 Task: Make a customizable light switch cover with a unique shape.
Action: Mouse moved to (165, 125)
Screenshot: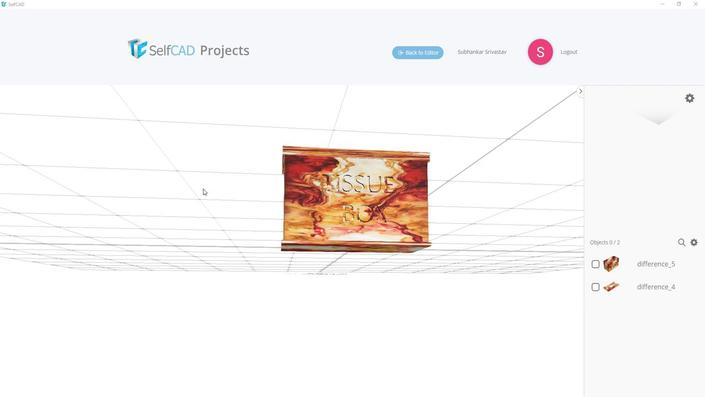 
Action: Mouse pressed left at (165, 125)
Screenshot: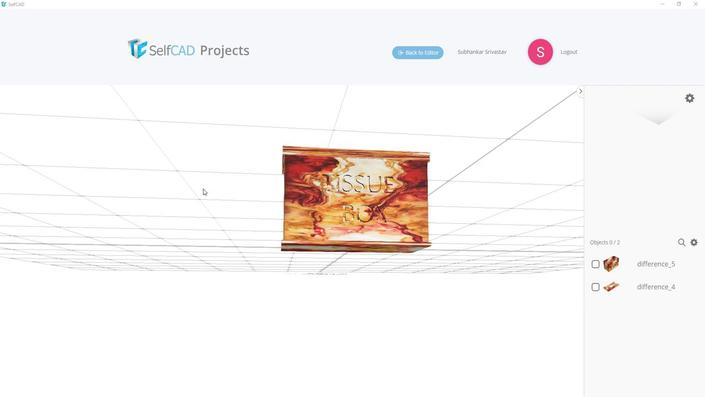 
Action: Mouse moved to (361, 158)
Screenshot: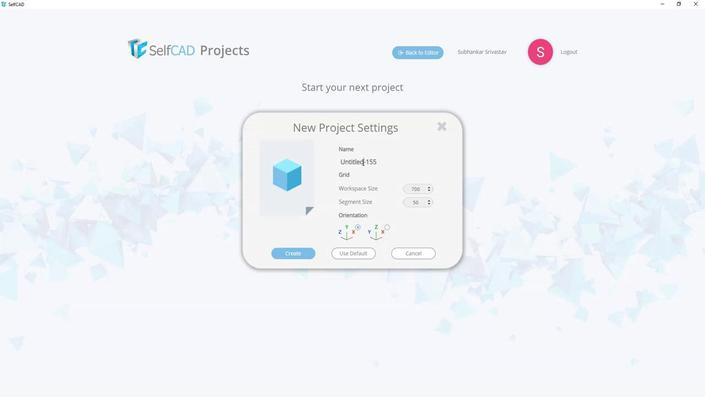 
Action: Mouse pressed left at (361, 158)
Screenshot: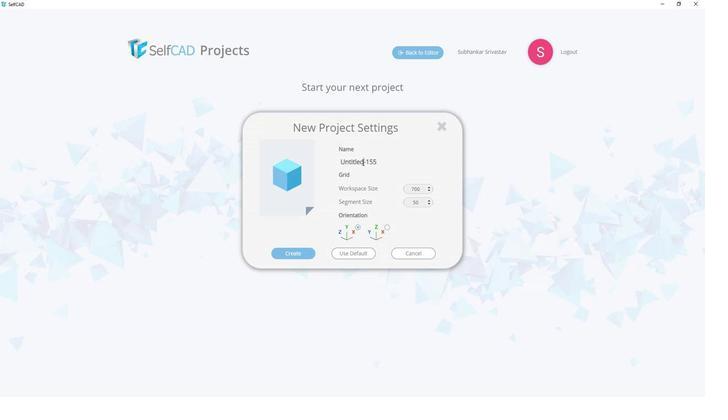 
Action: Mouse moved to (361, 158)
Screenshot: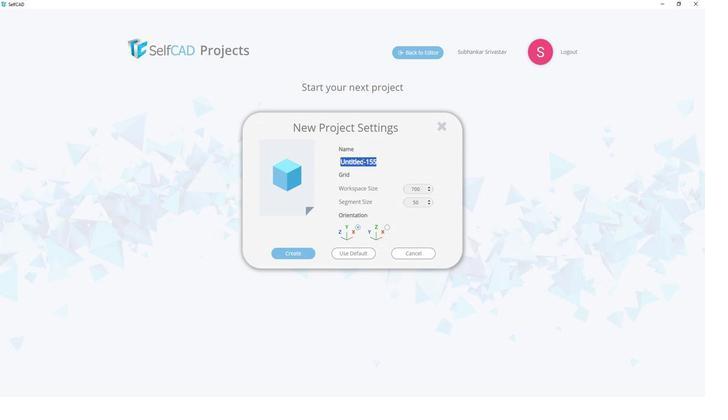 
Action: Key pressed <Key.shift>Light<Key.space><Key.shift>Switch<Key.space><Key.shift><Key.shift><Key.shift><Key.shift><Key.shift>Cover
Screenshot: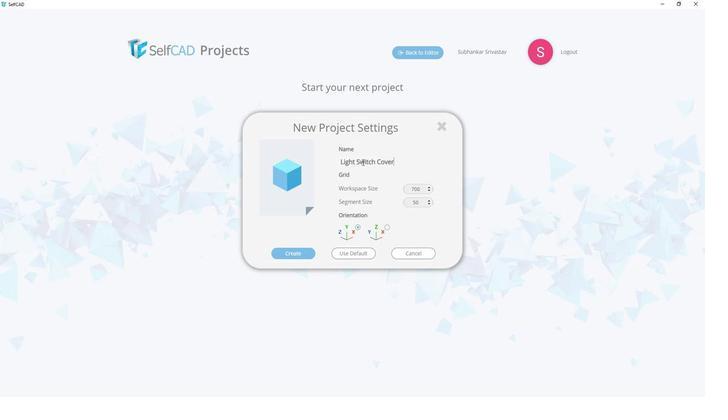 
Action: Mouse moved to (279, 253)
Screenshot: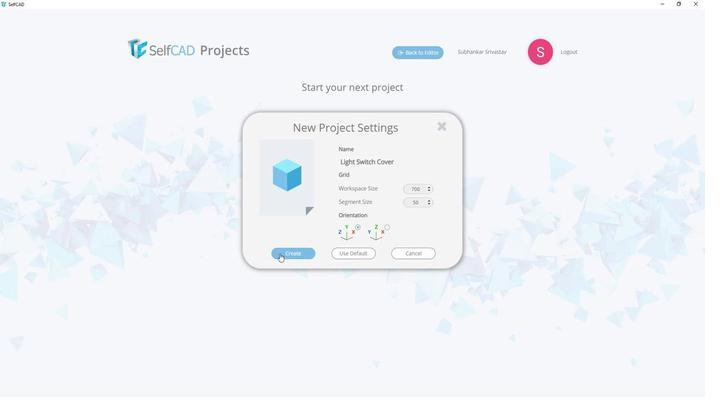 
Action: Mouse pressed left at (279, 253)
Screenshot: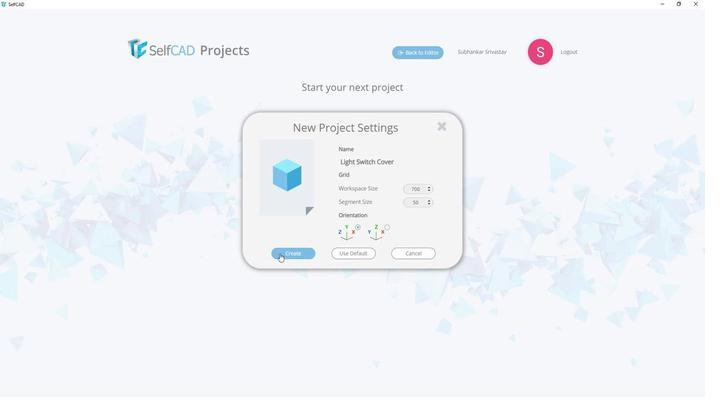 
Action: Mouse moved to (397, 153)
Screenshot: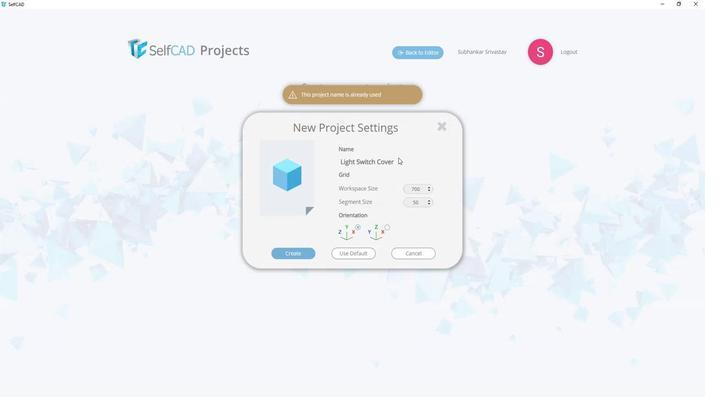 
Action: Mouse pressed left at (397, 153)
Screenshot: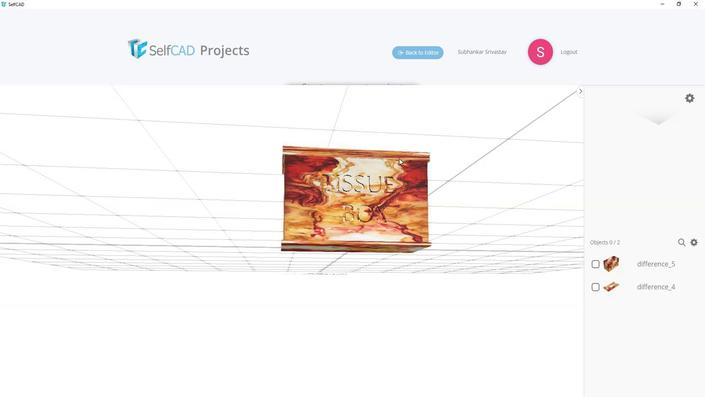 
Action: Mouse moved to (398, 154)
Screenshot: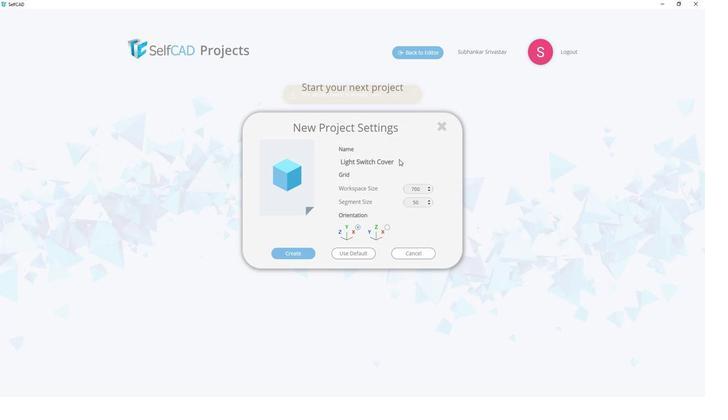 
Action: Mouse pressed left at (398, 154)
Screenshot: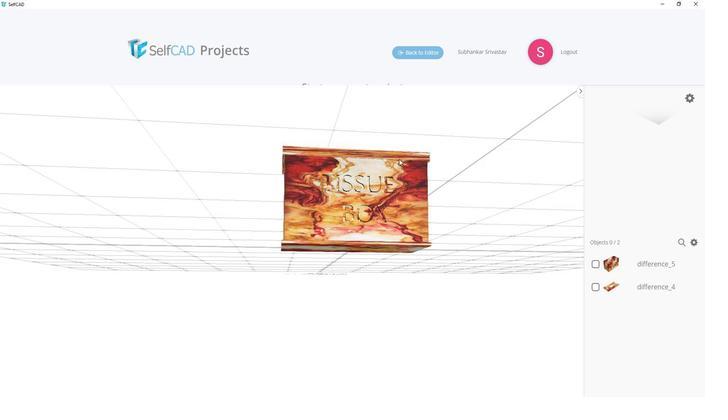 
Action: Mouse moved to (398, 159)
Screenshot: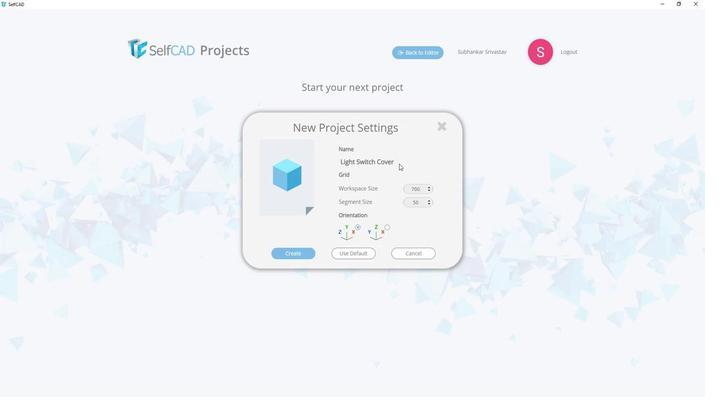 
Action: Mouse pressed left at (398, 159)
Screenshot: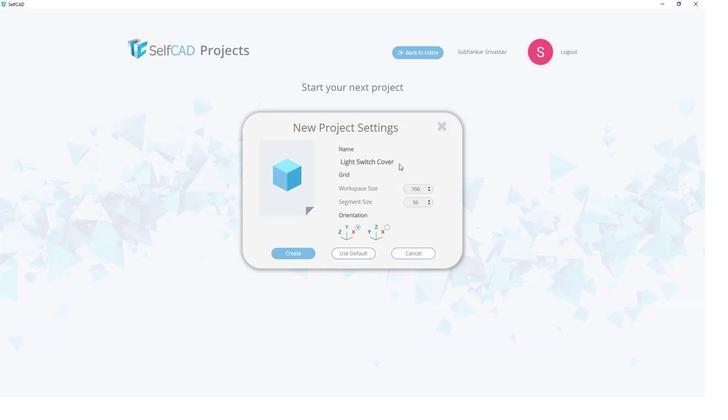 
Action: Mouse moved to (393, 157)
Screenshot: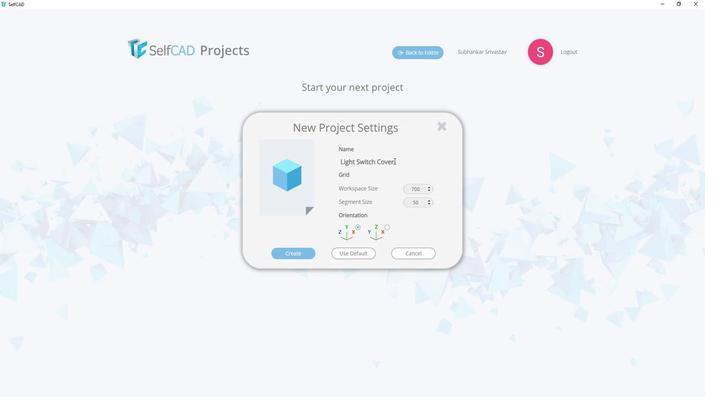 
Action: Mouse pressed left at (393, 157)
Screenshot: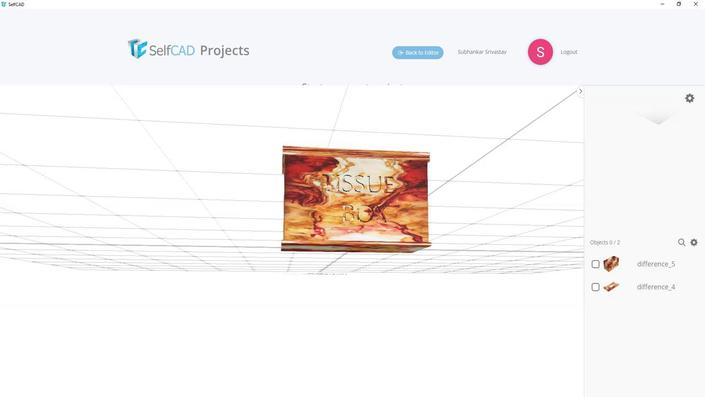 
Action: Mouse moved to (393, 157)
Screenshot: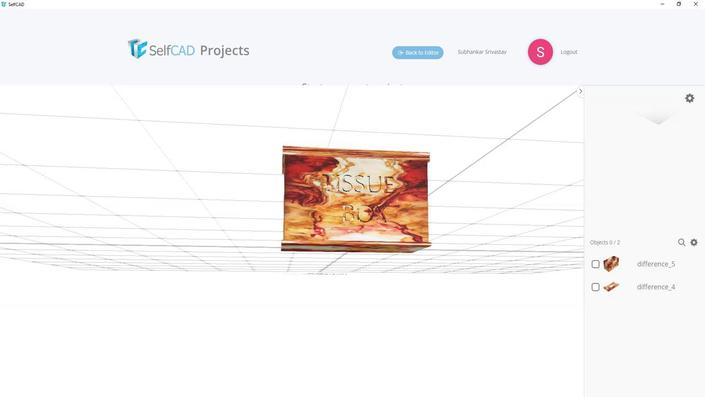 
Action: Mouse pressed left at (393, 157)
Screenshot: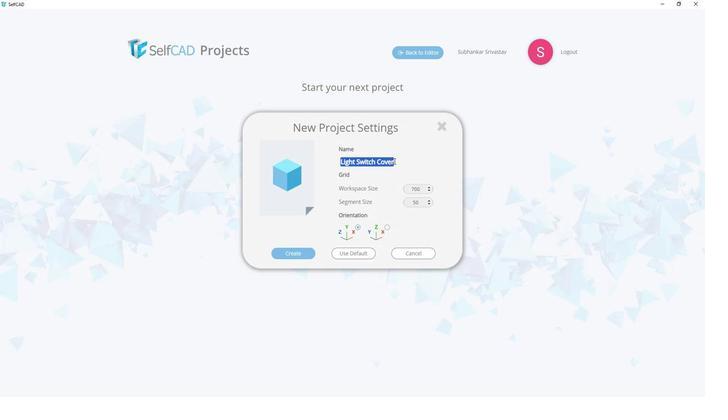 
Action: Key pressed <Key.space>2
Screenshot: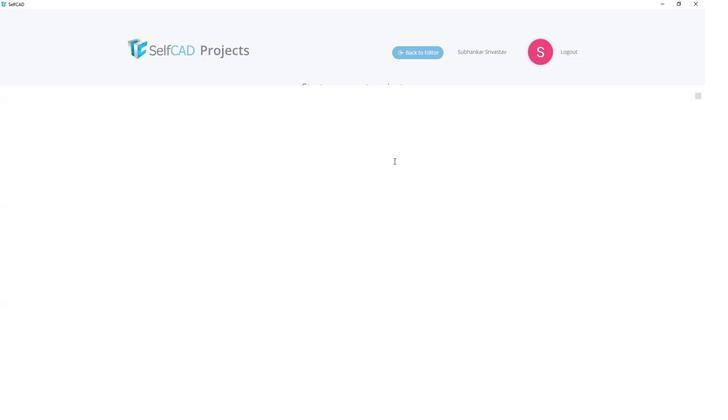 
Action: Mouse moved to (301, 249)
Screenshot: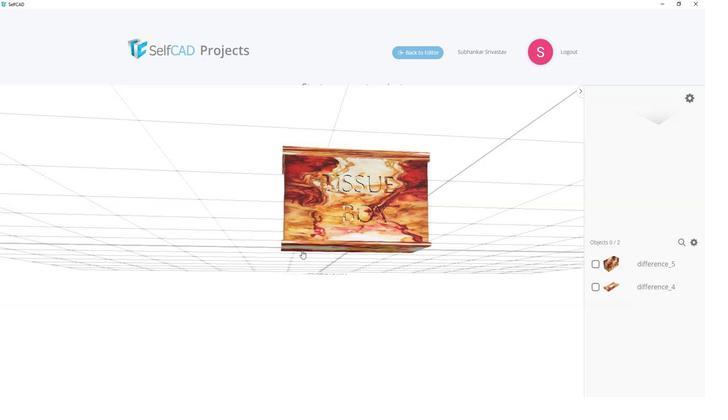 
Action: Mouse pressed left at (301, 249)
Screenshot: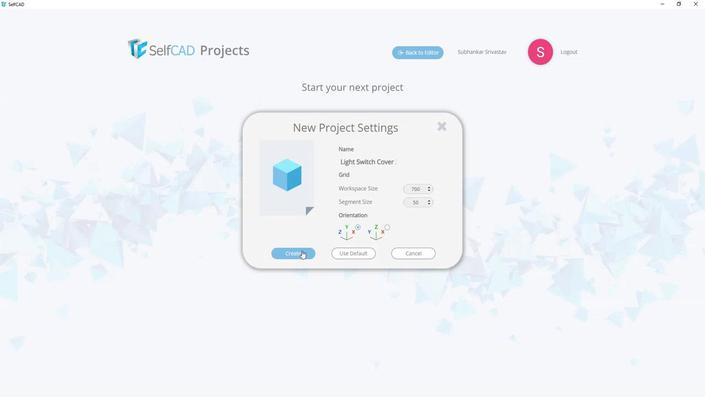 
Action: Mouse moved to (28, 93)
Screenshot: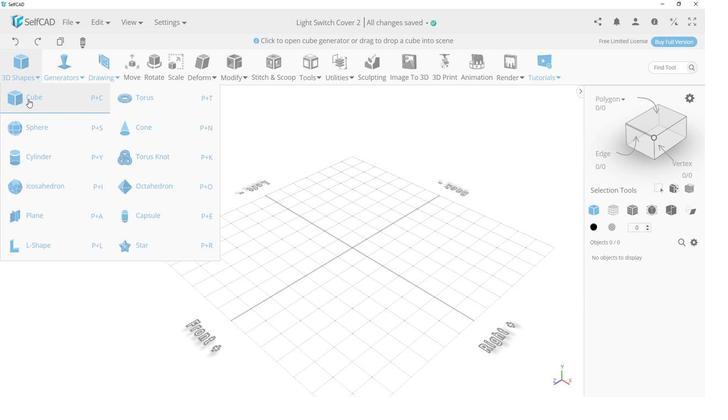 
Action: Mouse pressed left at (28, 93)
Screenshot: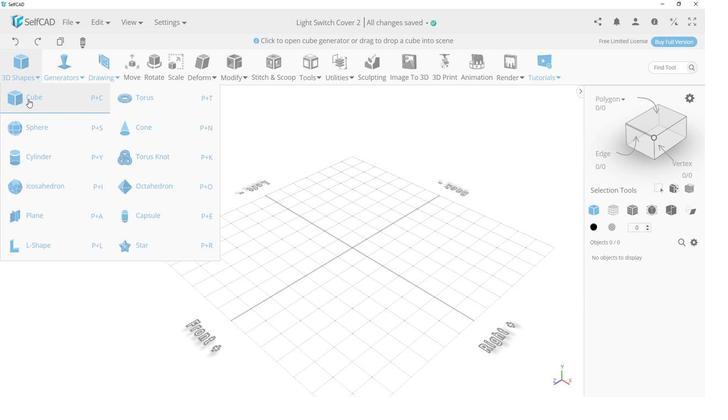 
Action: Mouse moved to (30, 136)
Screenshot: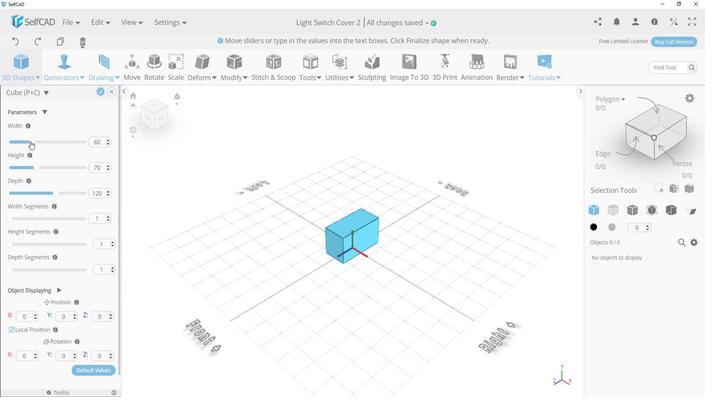 
Action: Mouse pressed left at (30, 136)
Screenshot: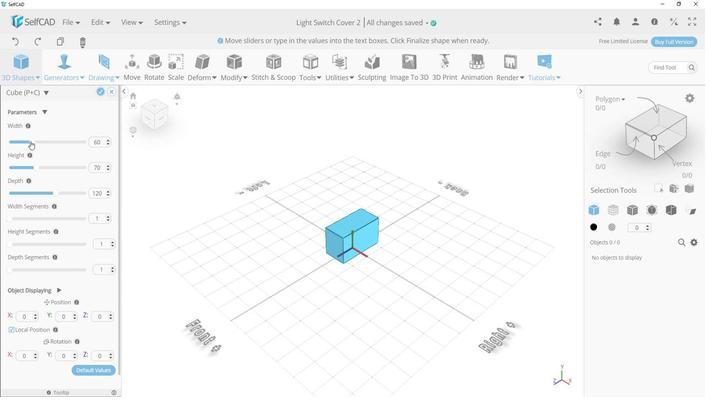 
Action: Mouse moved to (33, 163)
Screenshot: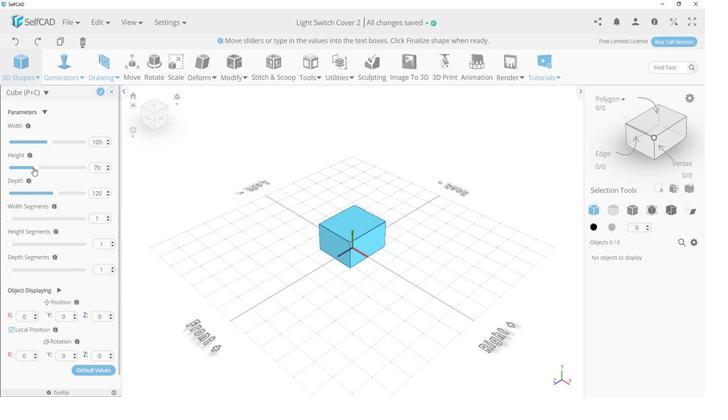 
Action: Mouse pressed left at (33, 163)
Screenshot: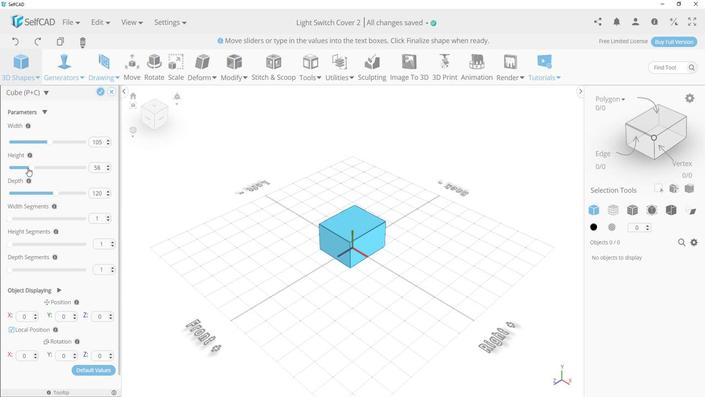 
Action: Mouse moved to (289, 208)
Screenshot: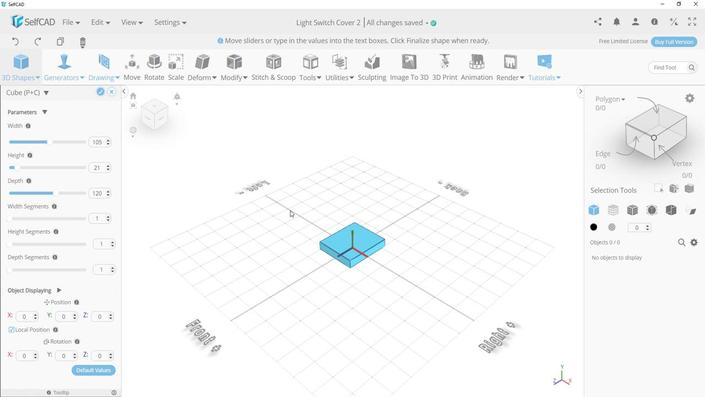 
Action: Mouse scrolled (289, 209) with delta (0, 0)
Screenshot: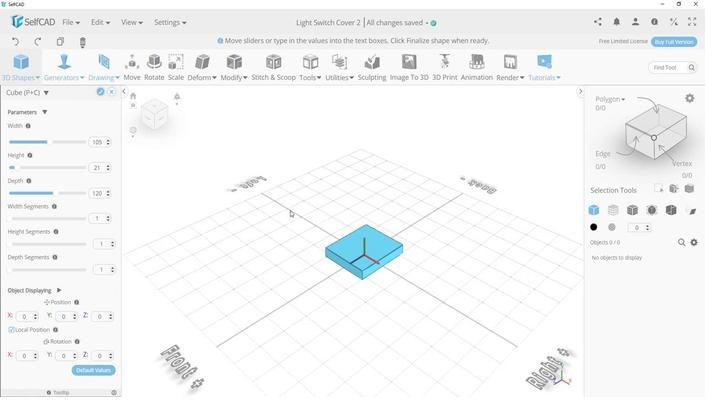 
Action: Mouse scrolled (289, 209) with delta (0, 0)
Screenshot: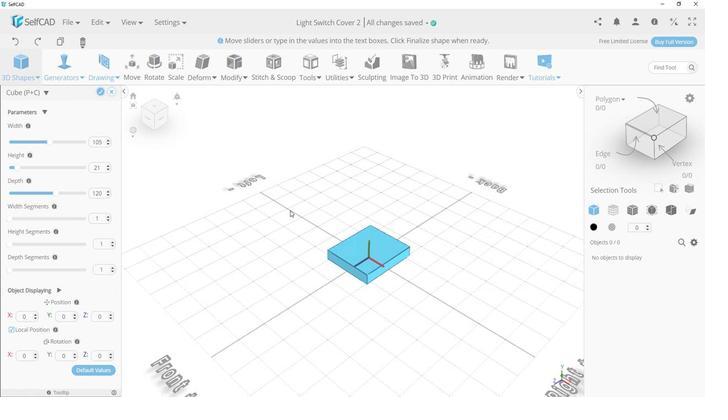 
Action: Mouse scrolled (289, 209) with delta (0, 0)
Screenshot: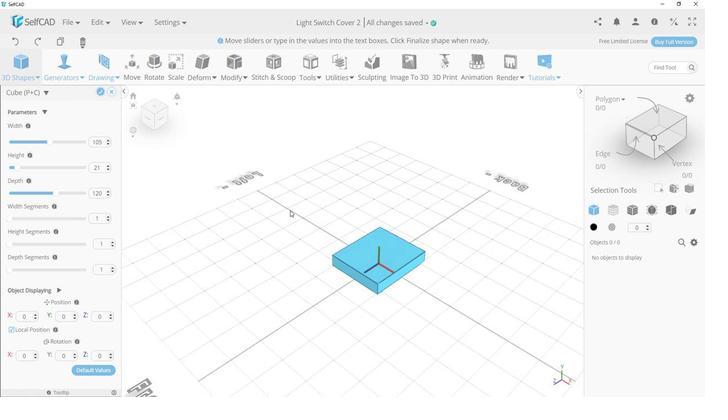 
Action: Mouse scrolled (289, 209) with delta (0, 0)
Screenshot: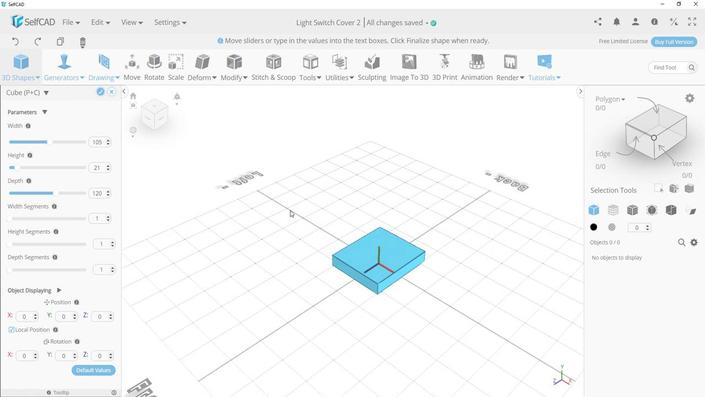 
Action: Mouse scrolled (289, 209) with delta (0, 0)
Screenshot: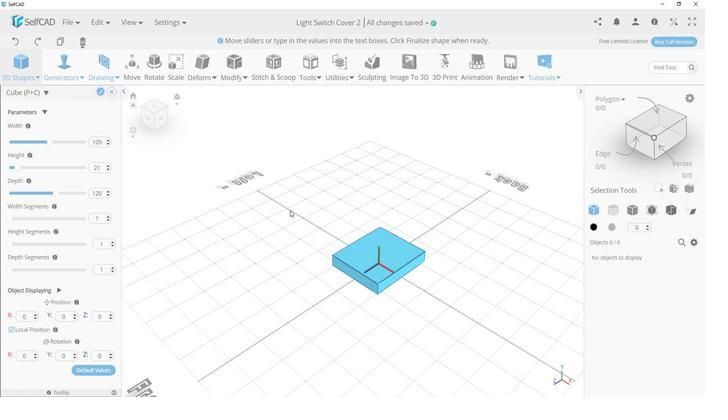 
Action: Mouse scrolled (289, 209) with delta (0, 0)
Screenshot: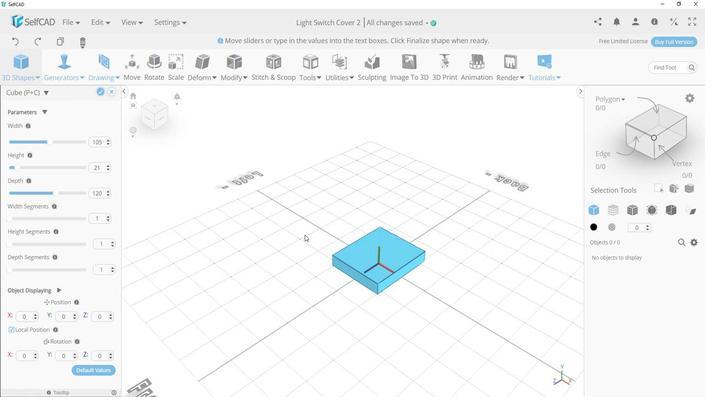 
Action: Mouse moved to (317, 258)
Screenshot: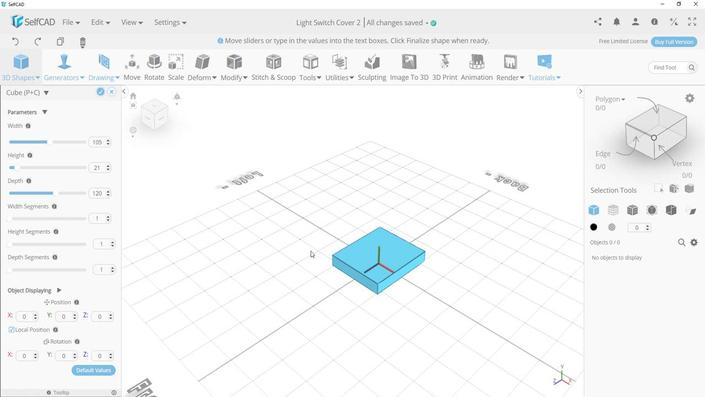 
Action: Mouse pressed left at (317, 258)
Screenshot: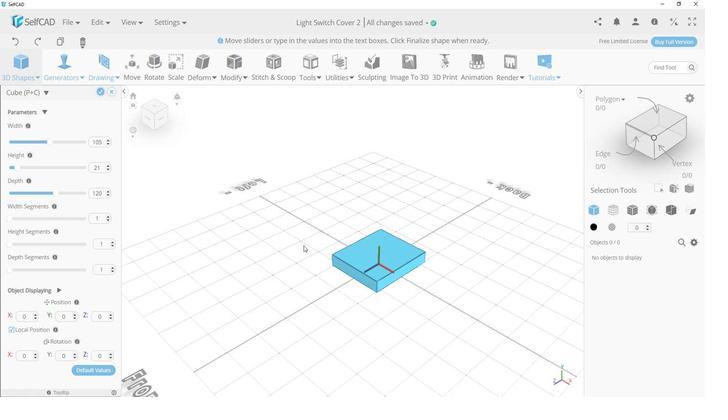
Action: Mouse moved to (318, 256)
Screenshot: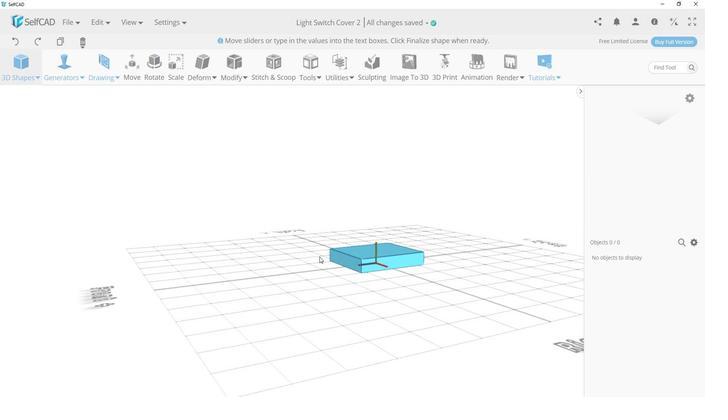 
Action: Mouse scrolled (318, 256) with delta (0, 0)
Screenshot: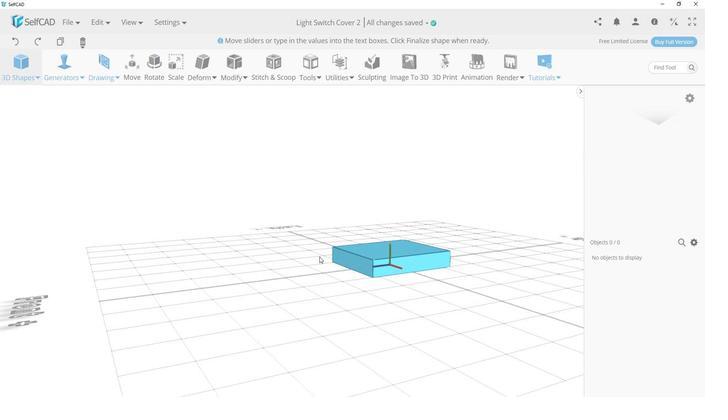 
Action: Mouse scrolled (318, 256) with delta (0, 0)
Screenshot: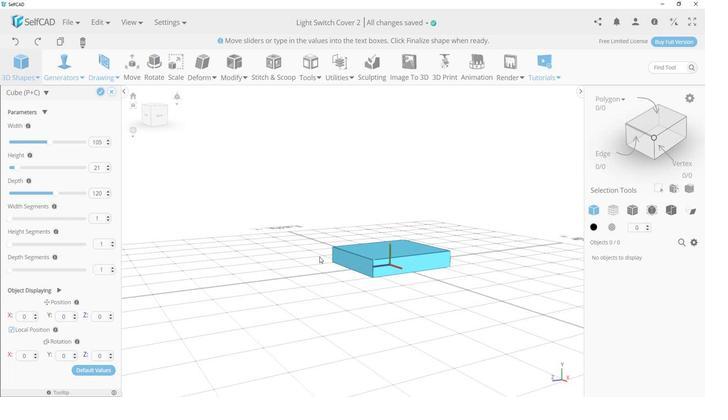 
Action: Mouse scrolled (318, 256) with delta (0, 0)
Screenshot: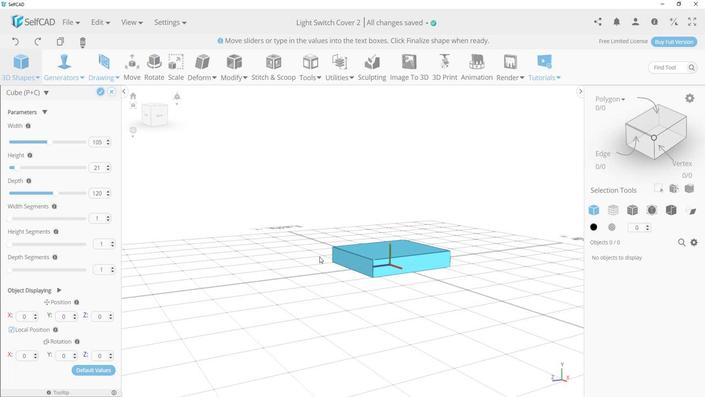 
Action: Mouse scrolled (318, 256) with delta (0, 0)
Screenshot: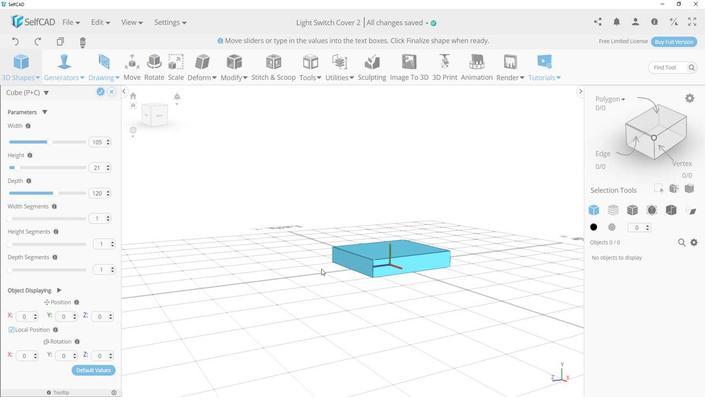 
Action: Mouse moved to (319, 270)
Screenshot: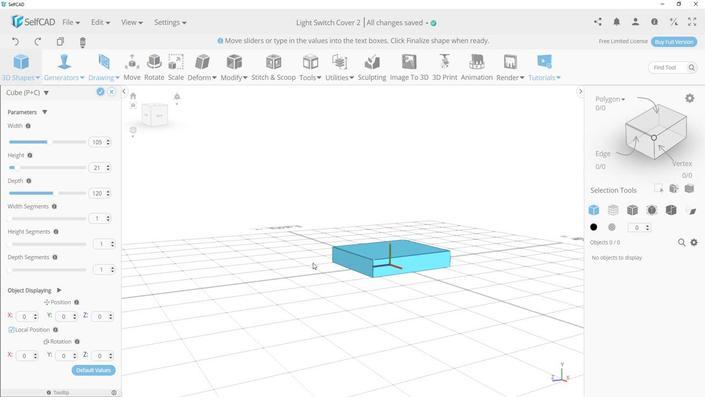 
Action: Mouse pressed left at (319, 270)
Screenshot: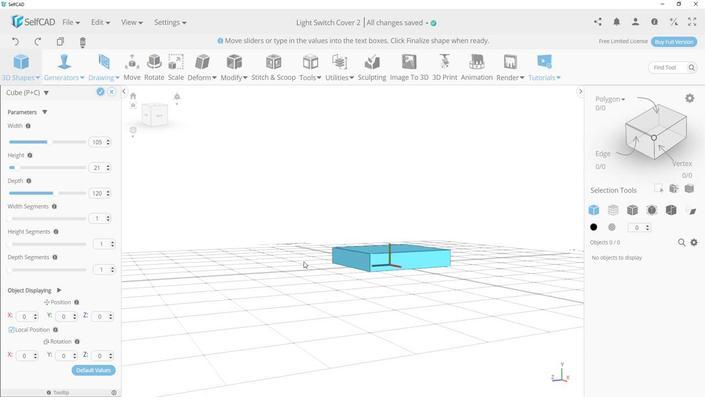 
Action: Mouse moved to (274, 256)
Screenshot: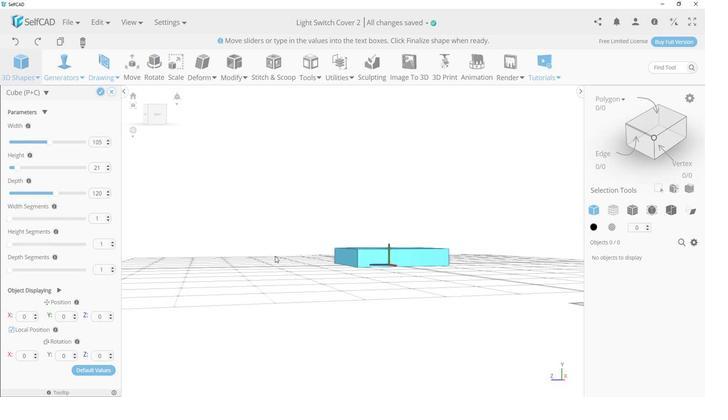 
Action: Mouse pressed left at (274, 256)
Screenshot: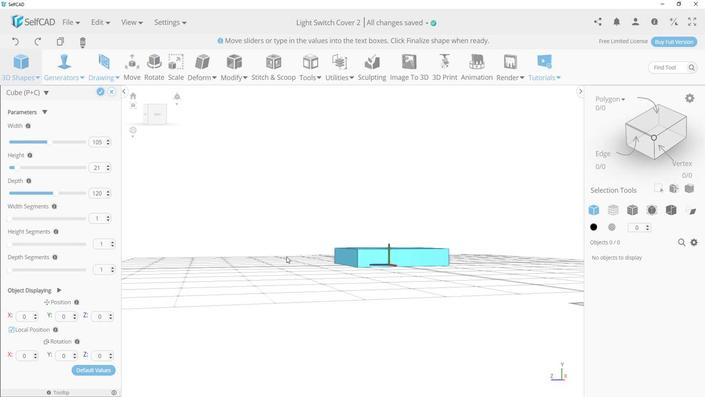 
Action: Mouse moved to (288, 273)
Screenshot: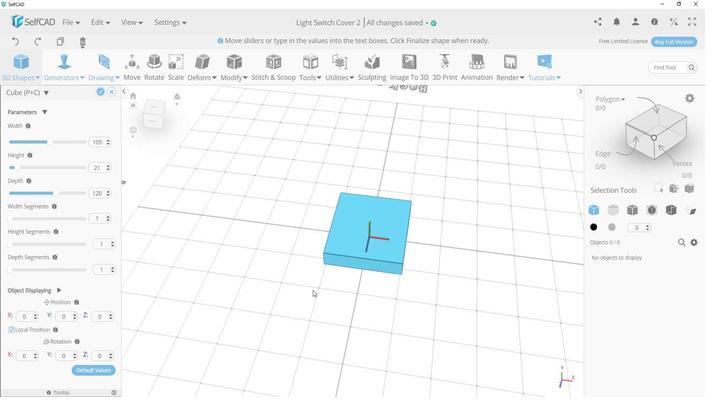 
Action: Mouse pressed left at (288, 273)
Screenshot: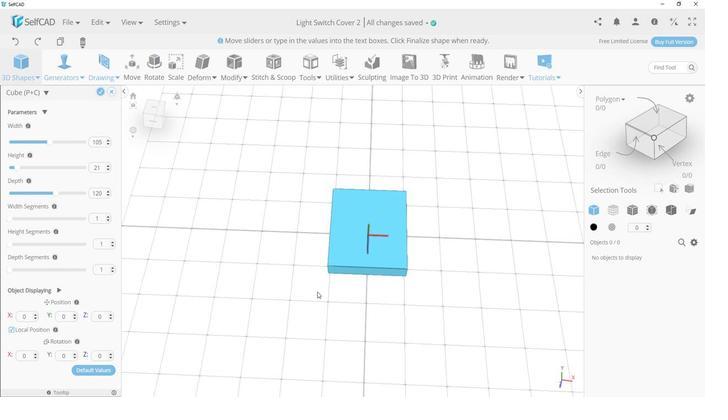 
Action: Mouse moved to (107, 139)
Screenshot: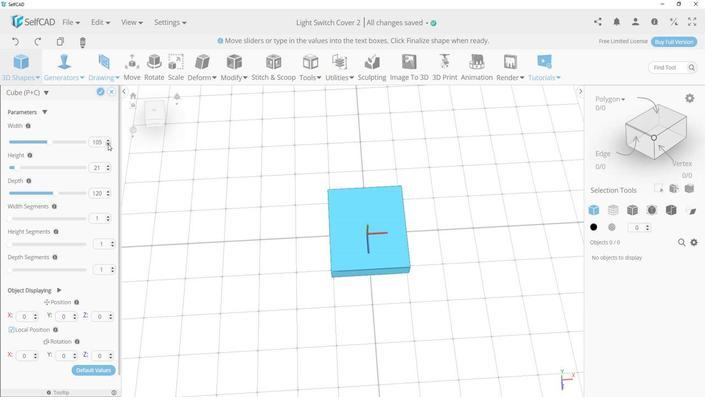 
Action: Mouse pressed left at (107, 139)
Screenshot: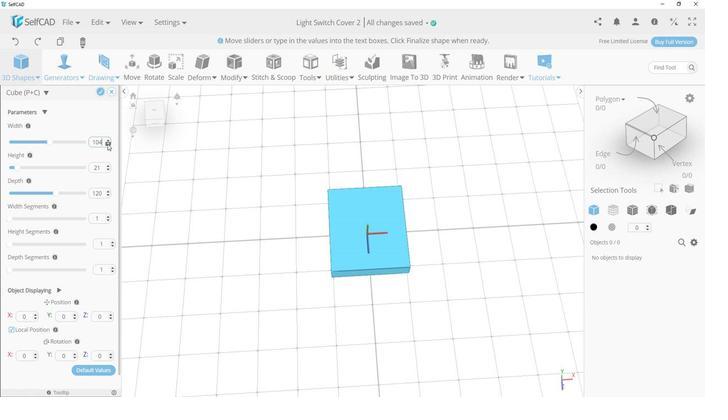 
Action: Mouse moved to (106, 139)
Screenshot: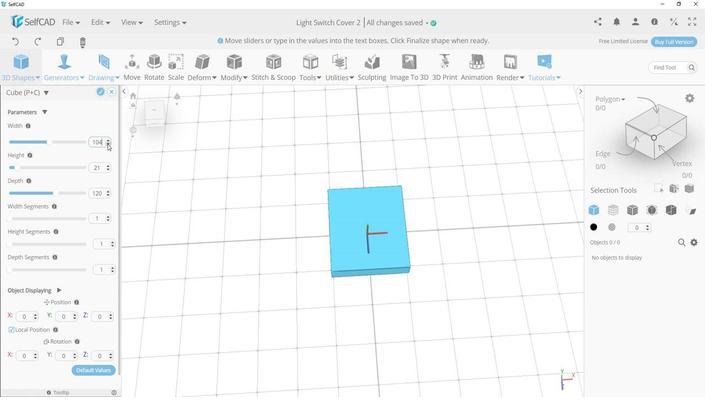 
Action: Mouse pressed left at (106, 139)
Screenshot: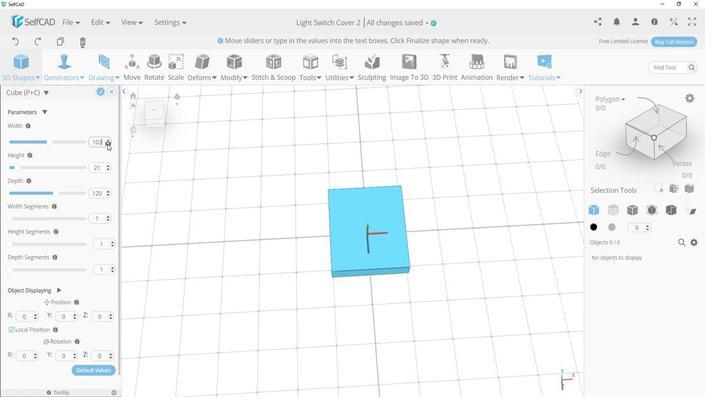 
Action: Mouse pressed left at (106, 139)
Screenshot: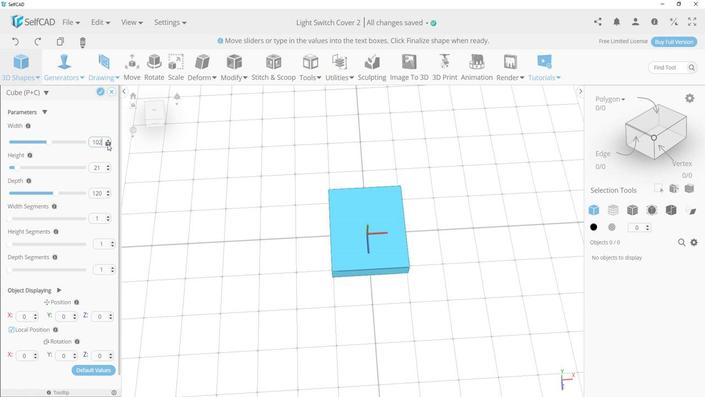 
Action: Mouse pressed left at (106, 139)
Screenshot: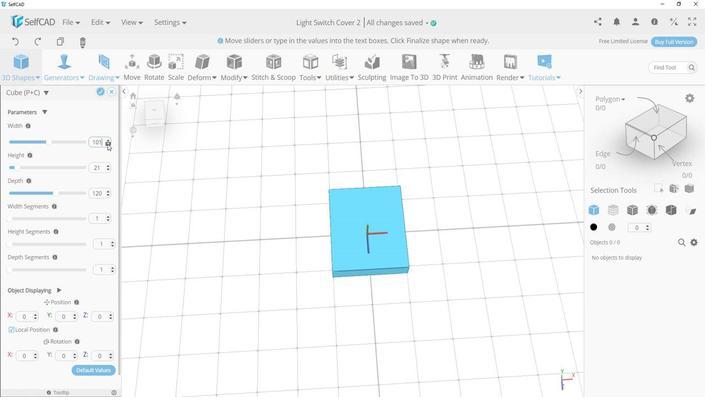 
Action: Mouse pressed left at (106, 139)
Screenshot: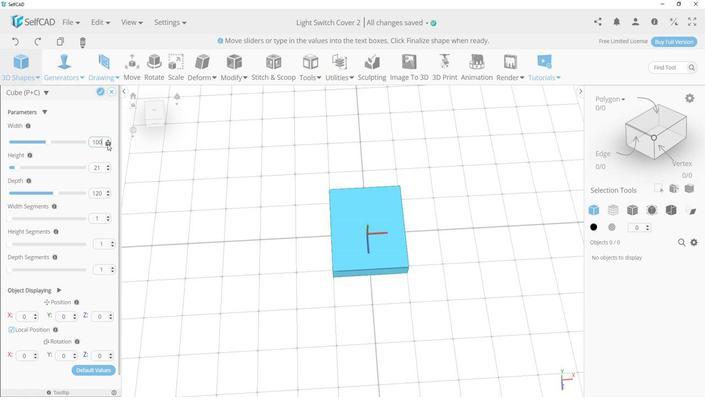 
Action: Mouse moved to (106, 166)
Screenshot: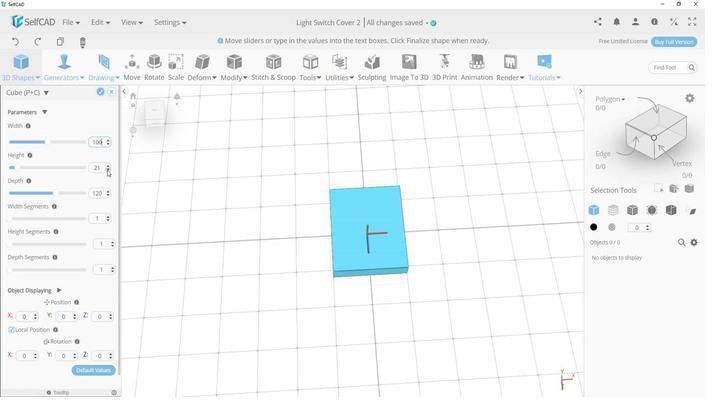 
Action: Mouse pressed left at (106, 166)
Screenshot: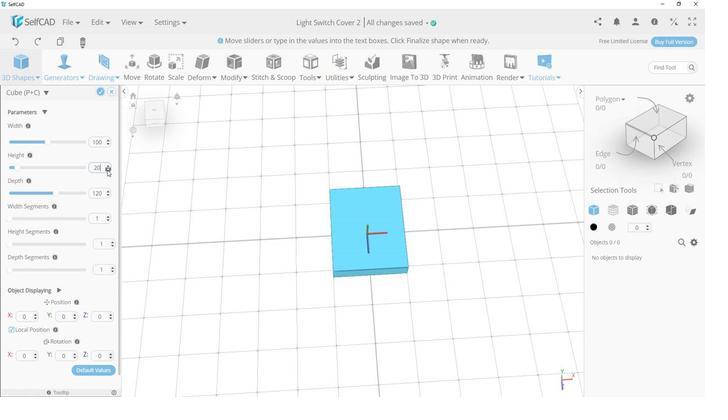 
Action: Mouse moved to (109, 192)
Screenshot: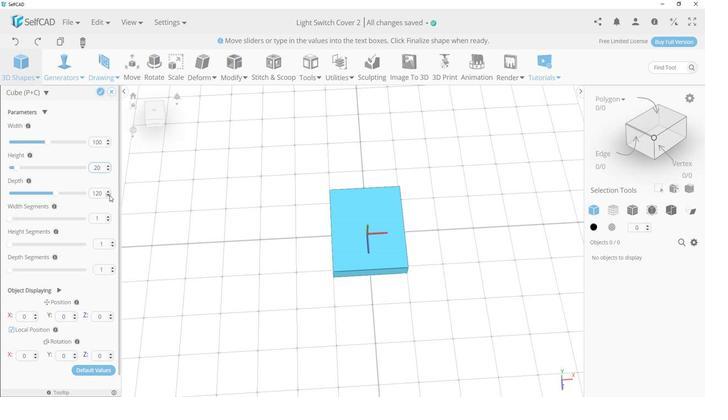 
Action: Mouse pressed left at (109, 192)
Screenshot: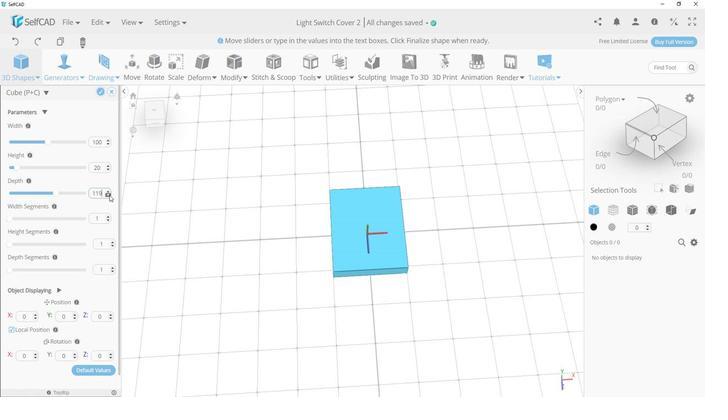 
Action: Mouse pressed left at (109, 192)
Screenshot: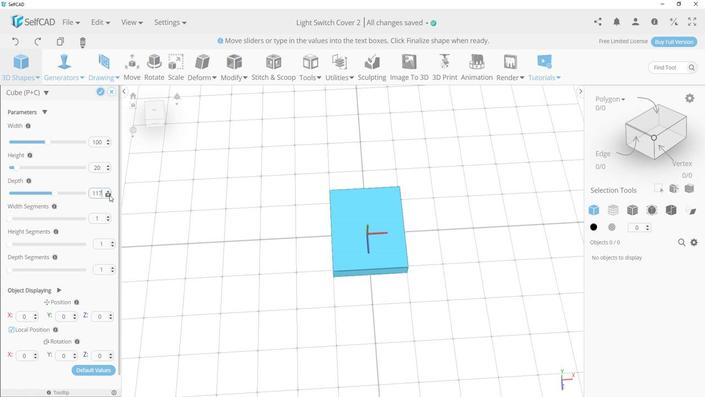 
Action: Mouse pressed left at (109, 192)
Screenshot: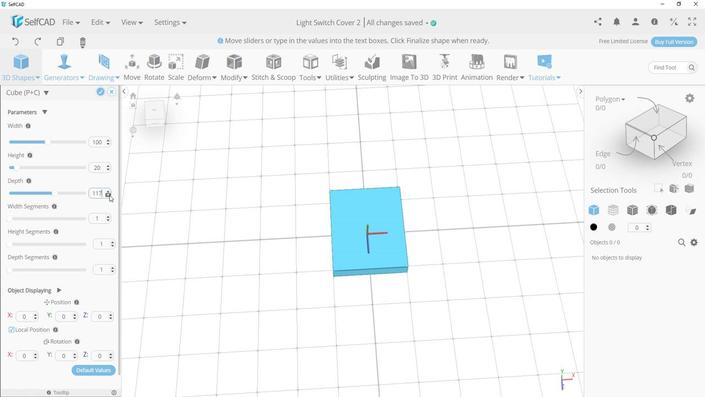 
Action: Mouse pressed left at (109, 192)
Screenshot: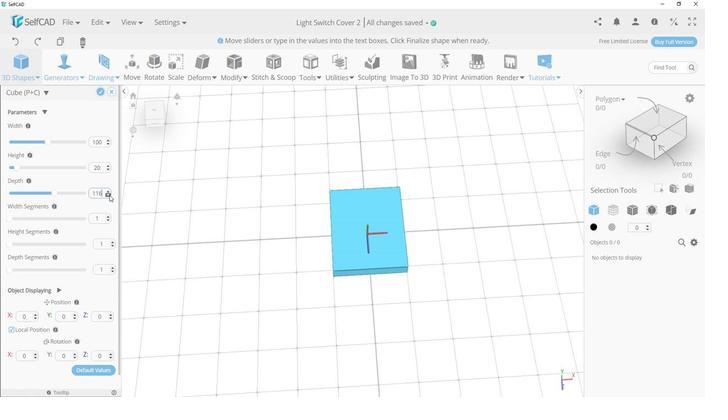 
Action: Mouse pressed left at (109, 192)
Screenshot: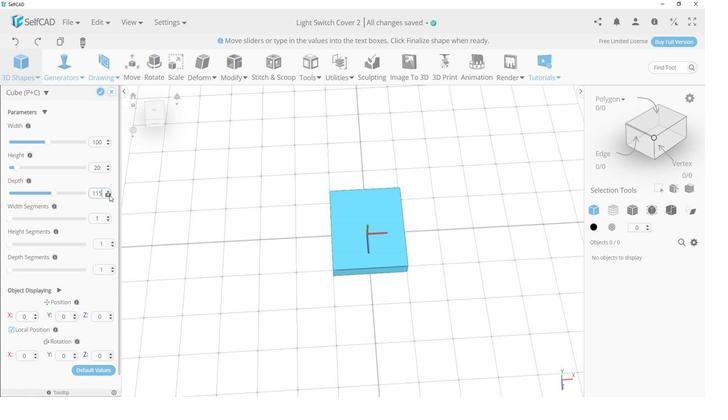 
Action: Mouse pressed left at (109, 192)
Screenshot: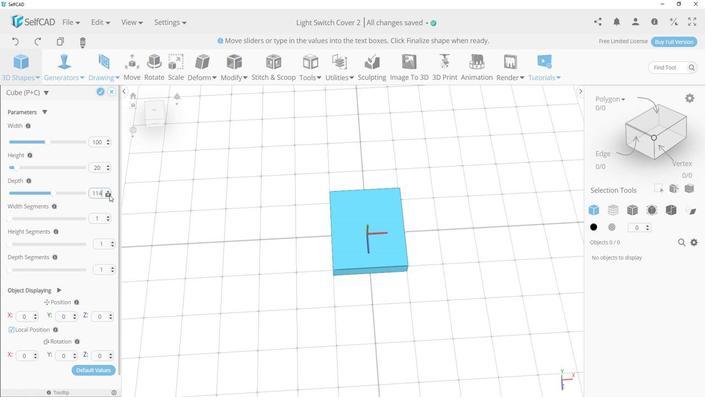 
Action: Mouse pressed left at (109, 192)
Screenshot: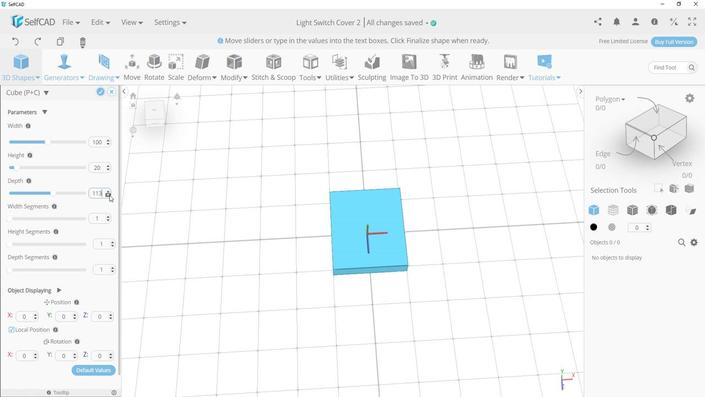 
Action: Mouse pressed left at (109, 192)
Screenshot: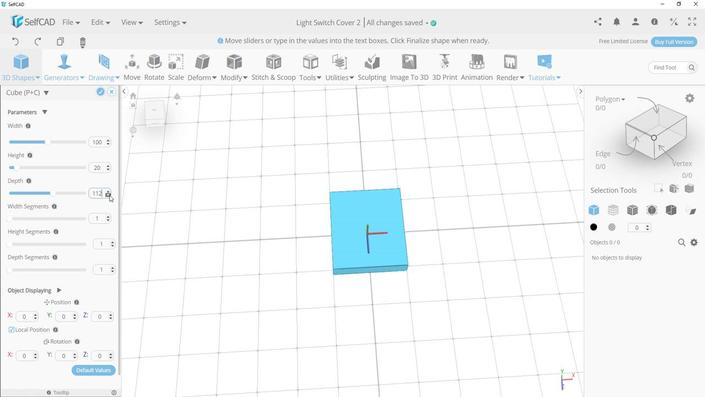 
Action: Mouse pressed left at (109, 192)
Screenshot: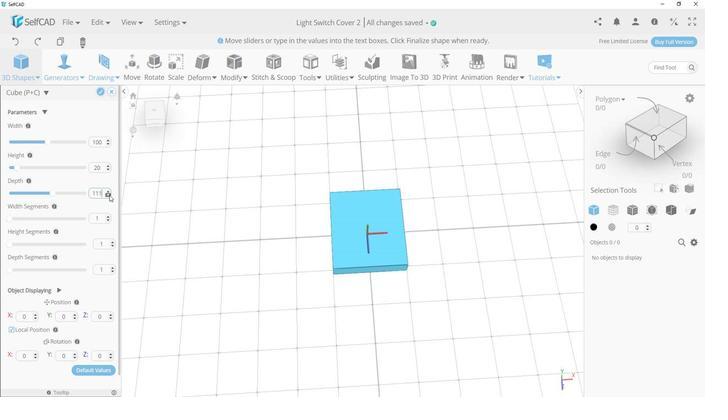 
Action: Mouse pressed left at (109, 192)
Screenshot: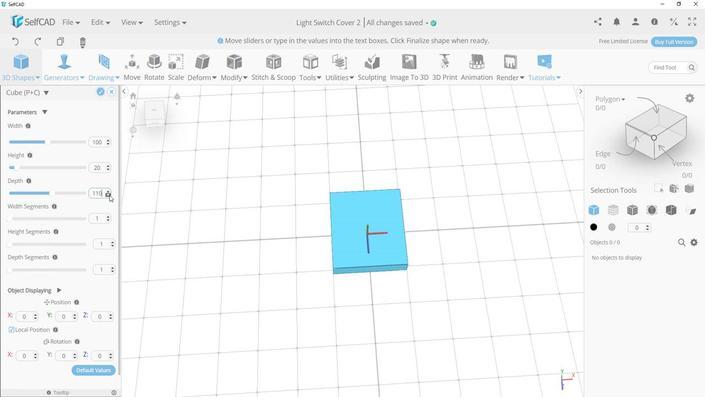 
Action: Mouse pressed left at (109, 192)
Screenshot: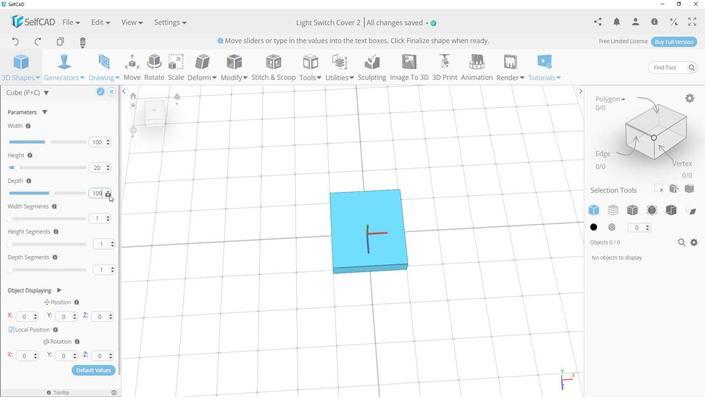 
Action: Mouse pressed left at (109, 192)
Screenshot: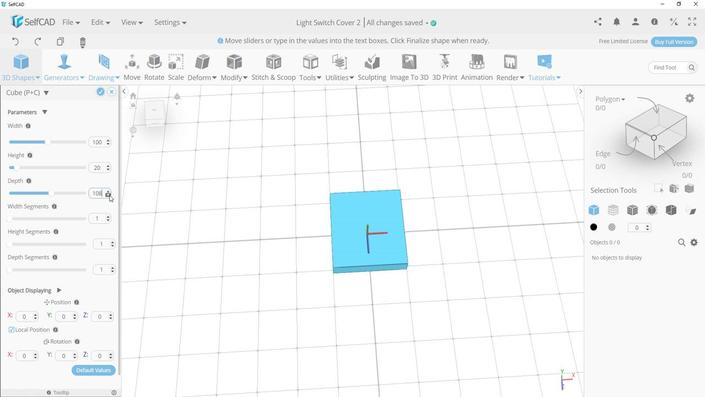 
Action: Mouse pressed left at (109, 192)
Screenshot: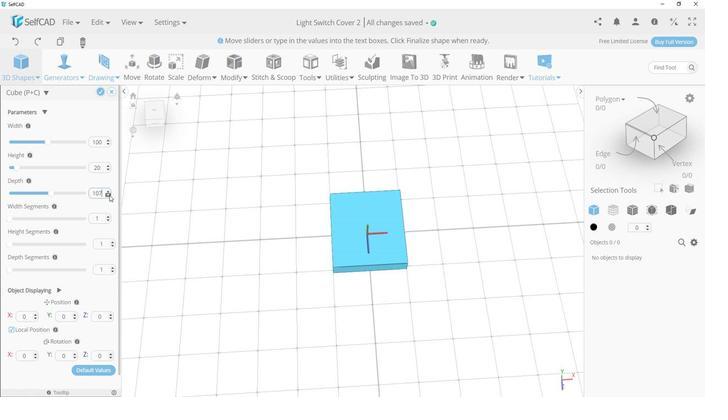 
Action: Mouse pressed left at (109, 192)
Screenshot: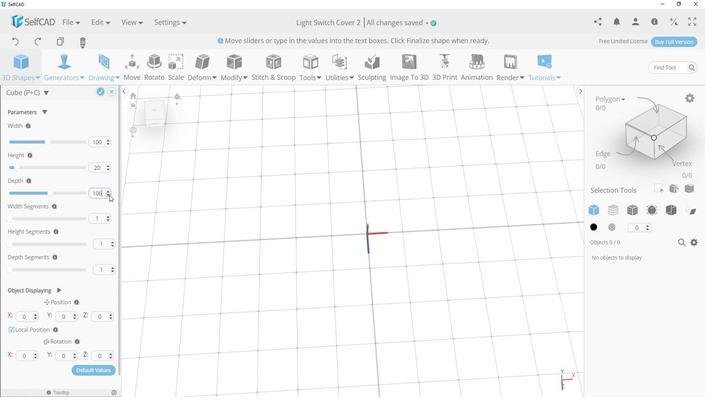 
Action: Mouse pressed left at (109, 192)
Screenshot: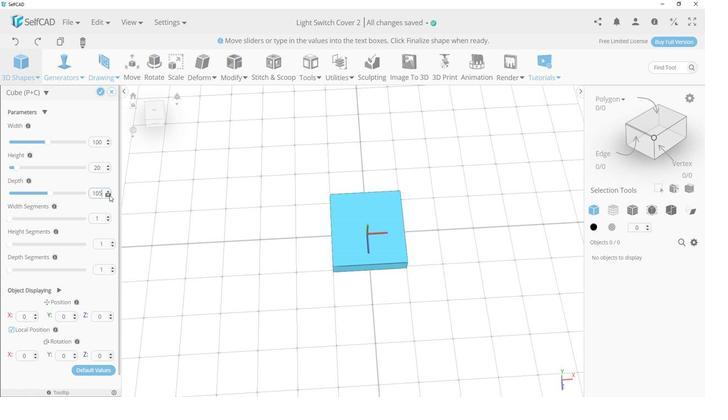 
Action: Mouse pressed left at (109, 192)
Screenshot: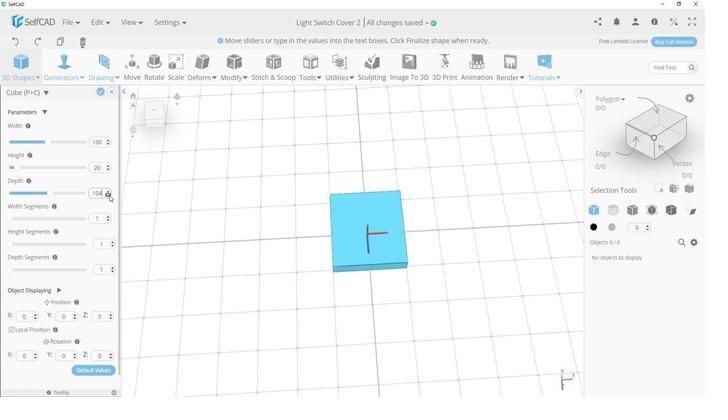 
Action: Mouse pressed left at (109, 192)
Screenshot: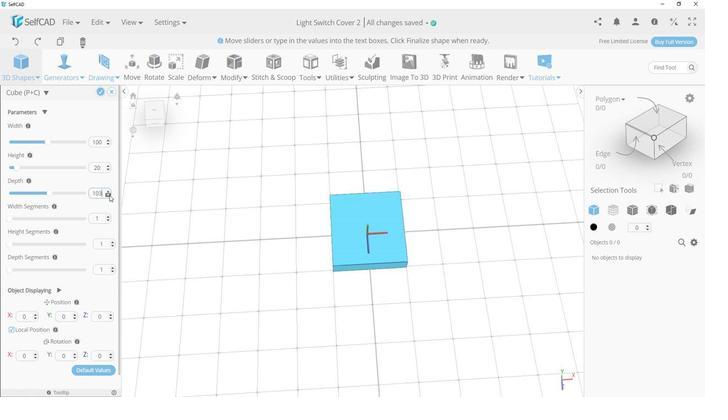 
Action: Mouse pressed left at (109, 192)
Screenshot: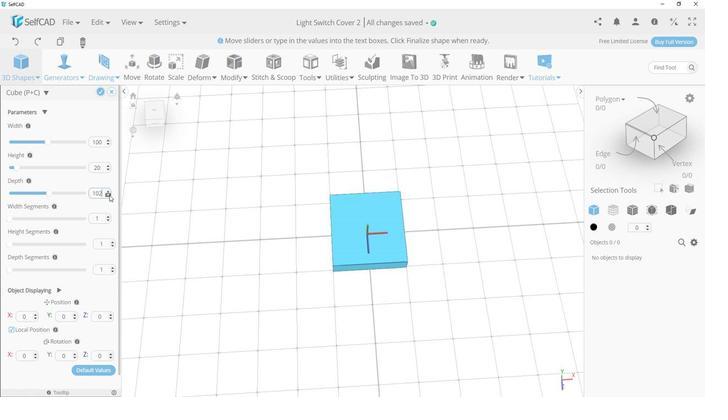 
Action: Mouse pressed left at (109, 192)
Screenshot: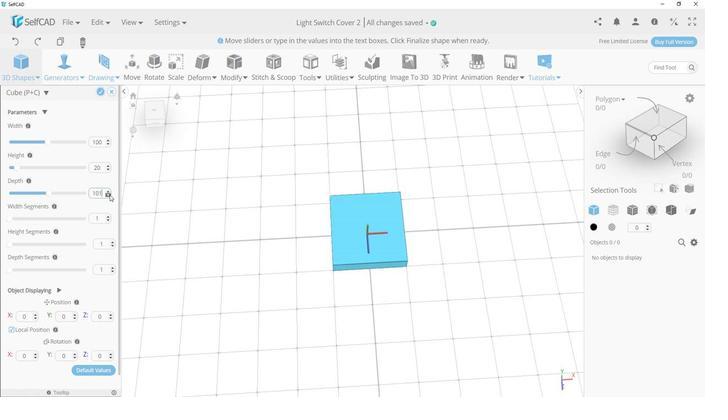 
Action: Mouse moved to (109, 191)
Screenshot: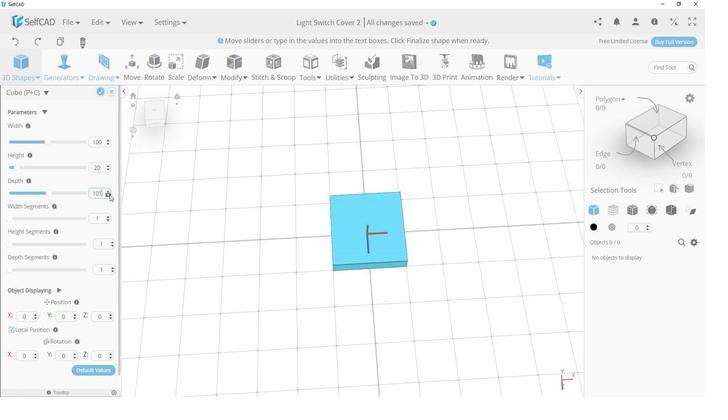 
Action: Mouse pressed left at (109, 191)
Screenshot: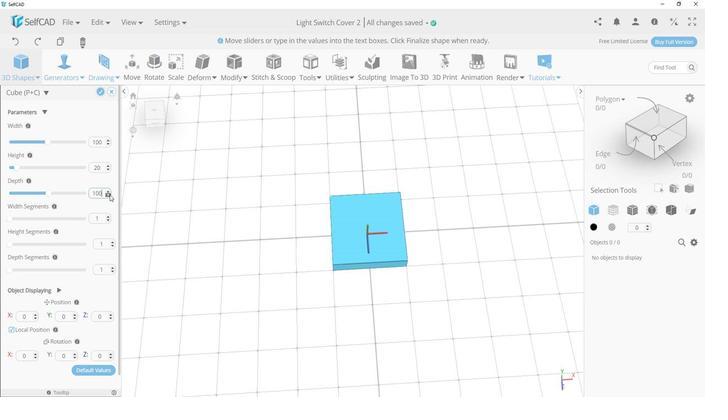 
Action: Key pressed ctrl+C
Screenshot: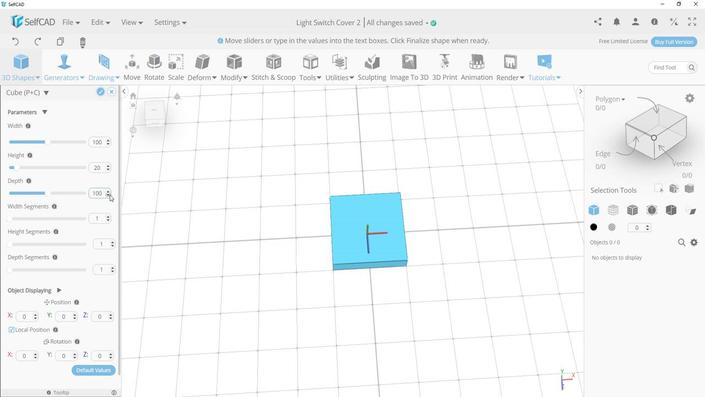 
Action: Mouse moved to (98, 88)
Screenshot: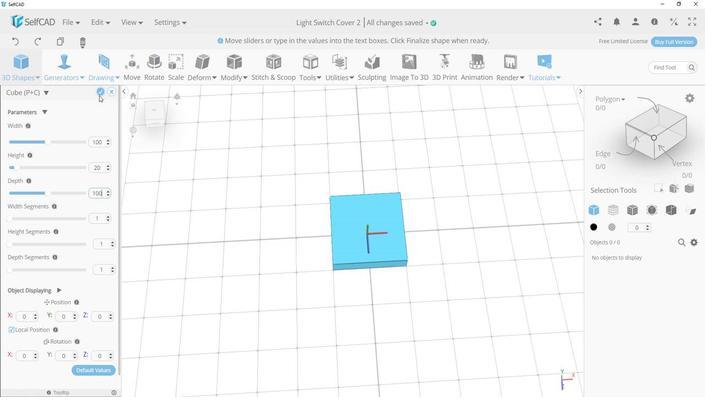 
Action: Mouse pressed left at (98, 88)
Screenshot: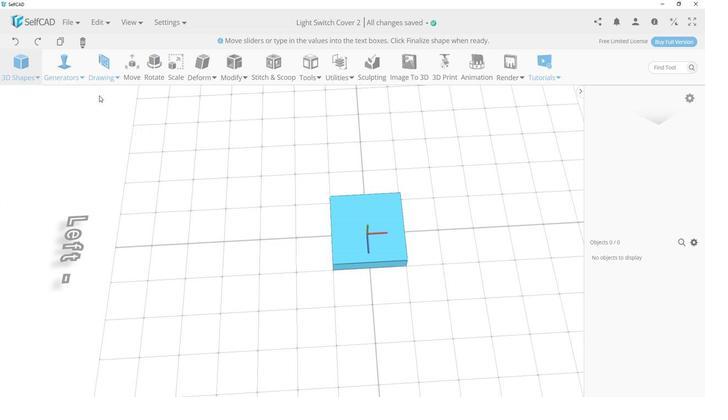 
Action: Mouse moved to (100, 83)
Screenshot: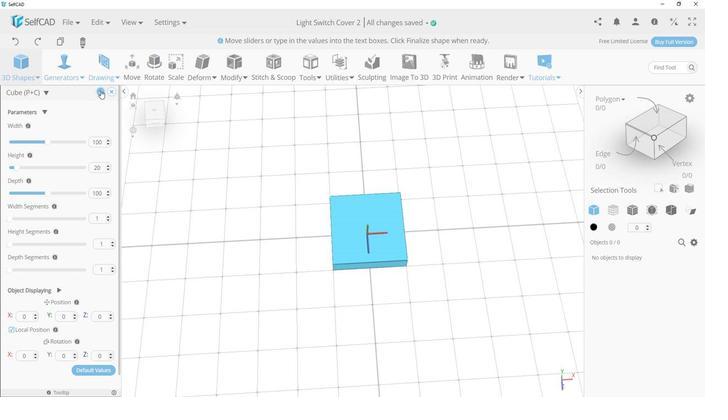 
Action: Mouse pressed left at (100, 83)
Screenshot: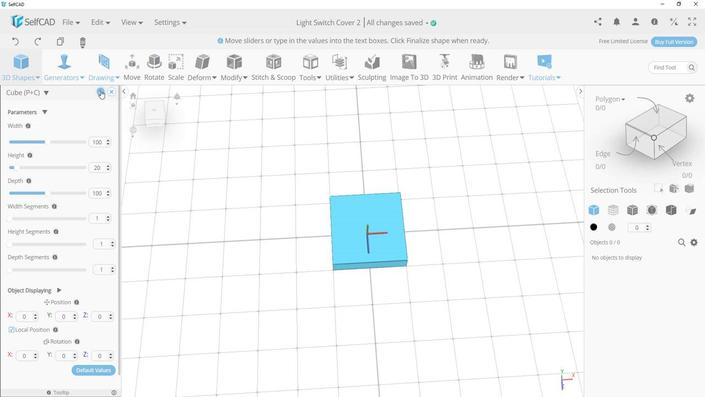 
Action: Mouse moved to (248, 227)
Screenshot: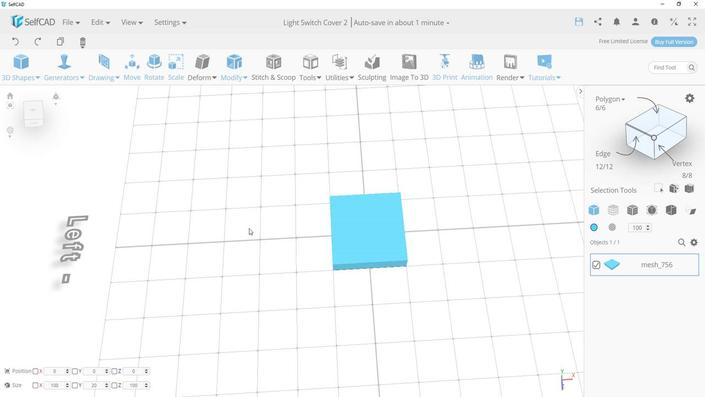 
Action: Key pressed ctrl+C
Screenshot: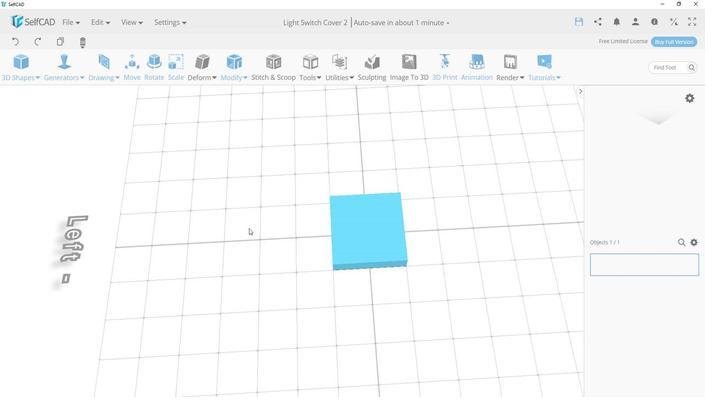 
Action: Mouse moved to (151, 65)
Screenshot: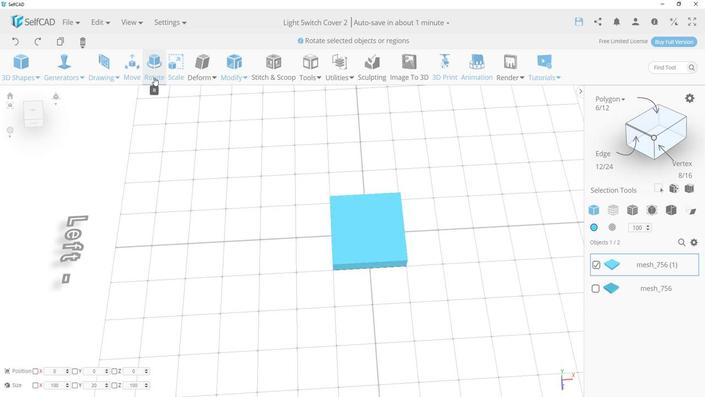 
Action: Mouse pressed left at (151, 65)
Screenshot: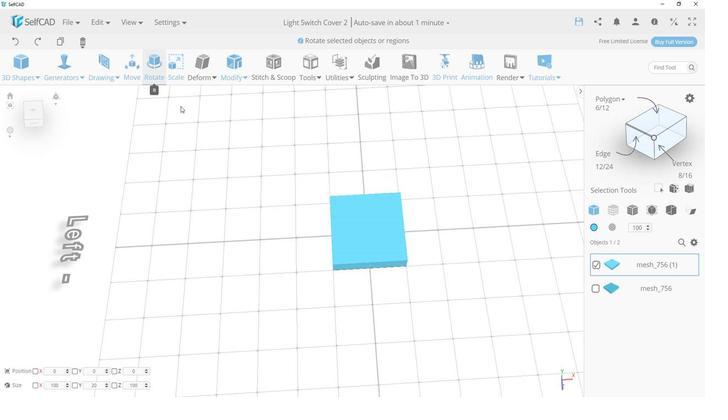 
Action: Mouse moved to (369, 188)
Screenshot: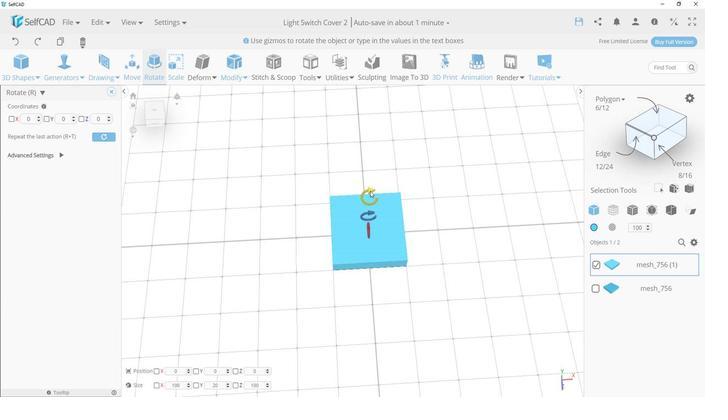 
Action: Mouse pressed left at (369, 188)
Screenshot: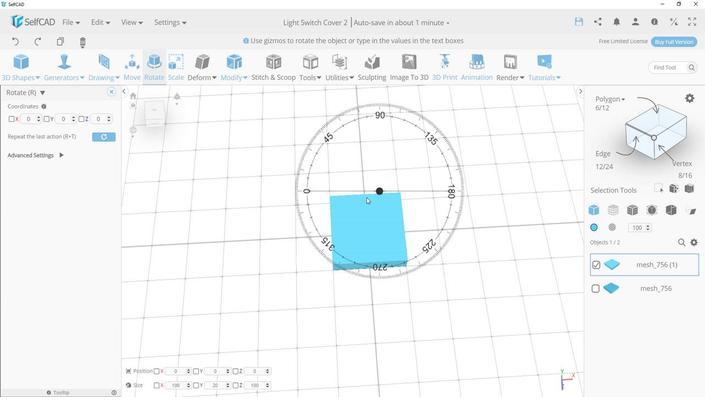 
Action: Mouse moved to (259, 276)
Screenshot: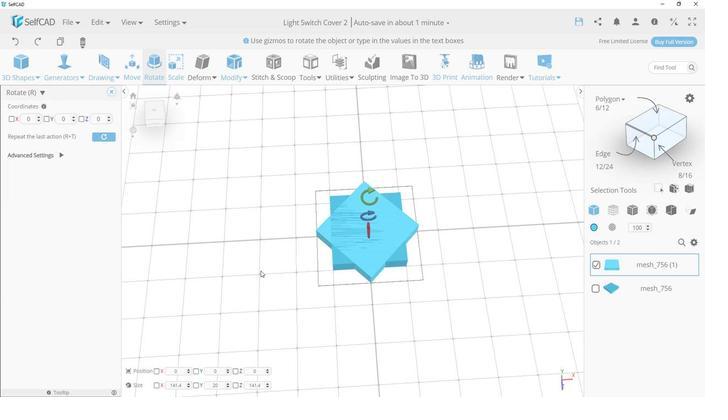
Action: Mouse pressed left at (259, 276)
Screenshot: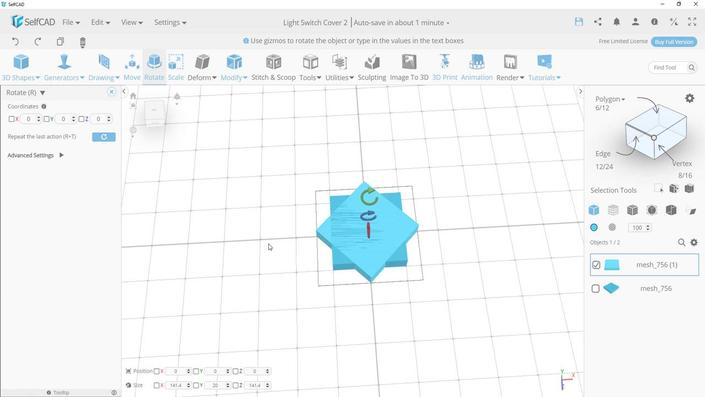 
Action: Mouse moved to (594, 290)
Screenshot: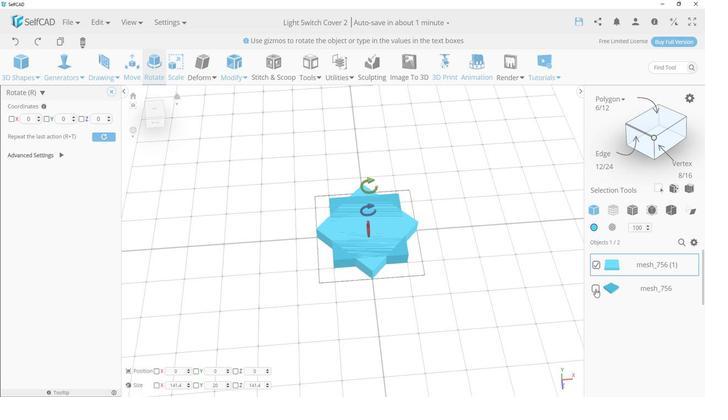 
Action: Mouse pressed left at (594, 290)
Screenshot: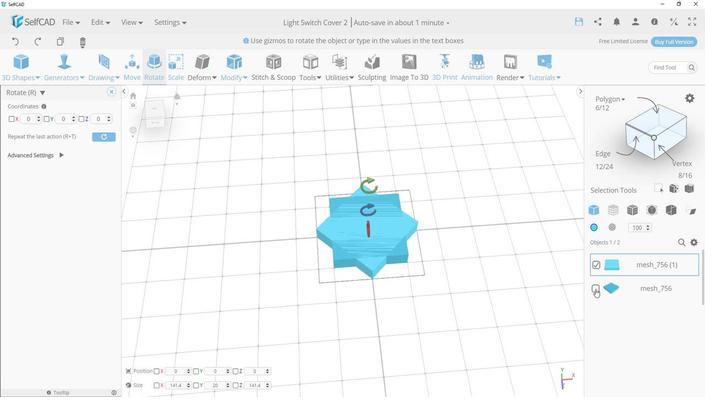 
Action: Mouse moved to (279, 66)
Screenshot: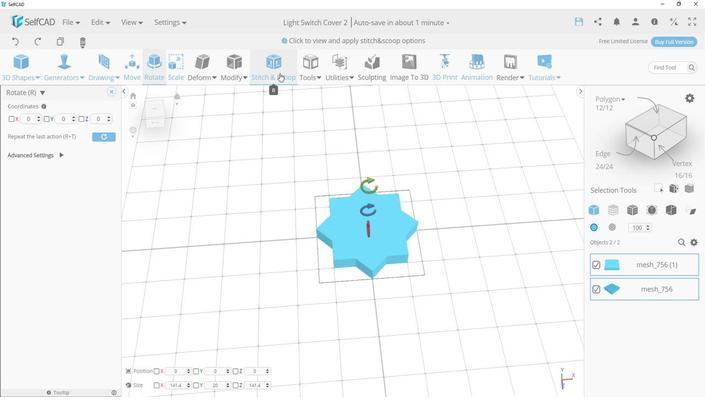 
Action: Mouse pressed left at (279, 66)
Screenshot: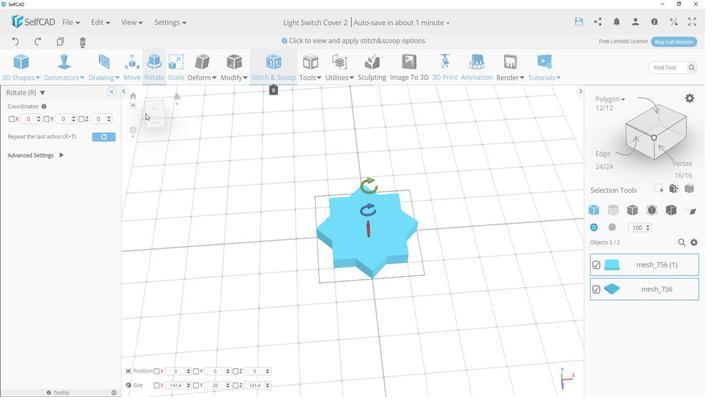 
Action: Mouse moved to (14, 116)
Screenshot: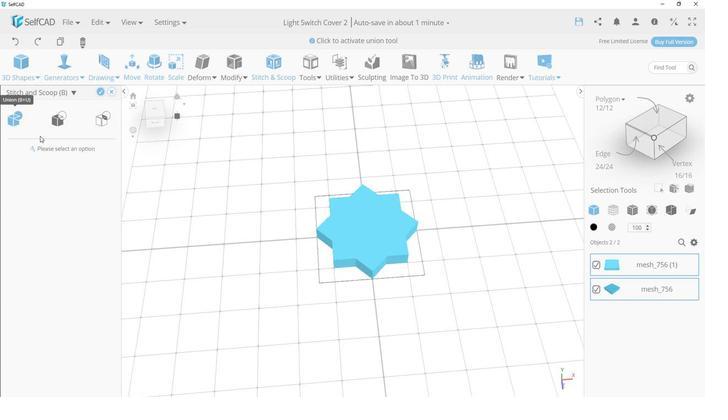 
Action: Mouse pressed left at (14, 116)
Screenshot: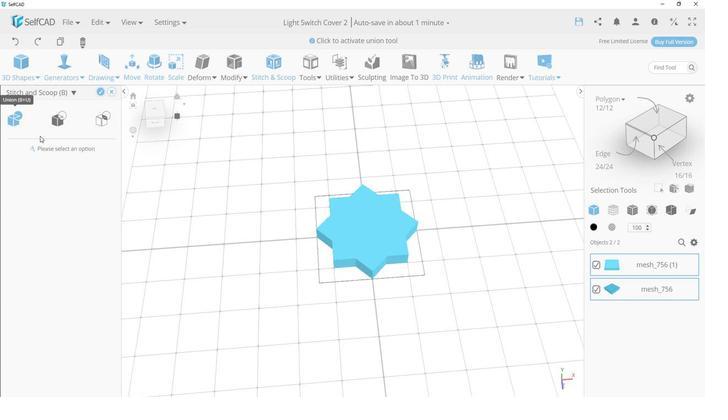 
Action: Mouse moved to (98, 84)
Screenshot: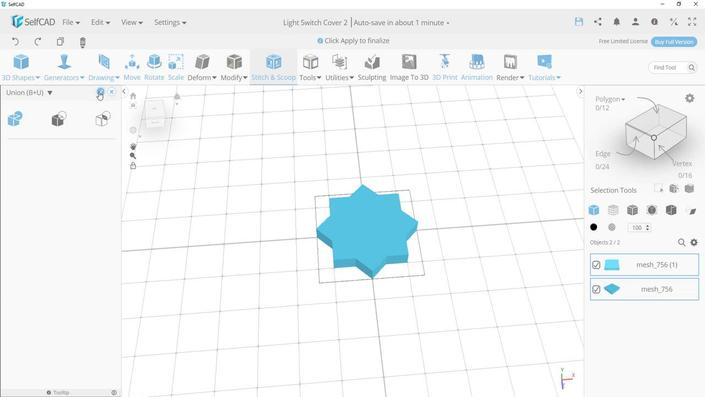 
Action: Mouse pressed left at (98, 84)
Screenshot: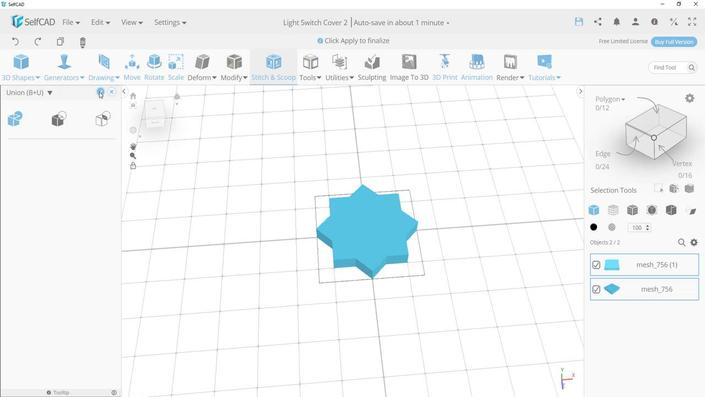
Action: Mouse moved to (255, 172)
Screenshot: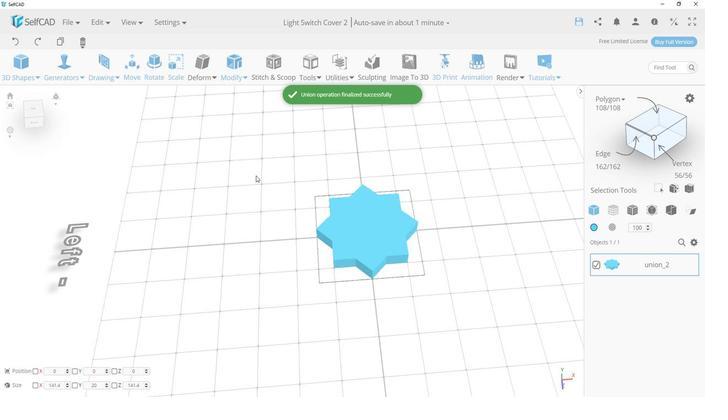 
Action: Key pressed ctrl+C
Screenshot: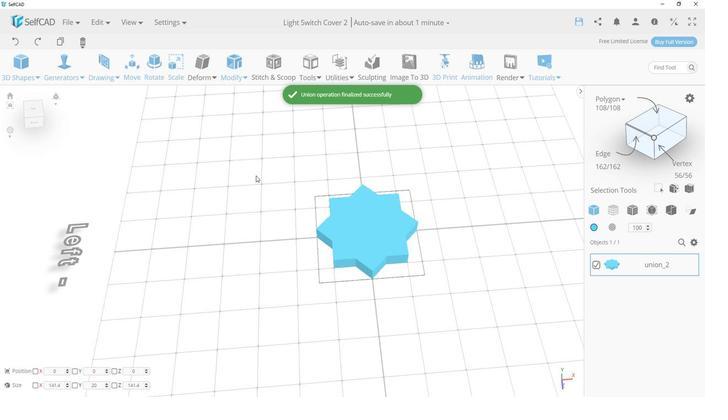 
Action: Mouse moved to (157, 60)
Screenshot: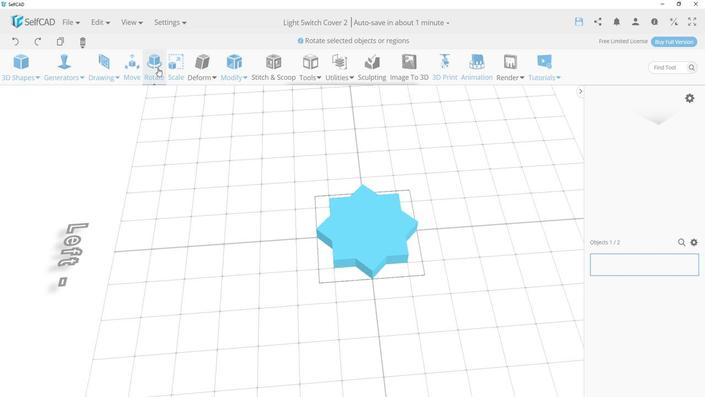 
Action: Mouse pressed left at (157, 60)
Screenshot: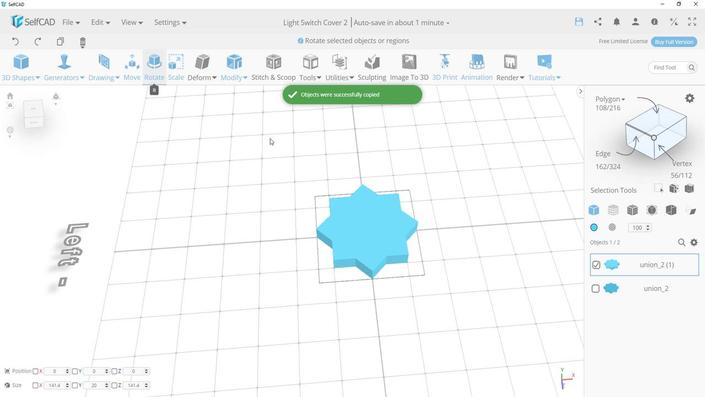 
Action: Mouse moved to (368, 174)
Screenshot: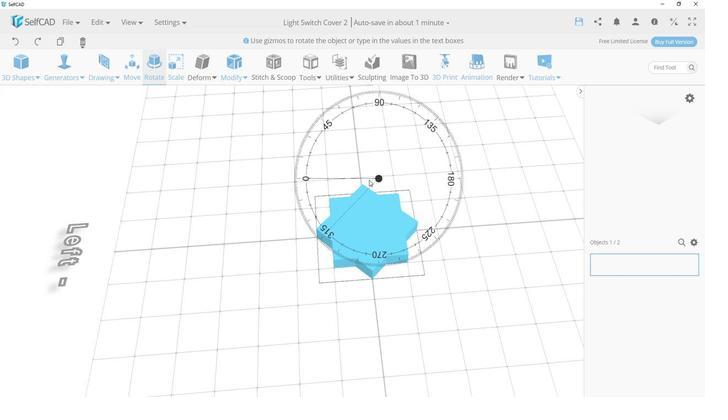 
Action: Mouse pressed left at (368, 174)
Screenshot: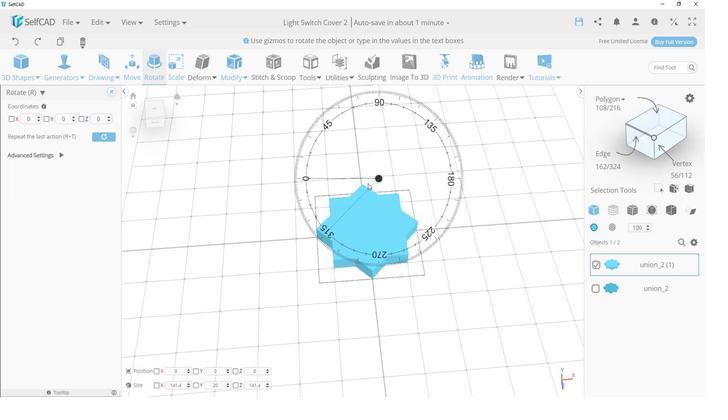 
Action: Mouse moved to (594, 289)
Screenshot: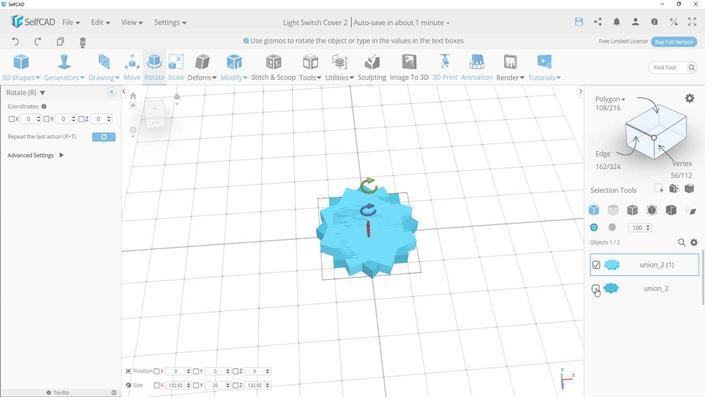 
Action: Mouse pressed left at (594, 289)
Screenshot: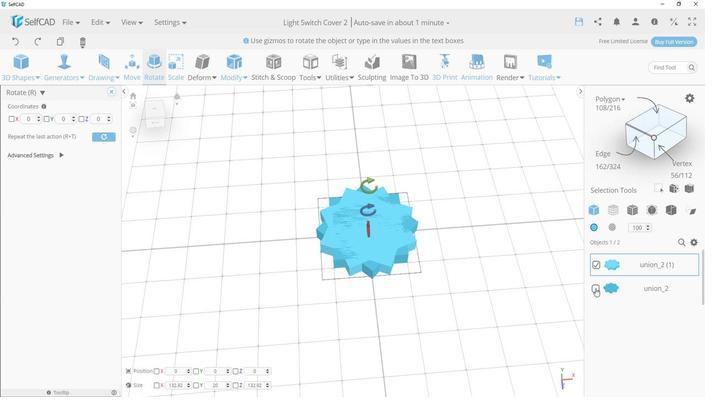 
Action: Mouse moved to (290, 68)
Screenshot: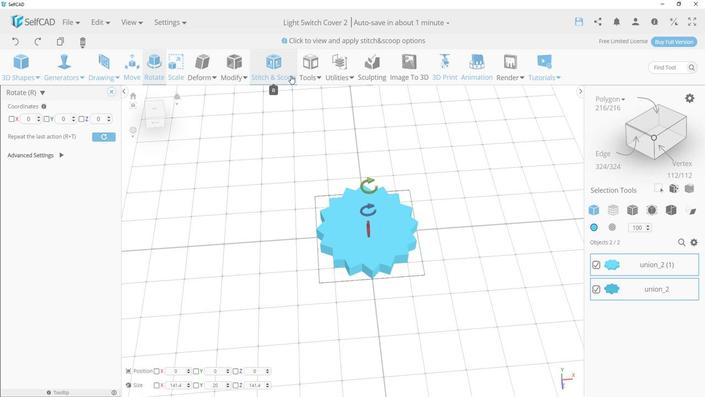 
Action: Mouse pressed left at (290, 68)
Screenshot: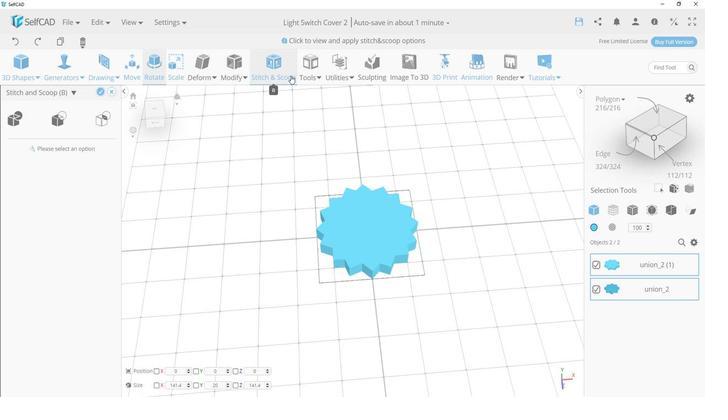 
Action: Mouse moved to (12, 116)
Screenshot: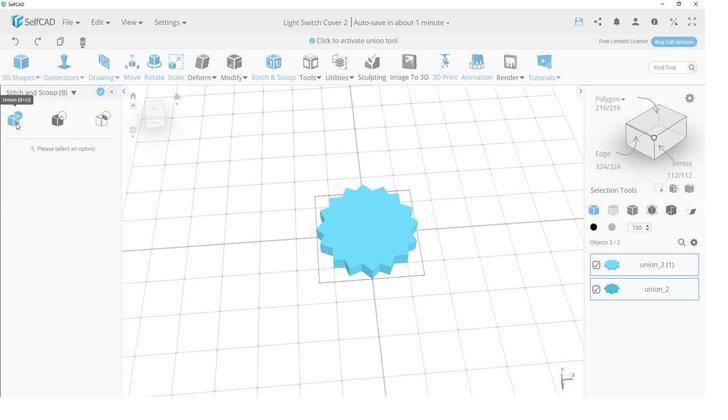 
Action: Mouse pressed left at (12, 116)
Screenshot: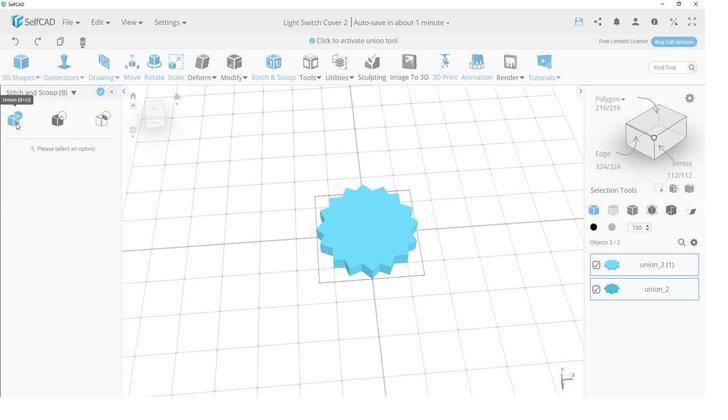 
Action: Mouse moved to (98, 82)
Screenshot: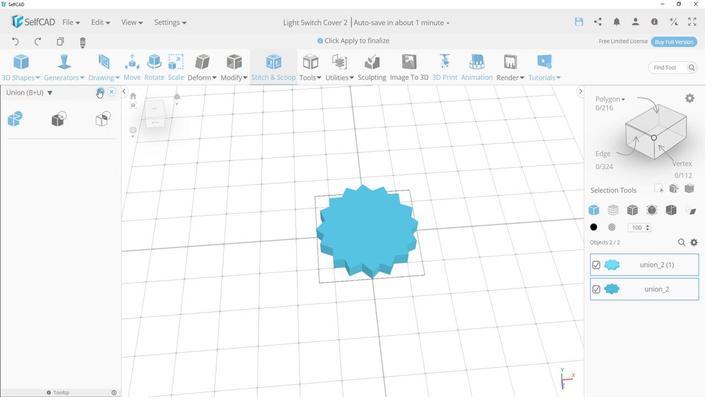
Action: Mouse pressed left at (98, 82)
Screenshot: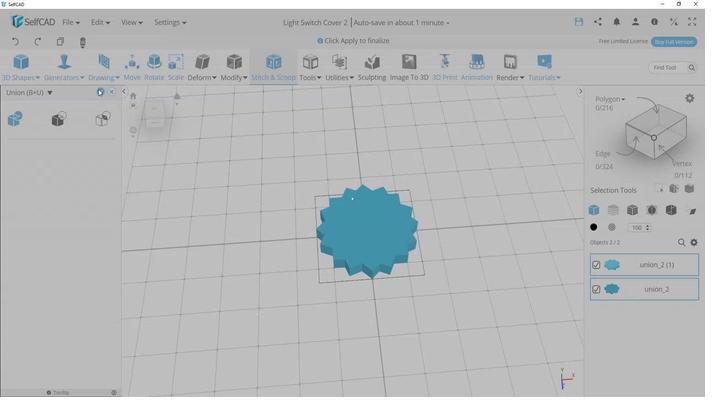 
Action: Mouse moved to (298, 276)
Screenshot: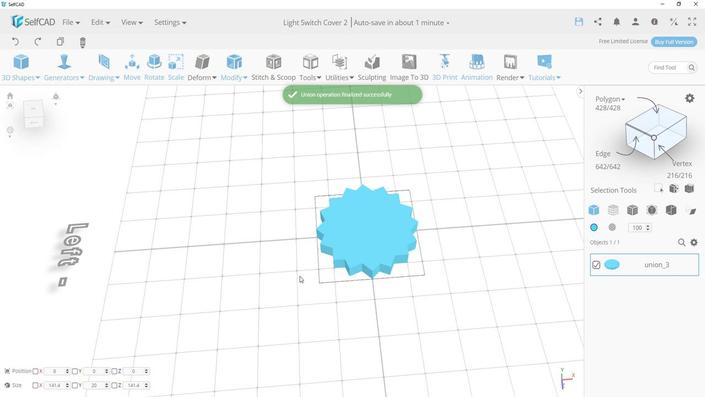
Action: Mouse pressed left at (298, 276)
Screenshot: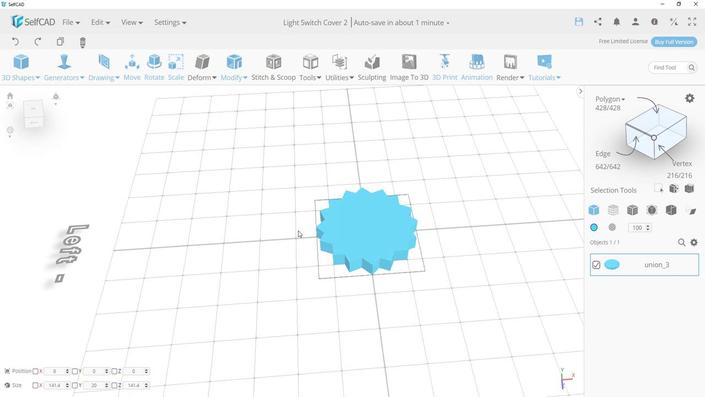 
Action: Mouse moved to (651, 120)
Screenshot: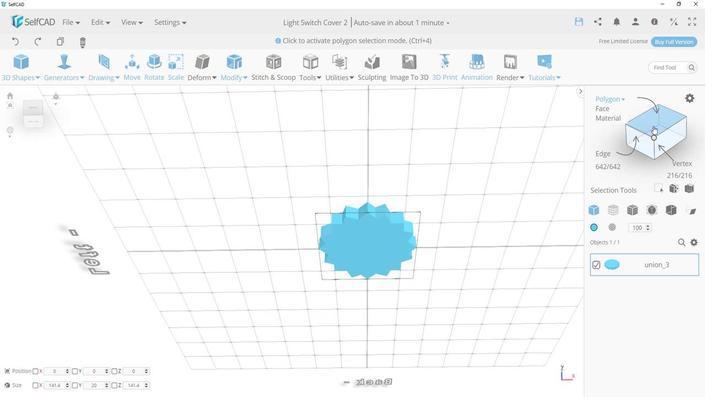 
Action: Mouse pressed left at (651, 120)
Screenshot: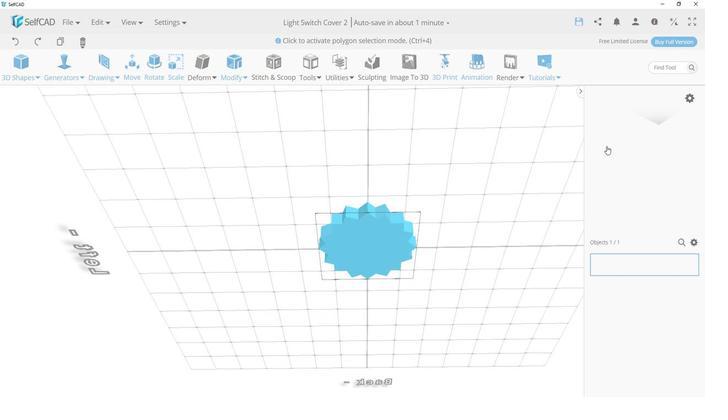 
Action: Mouse moved to (376, 245)
Screenshot: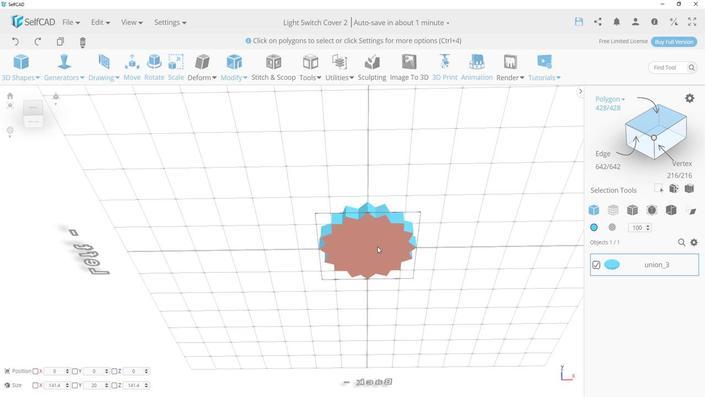 
Action: Mouse pressed left at (376, 245)
Screenshot: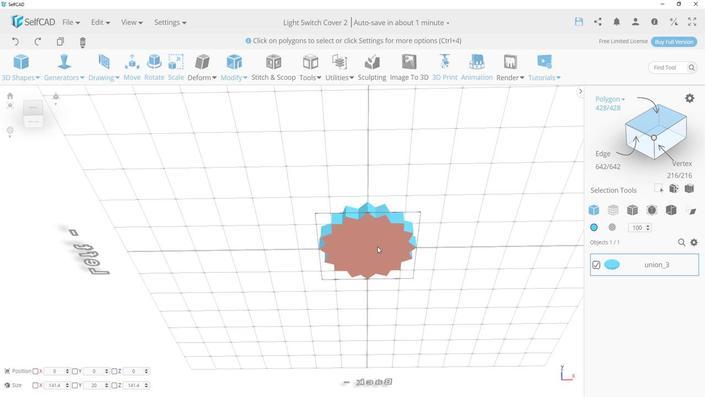 
Action: Mouse moved to (477, 175)
Screenshot: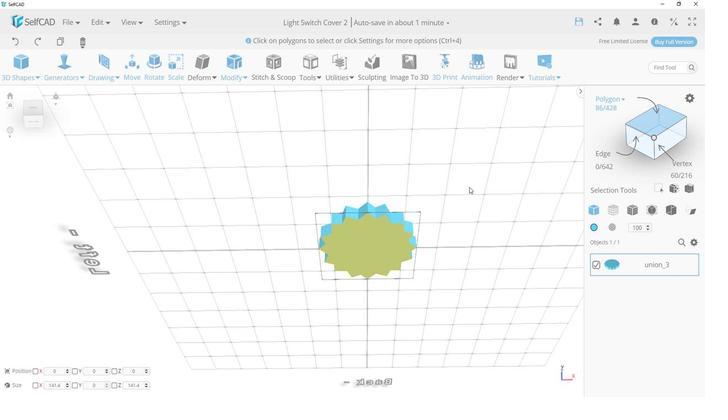 
Action: Mouse pressed left at (477, 175)
Screenshot: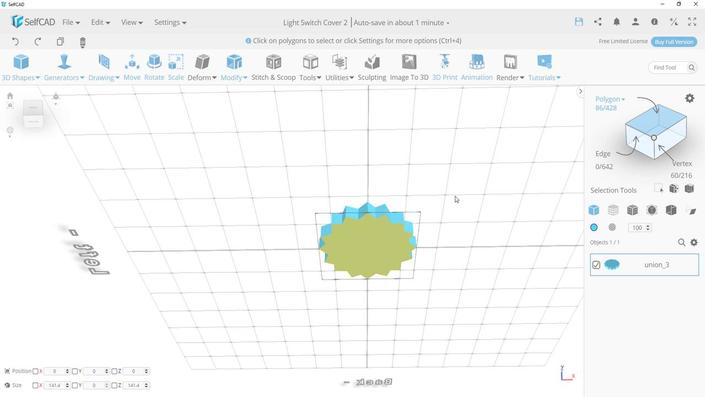 
Action: Mouse moved to (448, 195)
Screenshot: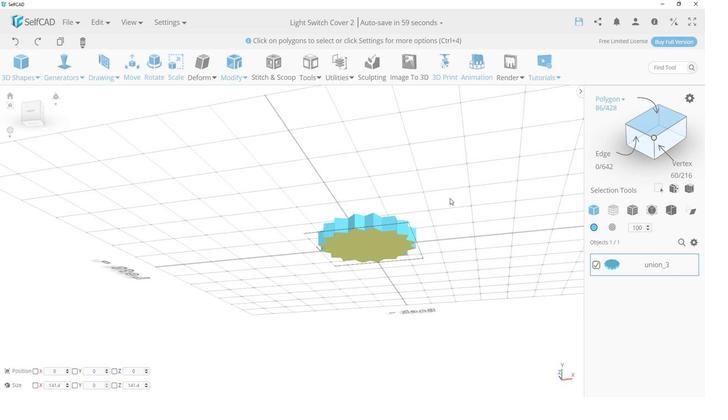 
Action: Key pressed <Key.delete>
Screenshot: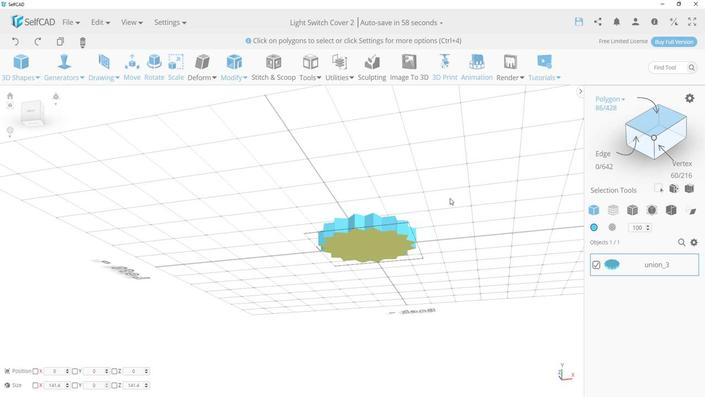 
Action: Mouse moved to (448, 194)
Screenshot: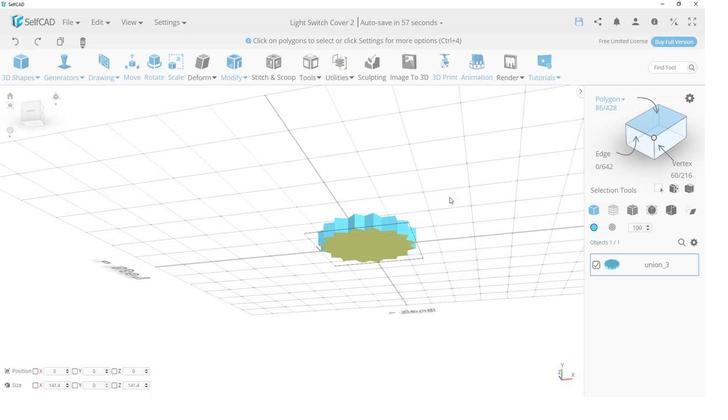 
Action: Key pressed <Key.enter>
Screenshot: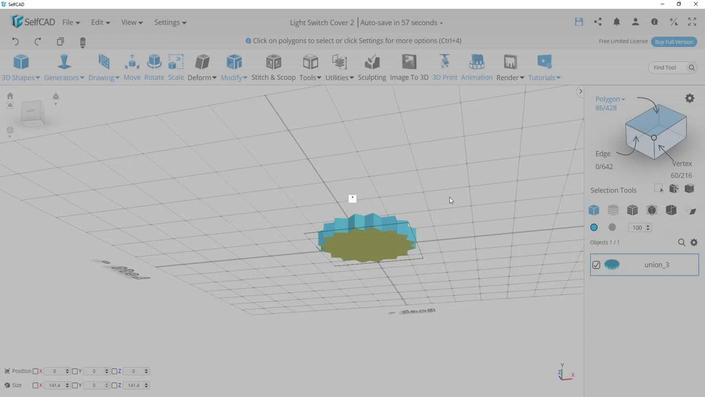 
Action: Mouse moved to (478, 174)
Screenshot: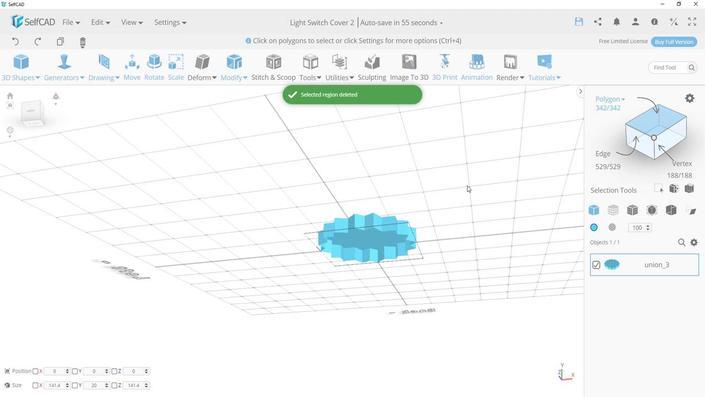 
Action: Mouse pressed left at (478, 174)
Screenshot: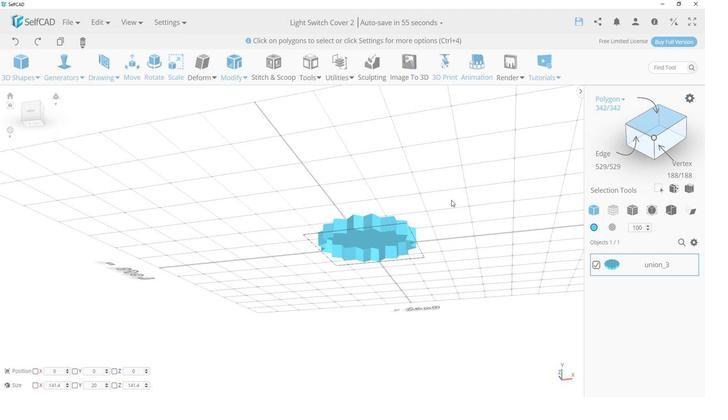 
Action: Mouse moved to (468, 206)
Screenshot: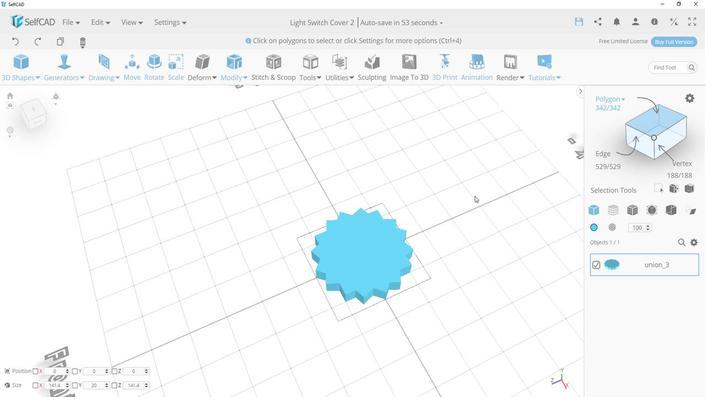 
Action: Mouse pressed left at (468, 206)
Screenshot: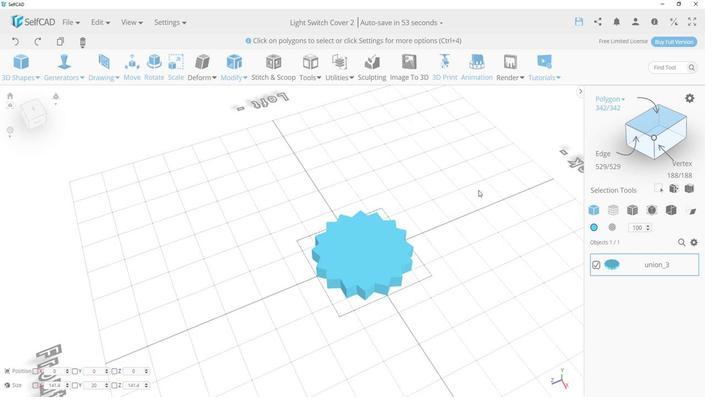 
Action: Mouse moved to (453, 245)
Screenshot: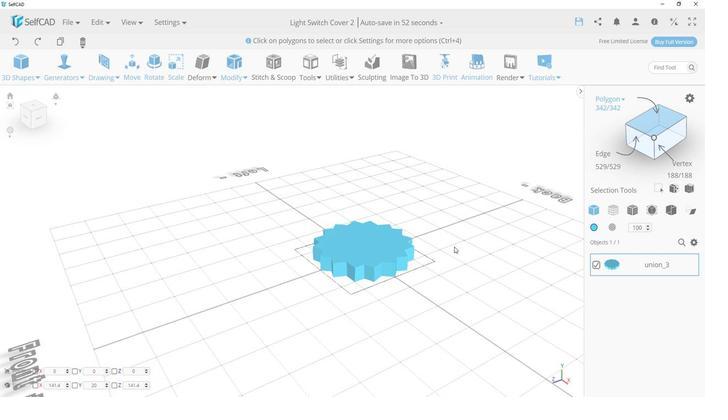 
Action: Mouse scrolled (453, 246) with delta (0, 0)
Screenshot: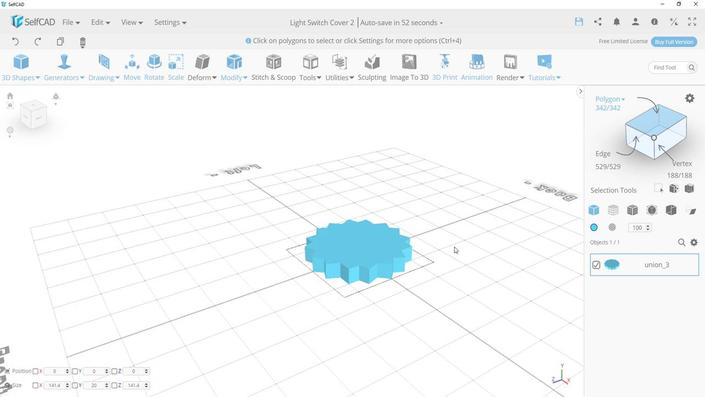 
Action: Mouse scrolled (453, 246) with delta (0, 0)
Screenshot: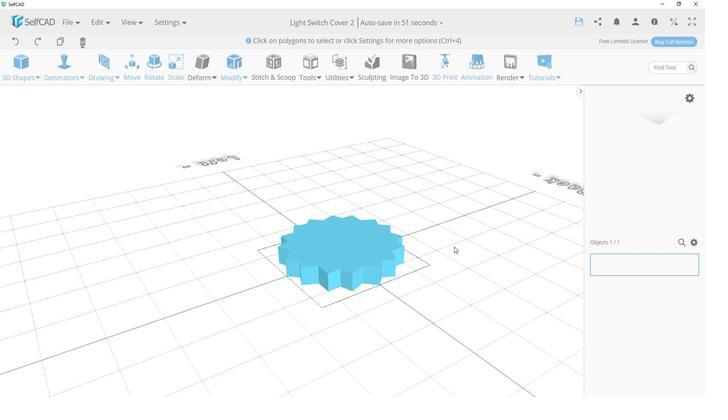 
Action: Mouse scrolled (453, 246) with delta (0, 0)
Screenshot: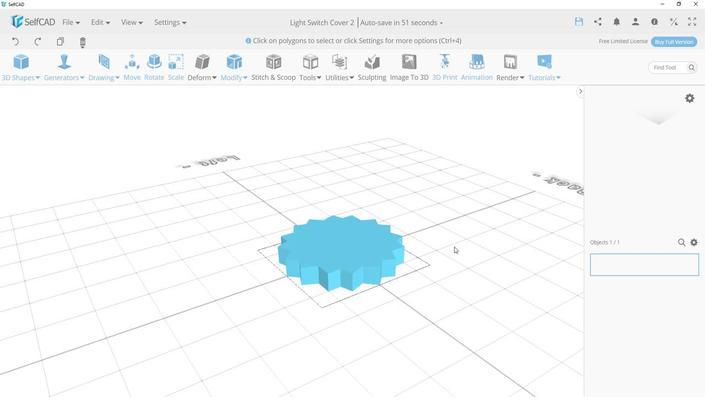 
Action: Mouse scrolled (453, 246) with delta (0, 0)
Screenshot: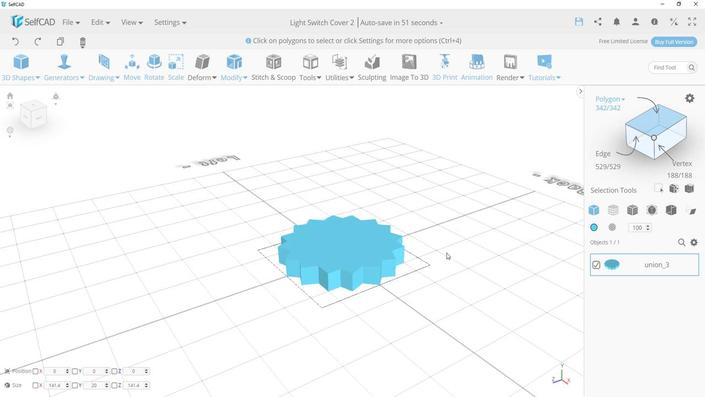 
Action: Mouse scrolled (453, 246) with delta (0, 0)
Screenshot: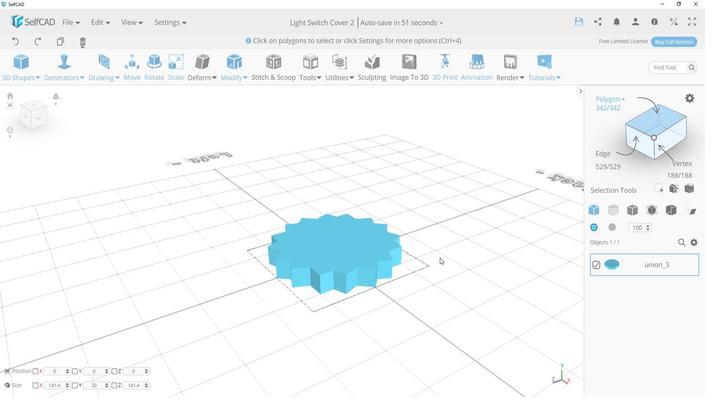 
Action: Mouse moved to (438, 257)
Screenshot: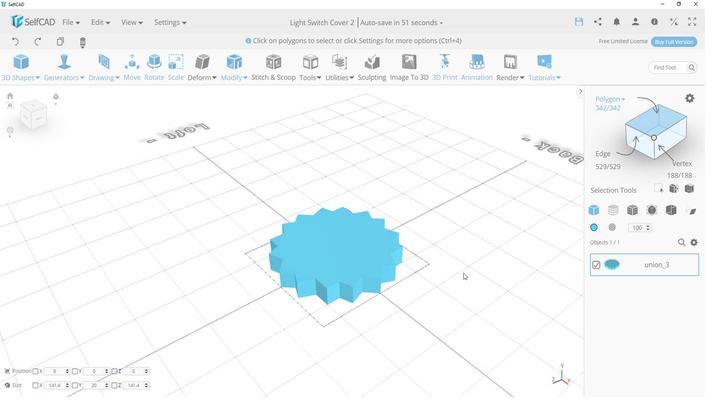
Action: Mouse pressed left at (438, 257)
Screenshot: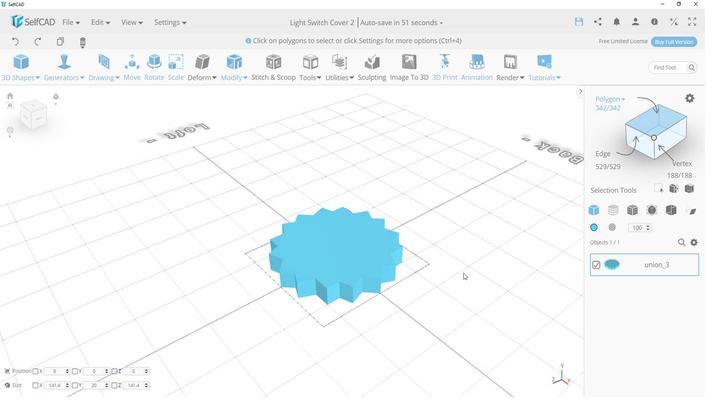 
Action: Mouse moved to (241, 315)
Screenshot: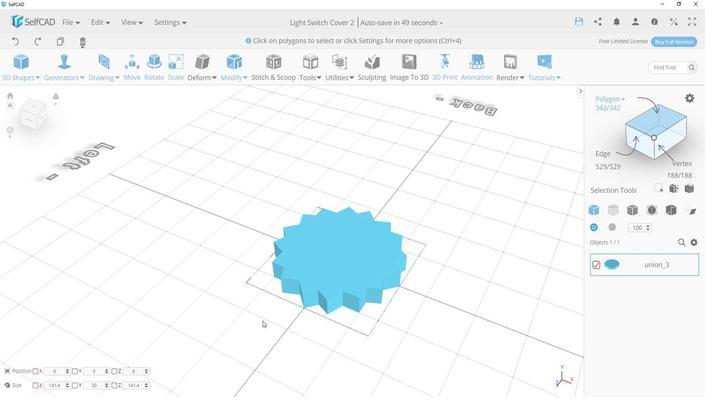 
Action: Mouse pressed left at (241, 315)
Screenshot: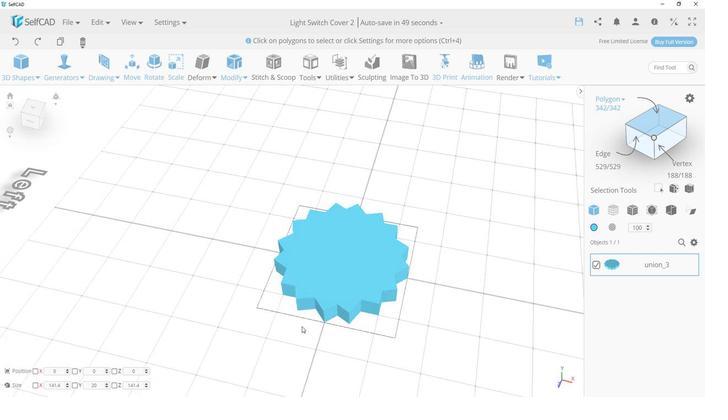 
Action: Mouse moved to (276, 338)
Screenshot: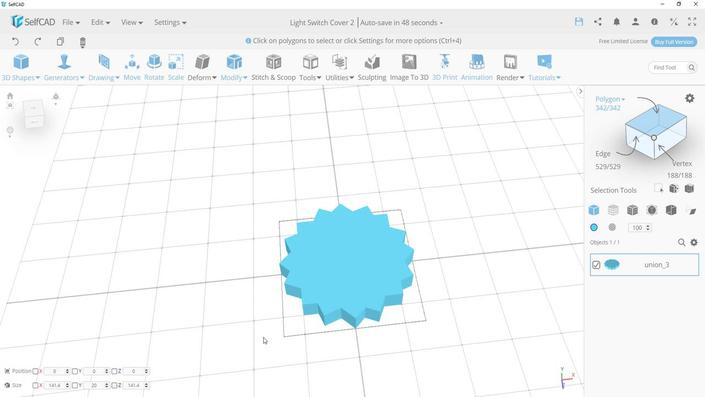 
Action: Mouse pressed left at (276, 338)
Screenshot: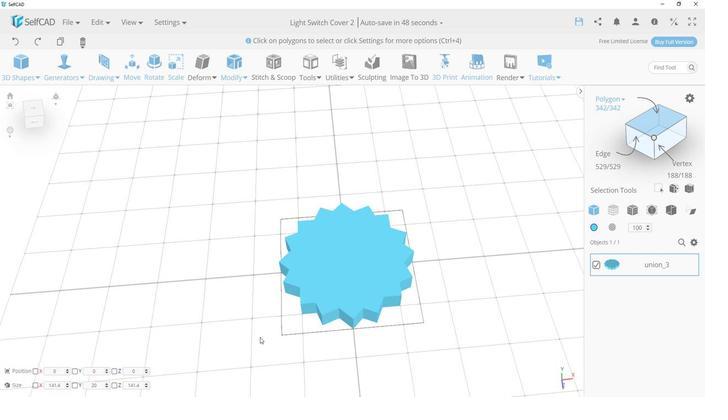 
Action: Mouse moved to (325, 298)
Screenshot: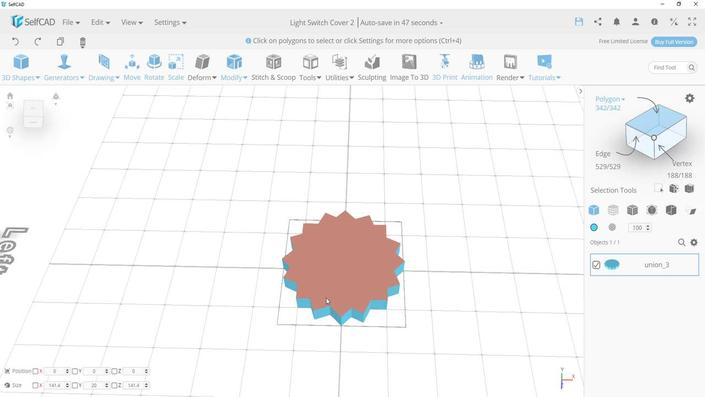
Action: Mouse scrolled (325, 298) with delta (0, 0)
Screenshot: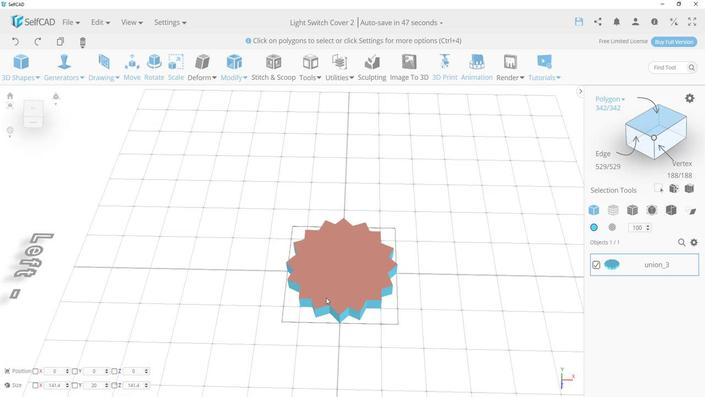 
Action: Mouse scrolled (325, 298) with delta (0, 0)
Screenshot: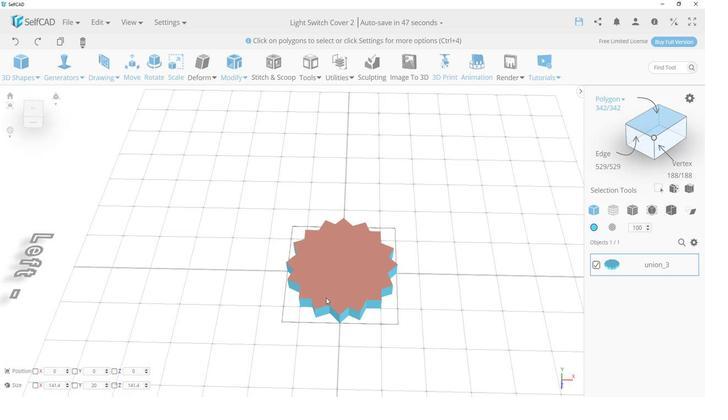 
Action: Mouse scrolled (325, 298) with delta (0, 0)
Screenshot: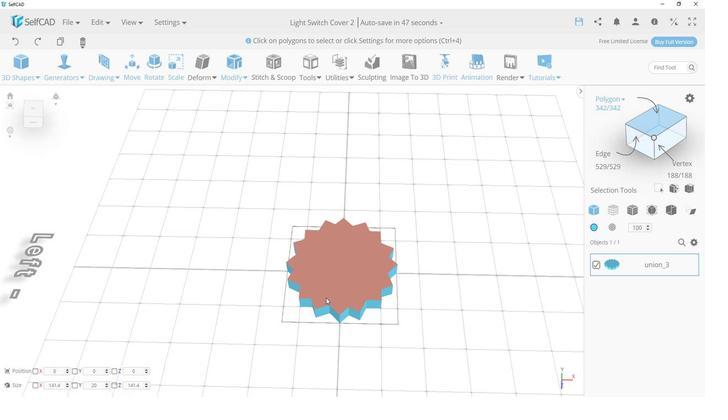 
Action: Mouse scrolled (325, 298) with delta (0, 0)
Screenshot: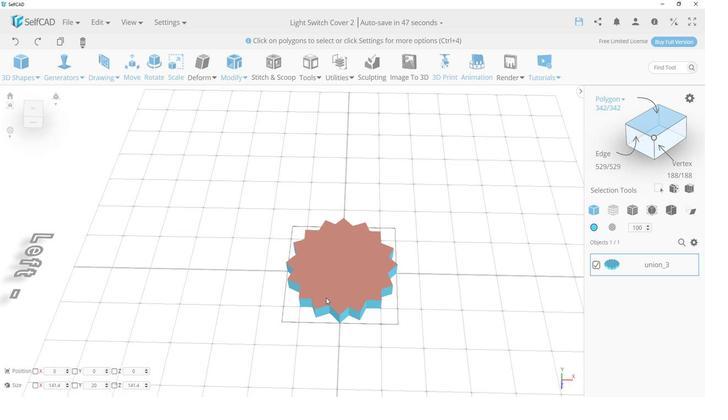 
Action: Mouse moved to (259, 333)
Screenshot: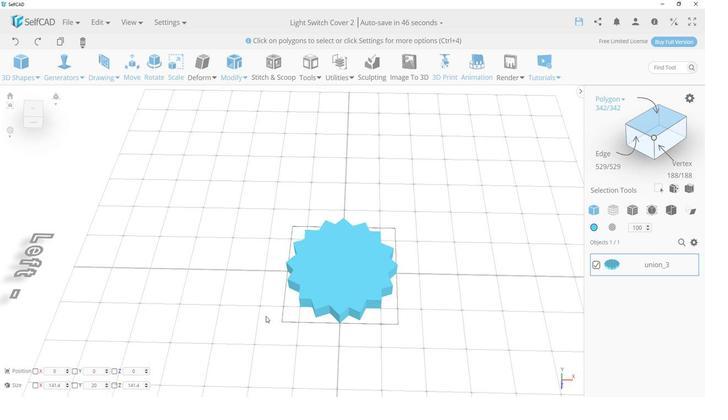 
Action: Mouse pressed left at (259, 333)
Screenshot: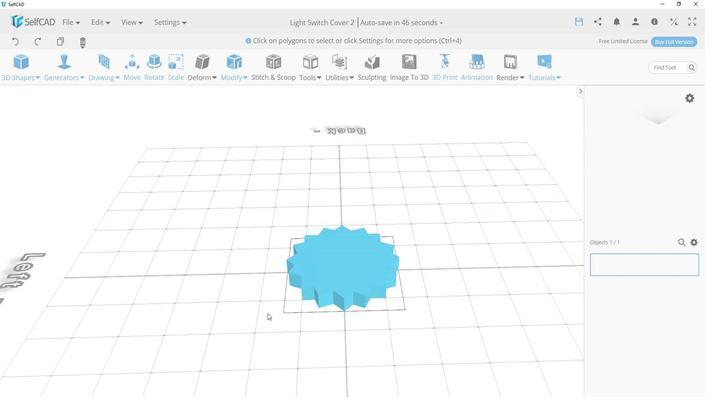 
Action: Mouse moved to (243, 148)
Screenshot: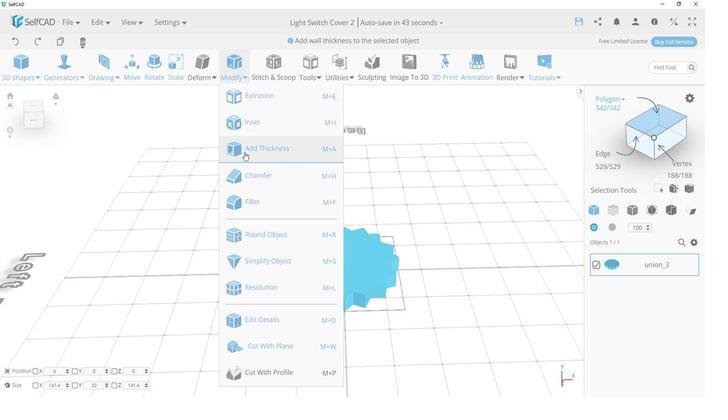 
Action: Mouse pressed left at (243, 148)
Screenshot: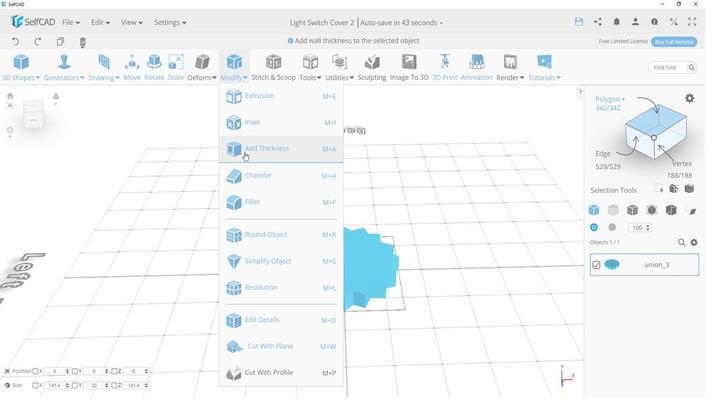 
Action: Mouse moved to (210, 251)
Screenshot: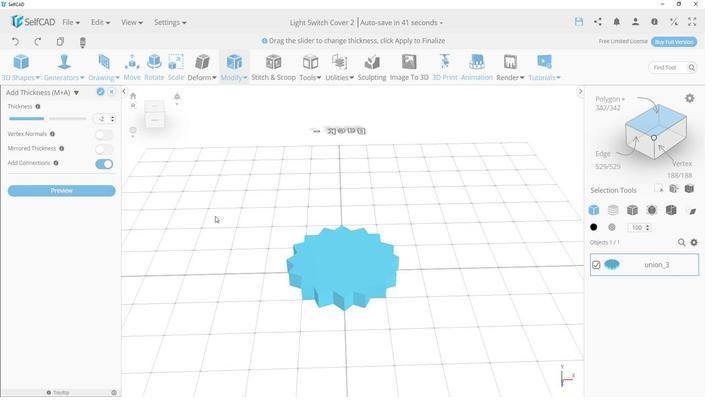 
Action: Mouse pressed left at (210, 251)
Screenshot: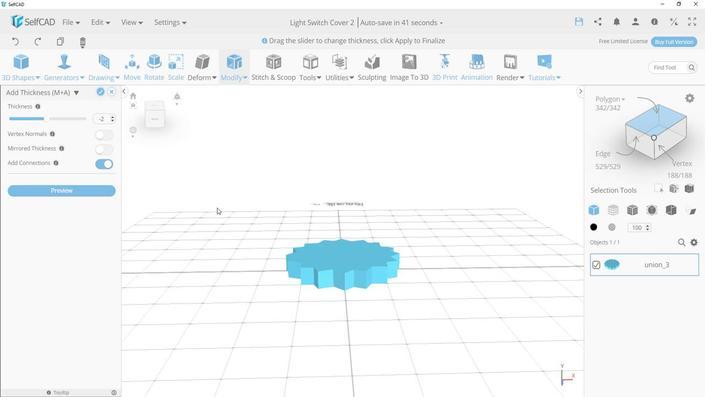 
Action: Mouse moved to (109, 113)
Screenshot: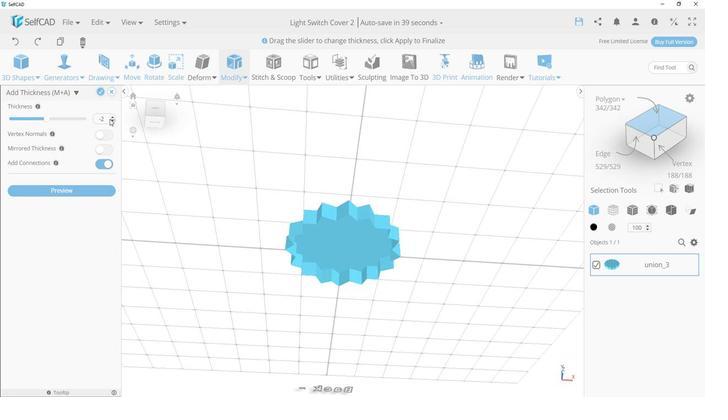 
Action: Mouse pressed left at (109, 113)
Screenshot: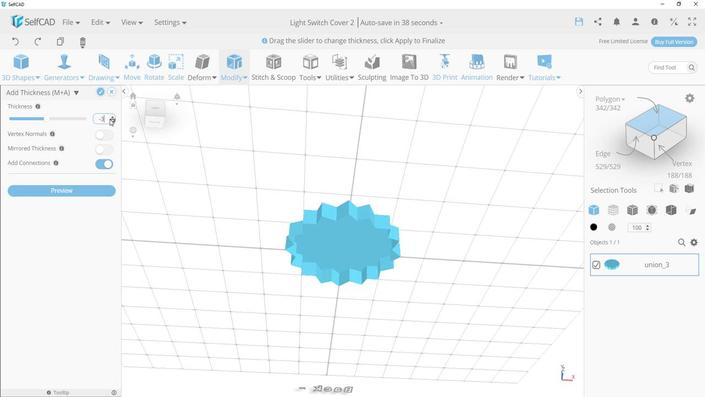 
Action: Mouse moved to (99, 83)
Screenshot: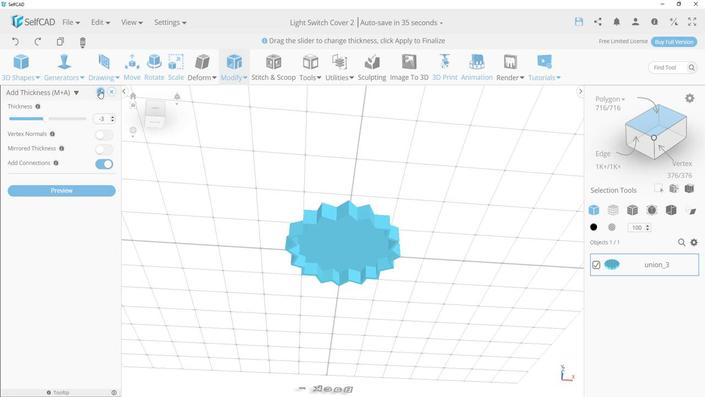 
Action: Mouse pressed left at (99, 83)
Screenshot: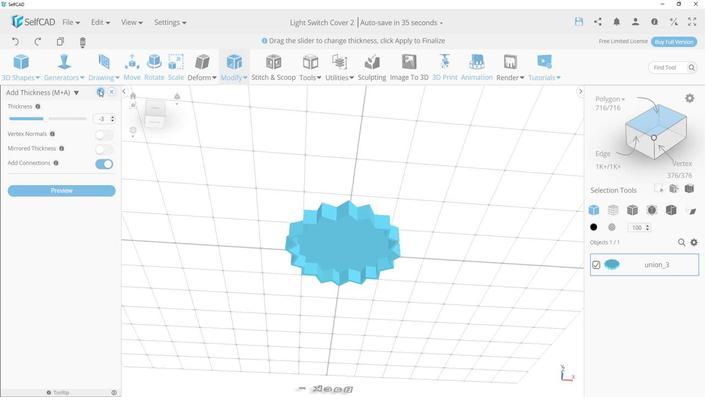 
Action: Mouse moved to (266, 217)
Screenshot: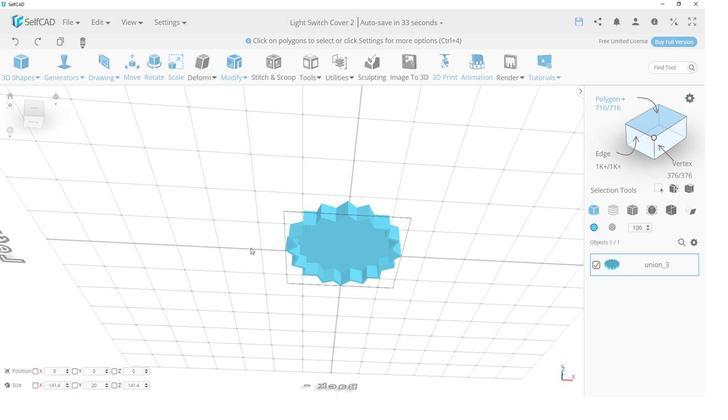 
Action: Mouse pressed left at (266, 217)
Screenshot: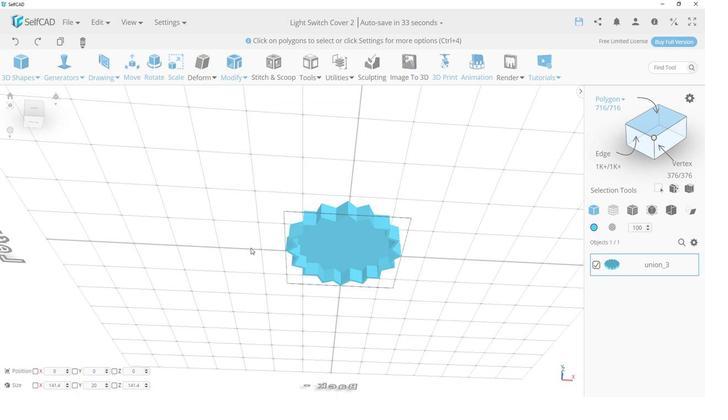 
Action: Mouse moved to (284, 276)
Screenshot: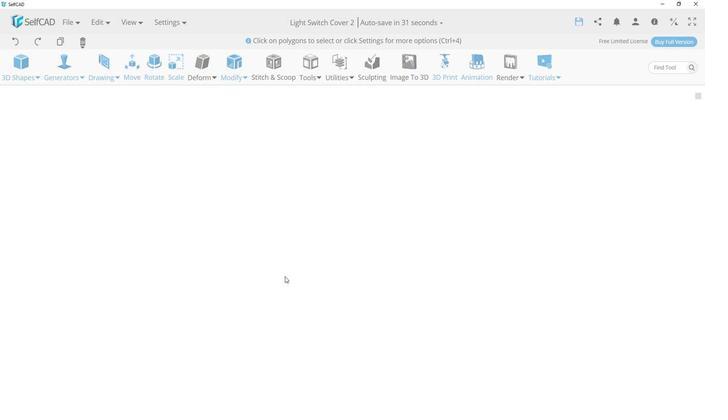 
Action: Mouse scrolled (284, 277) with delta (0, 0)
Screenshot: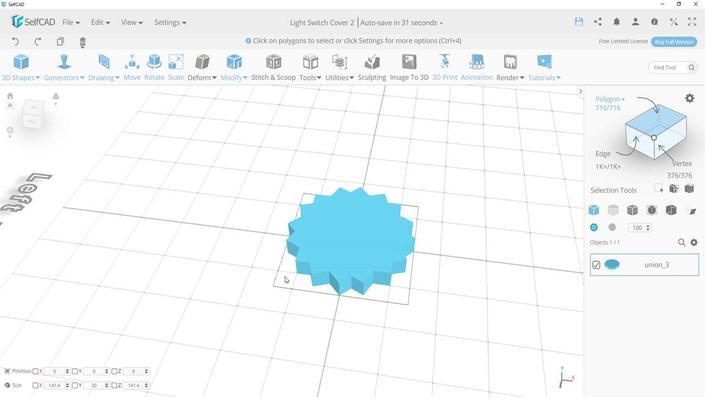 
Action: Mouse scrolled (284, 277) with delta (0, 0)
Screenshot: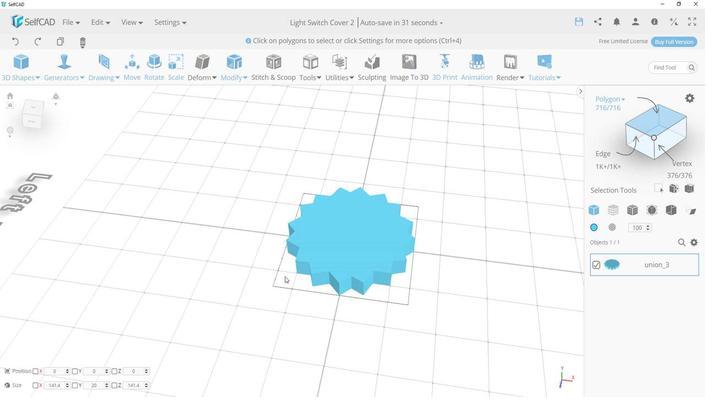 
Action: Mouse scrolled (284, 277) with delta (0, 0)
Screenshot: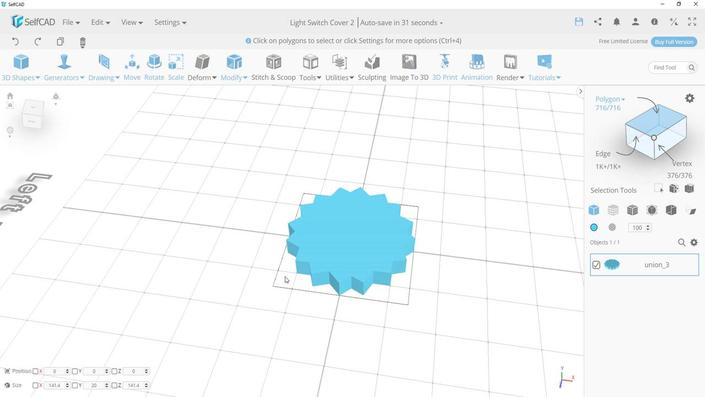 
Action: Mouse scrolled (284, 277) with delta (0, 0)
Screenshot: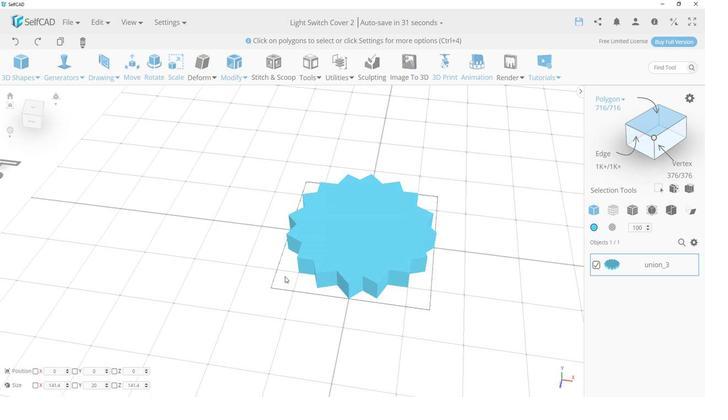 
Action: Mouse scrolled (284, 277) with delta (0, 0)
Screenshot: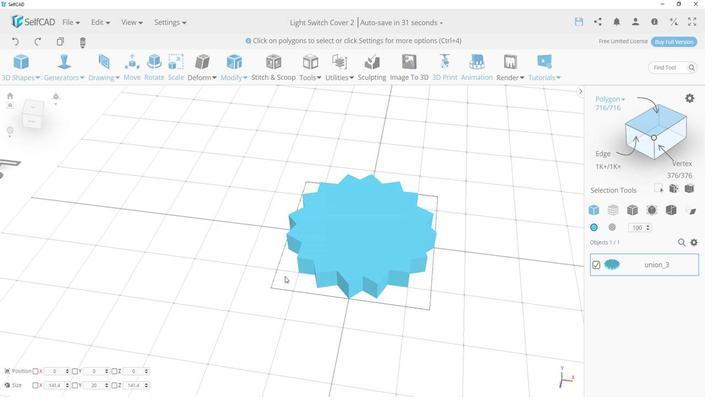 
Action: Mouse scrolled (284, 277) with delta (0, 0)
Screenshot: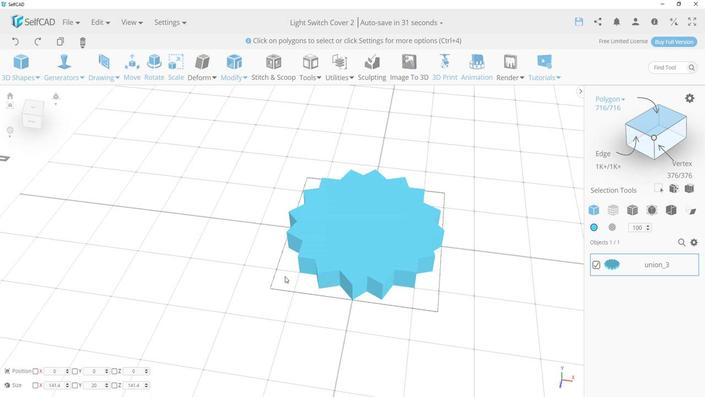 
Action: Mouse moved to (263, 285)
Screenshot: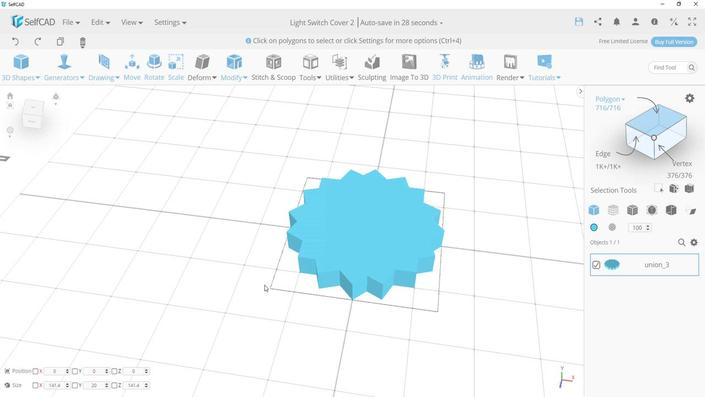 
Action: Mouse pressed left at (263, 285)
Screenshot: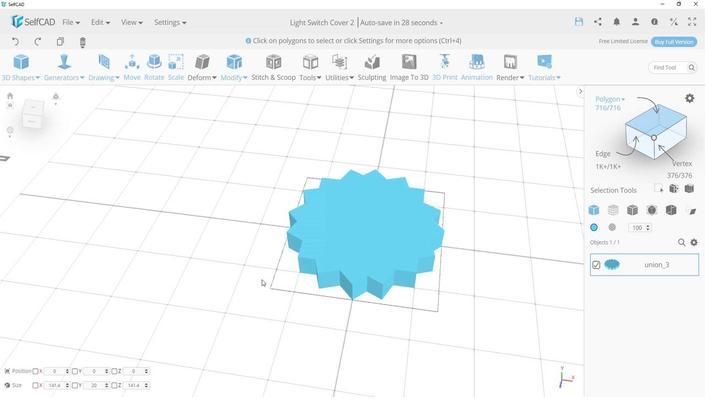 
Action: Mouse moved to (254, 249)
Screenshot: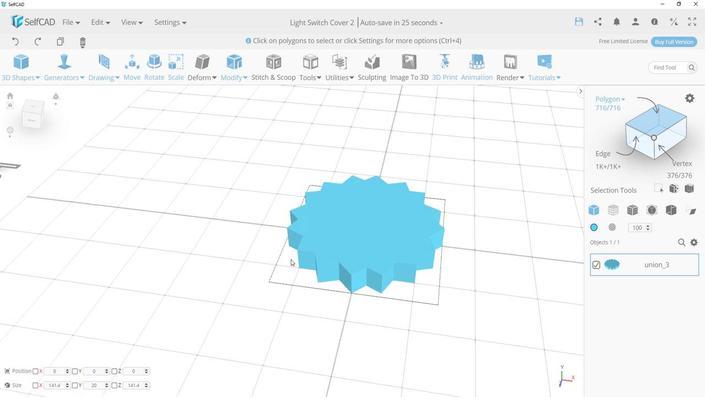 
Action: Mouse pressed left at (254, 249)
Screenshot: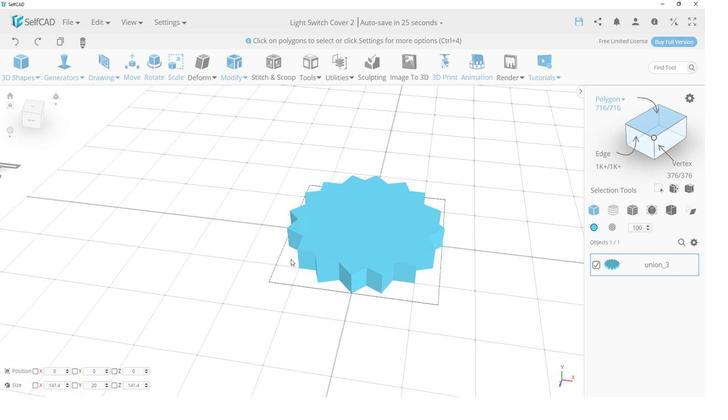
Action: Mouse moved to (36, 154)
Screenshot: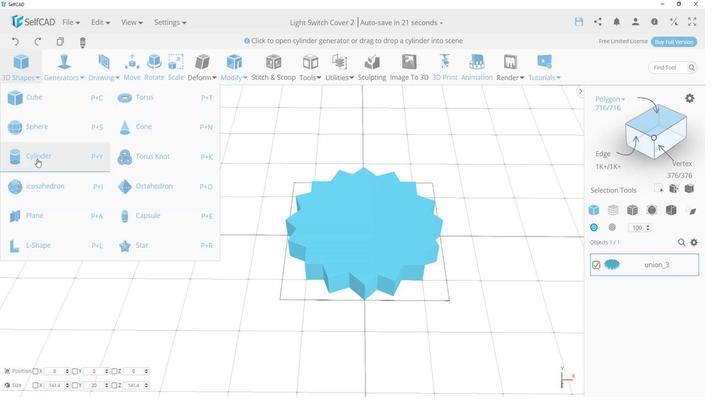 
Action: Mouse pressed left at (36, 154)
Screenshot: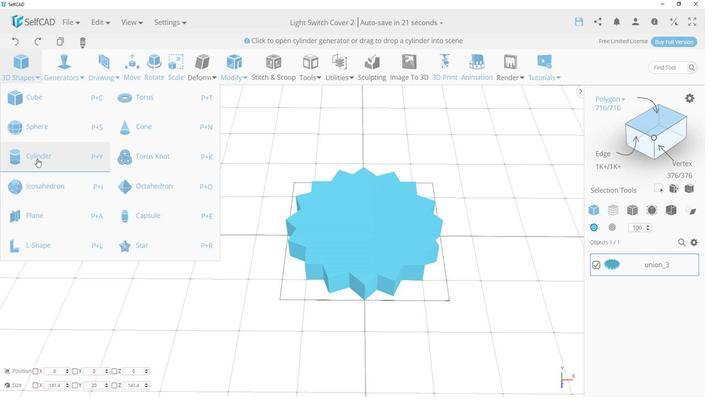 
Action: Mouse moved to (281, 247)
Screenshot: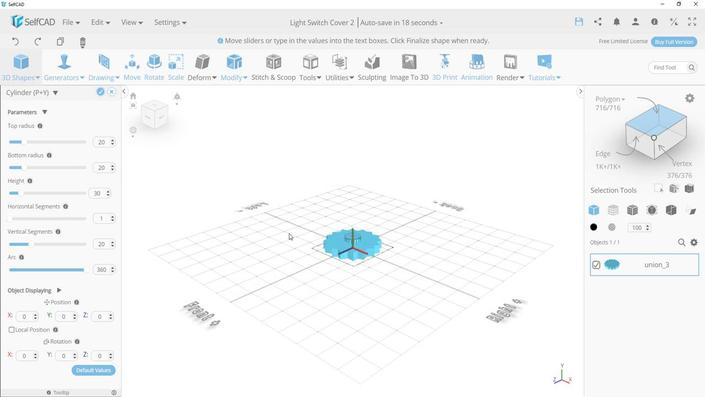 
Action: Mouse pressed left at (281, 247)
Screenshot: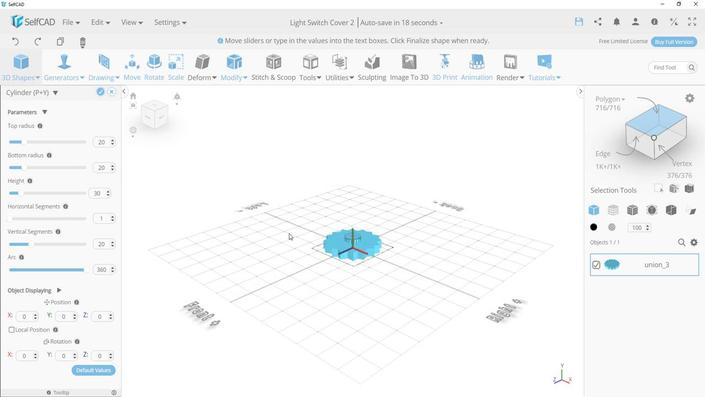 
Action: Mouse moved to (110, 165)
Screenshot: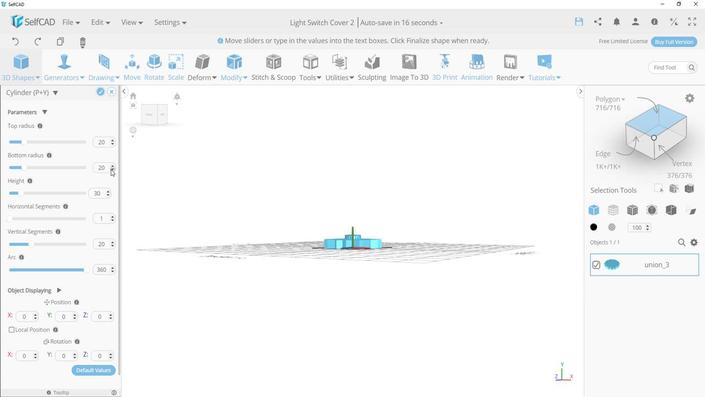 
Action: Mouse pressed left at (110, 165)
Screenshot: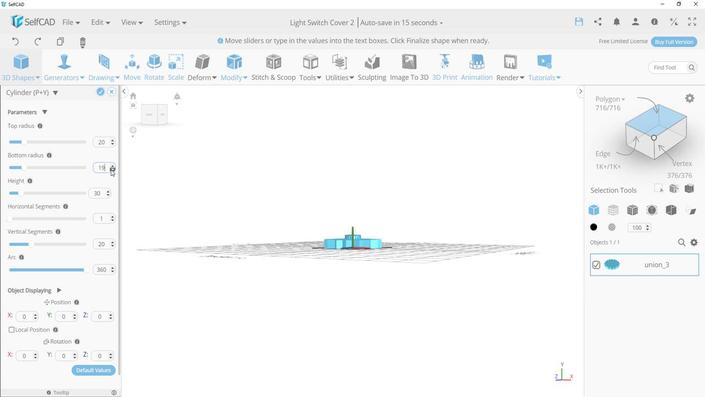 
Action: Mouse pressed left at (110, 165)
Screenshot: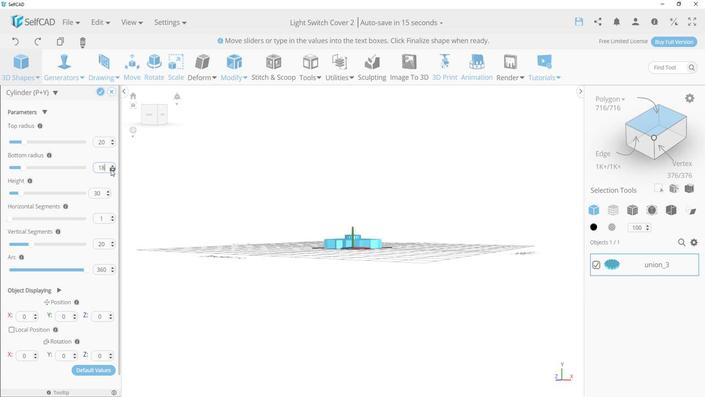 
Action: Mouse pressed left at (110, 165)
Screenshot: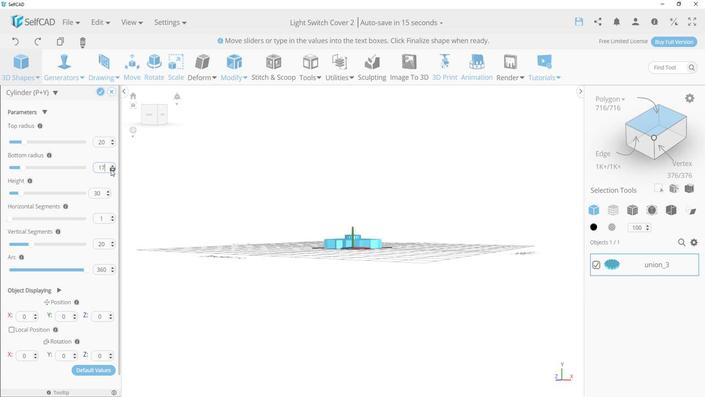
Action: Mouse pressed left at (110, 165)
Screenshot: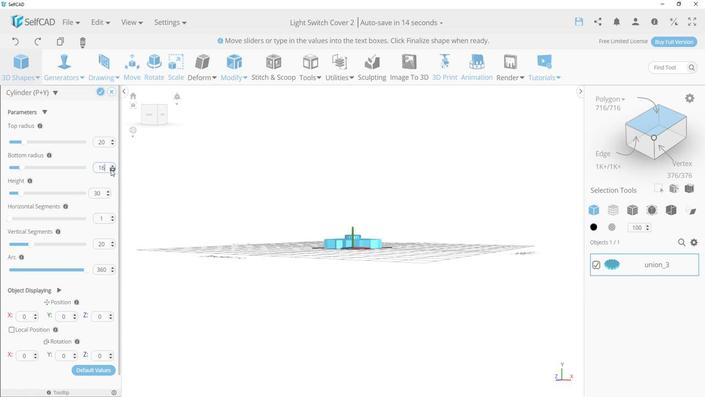 
Action: Mouse pressed left at (110, 165)
Screenshot: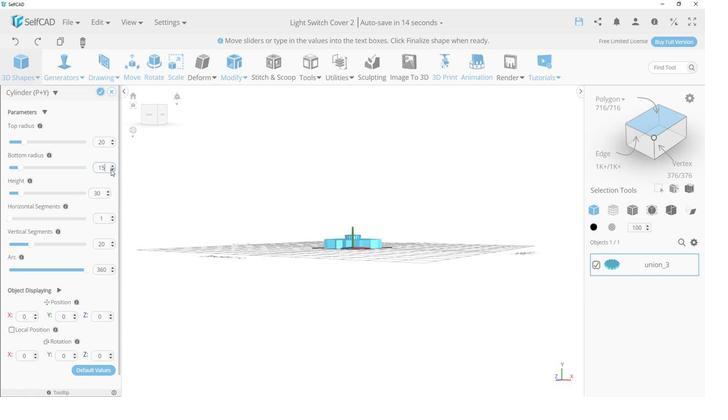 
Action: Mouse pressed left at (110, 165)
Screenshot: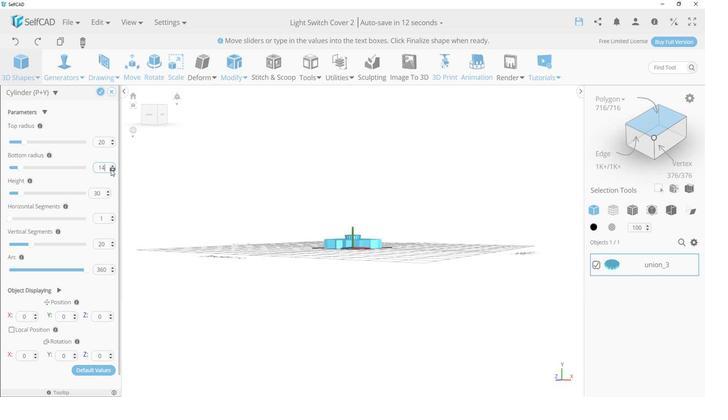 
Action: Mouse pressed left at (110, 165)
Screenshot: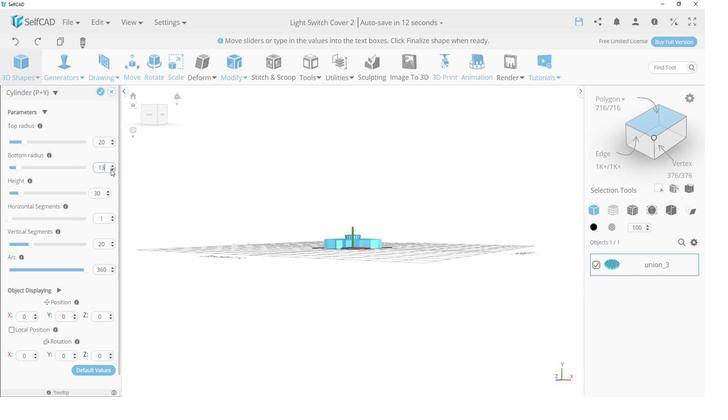 
Action: Mouse pressed left at (110, 165)
Screenshot: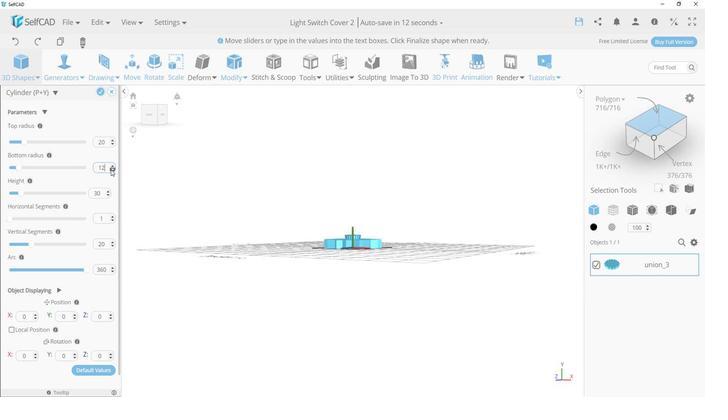 
Action: Mouse pressed left at (110, 165)
Screenshot: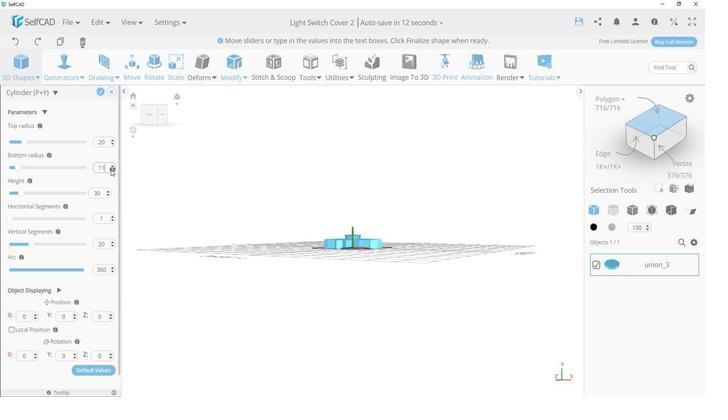 
Action: Mouse moved to (110, 162)
Screenshot: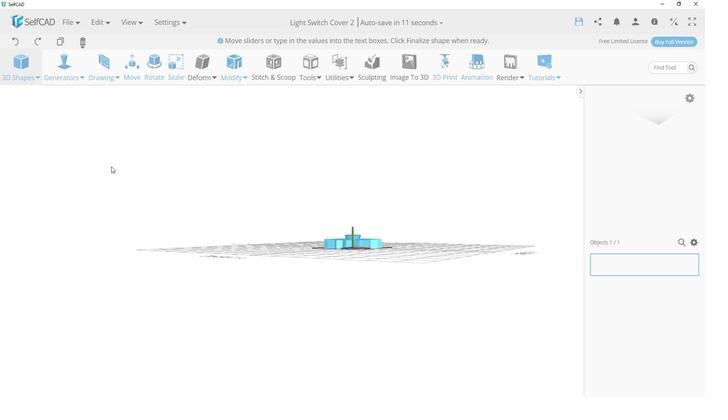 
Action: Mouse pressed left at (110, 162)
Screenshot: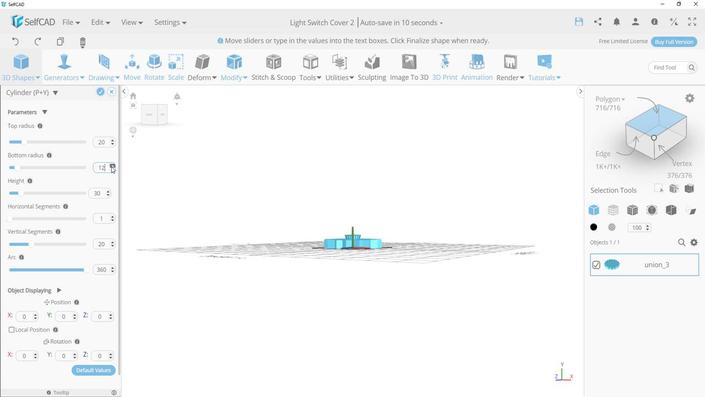 
Action: Mouse moved to (110, 165)
Screenshot: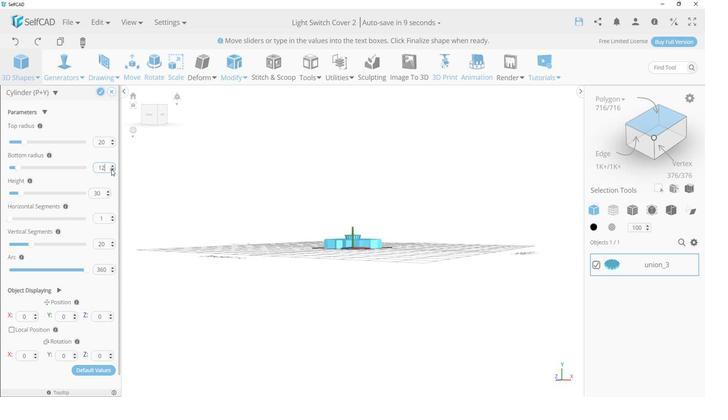 
Action: Mouse pressed left at (110, 165)
Screenshot: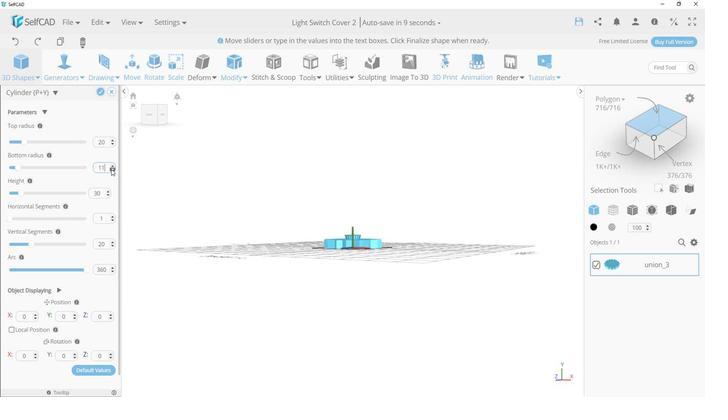 
Action: Mouse pressed left at (110, 165)
Screenshot: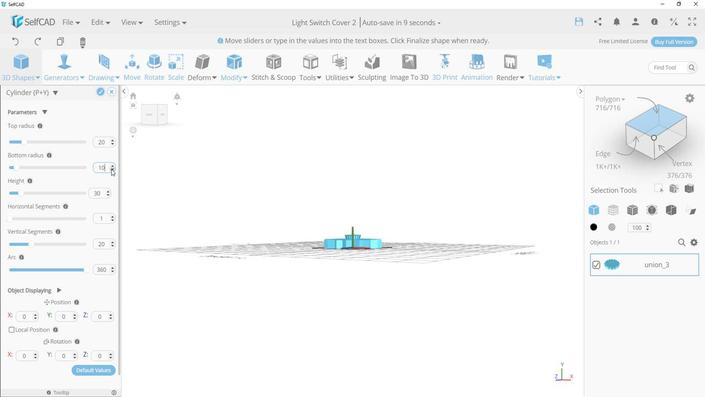 
Action: Mouse moved to (112, 137)
Screenshot: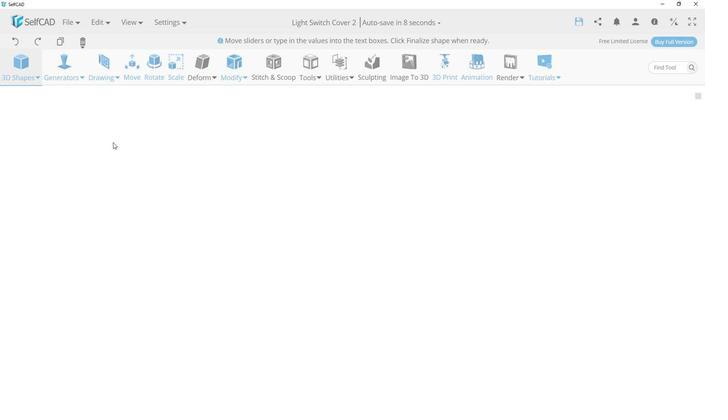 
Action: Mouse pressed left at (112, 137)
Screenshot: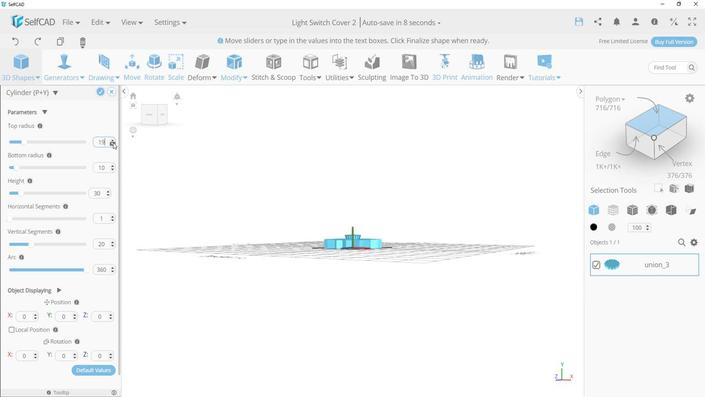 
Action: Mouse pressed left at (112, 137)
Screenshot: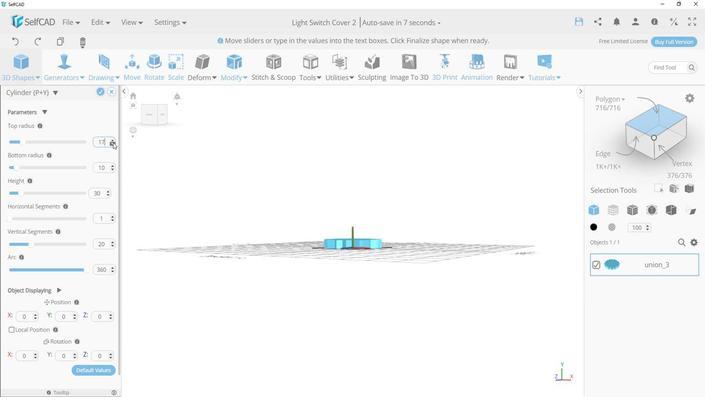 
Action: Mouse pressed left at (112, 137)
Screenshot: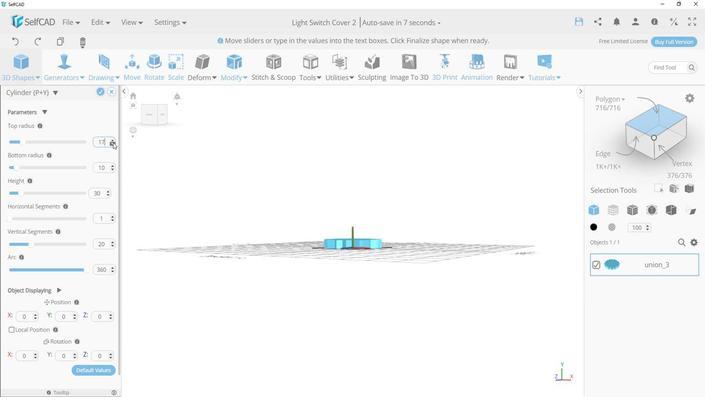 
Action: Mouse pressed left at (112, 137)
Screenshot: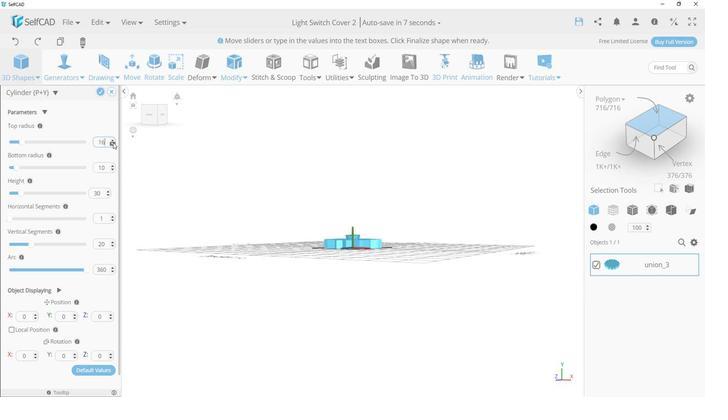 
Action: Mouse pressed left at (112, 137)
Screenshot: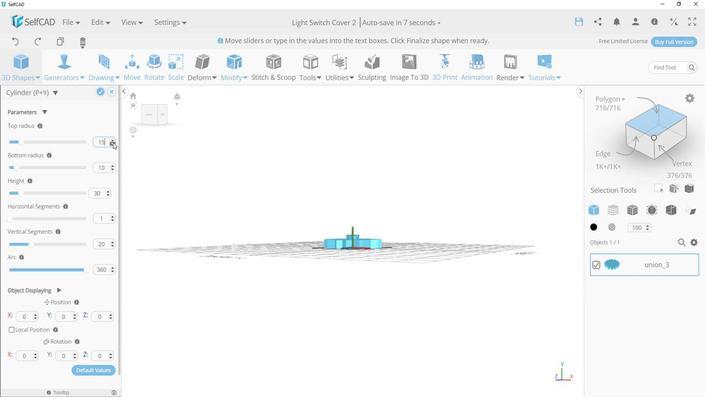 
Action: Mouse moved to (112, 137)
Screenshot: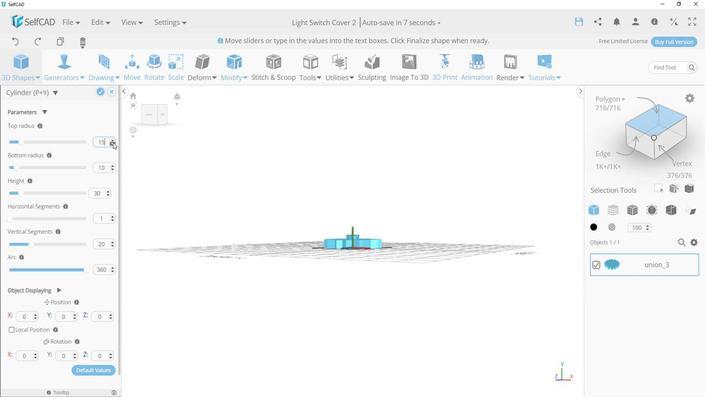 
Action: Mouse pressed left at (112, 137)
Screenshot: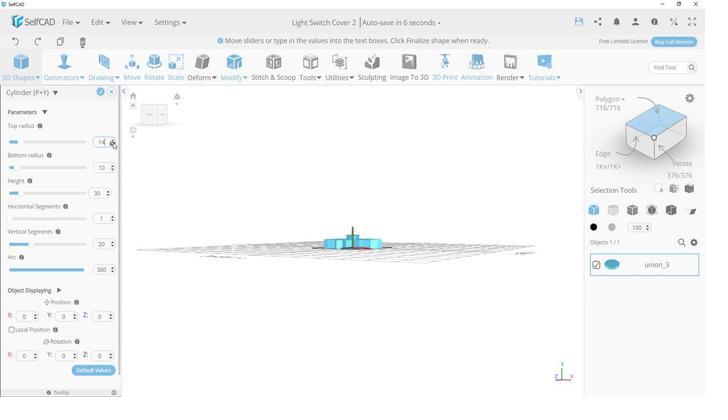 
Action: Mouse pressed left at (112, 137)
Screenshot: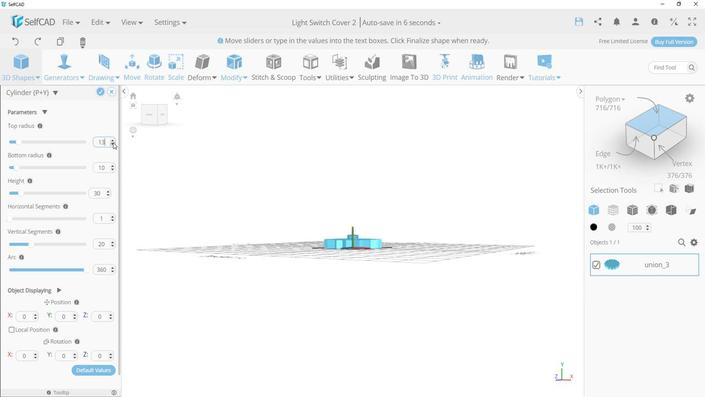 
Action: Mouse pressed left at (112, 137)
Screenshot: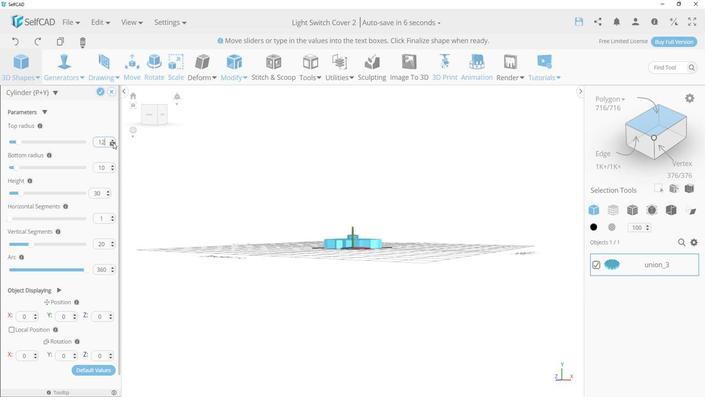
Action: Mouse pressed left at (112, 137)
Screenshot: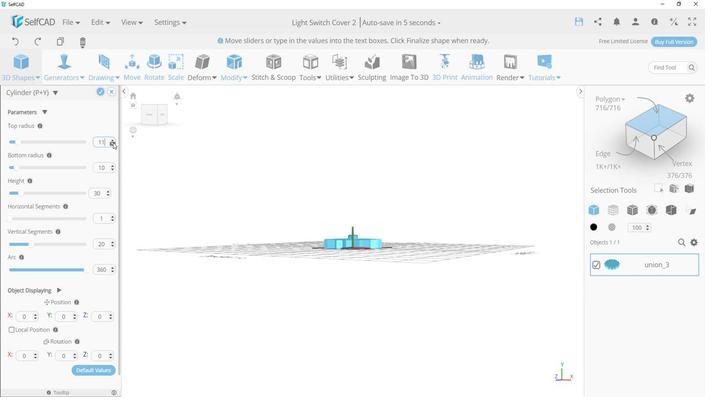 
Action: Mouse pressed left at (112, 137)
Screenshot: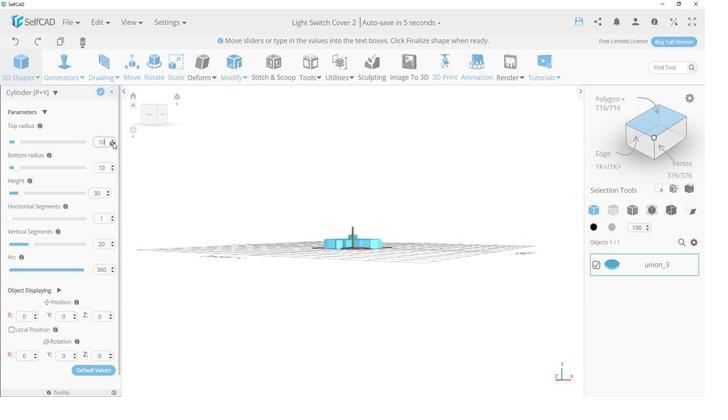 
Action: Mouse moved to (109, 193)
Screenshot: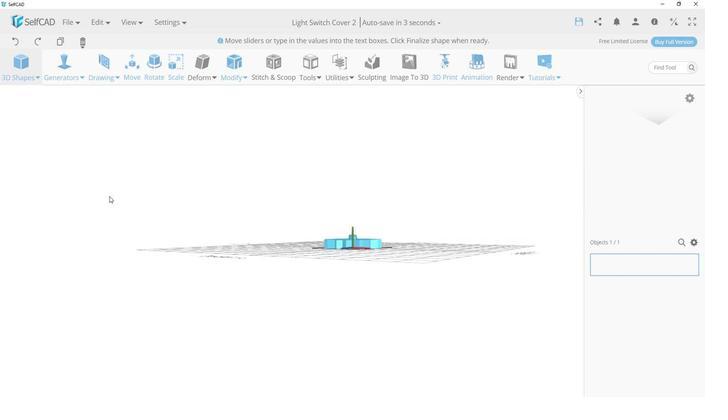 
Action: Mouse pressed left at (109, 193)
Screenshot: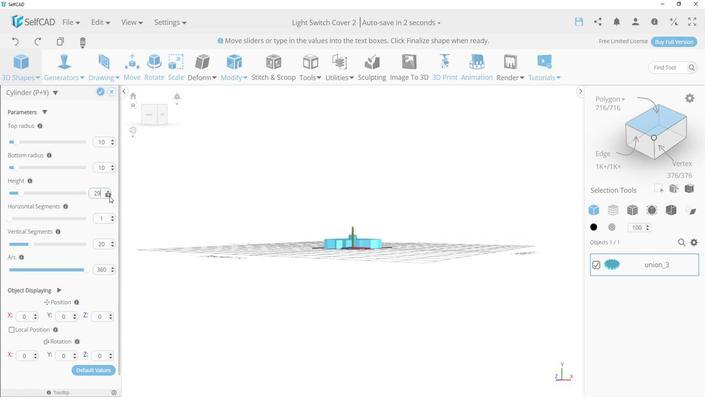 
Action: Mouse pressed left at (109, 193)
Screenshot: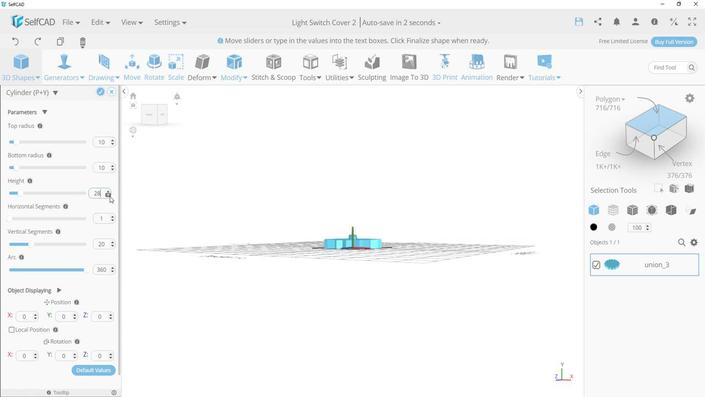 
Action: Mouse moved to (109, 193)
Screenshot: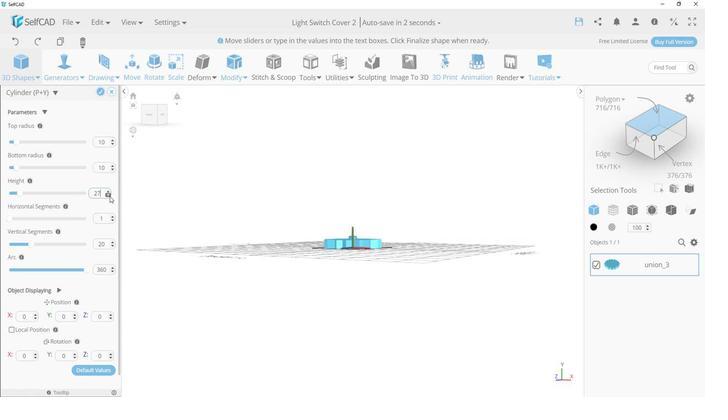 
Action: Mouse pressed left at (109, 193)
Screenshot: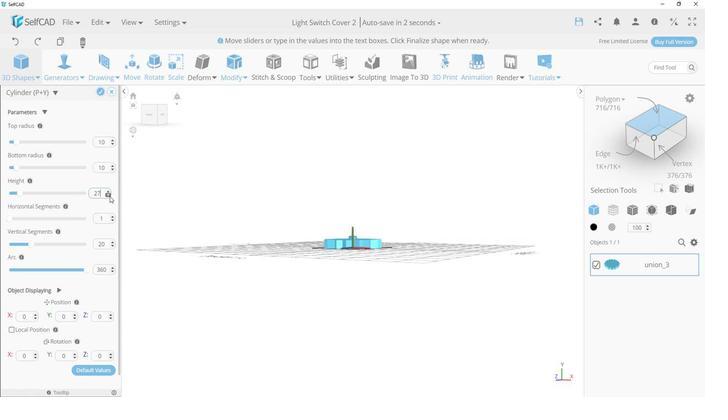 
Action: Mouse pressed left at (109, 193)
Screenshot: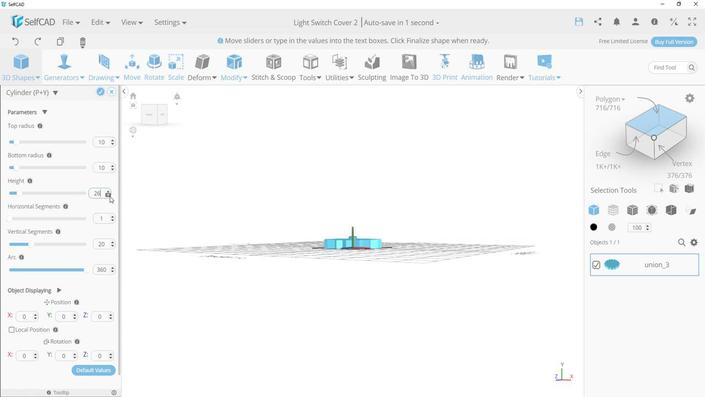 
Action: Mouse moved to (240, 187)
Screenshot: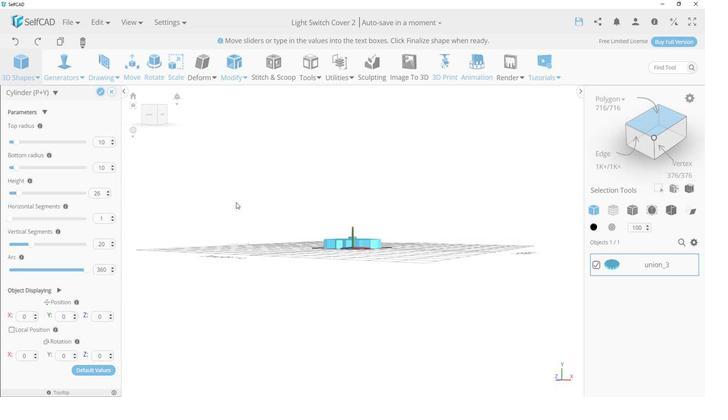 
Action: Mouse pressed left at (240, 187)
Screenshot: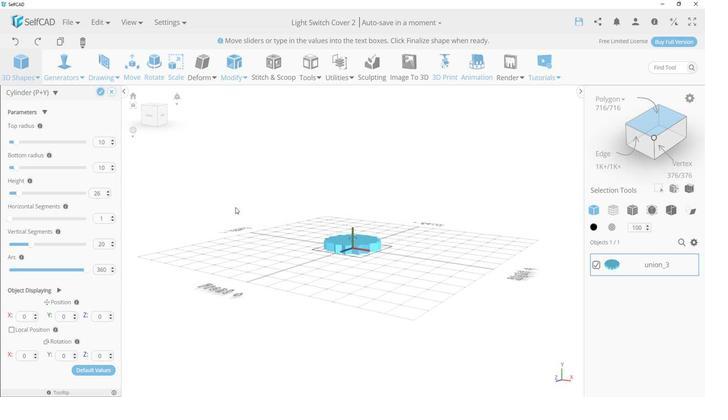 
Action: Mouse moved to (333, 240)
Screenshot: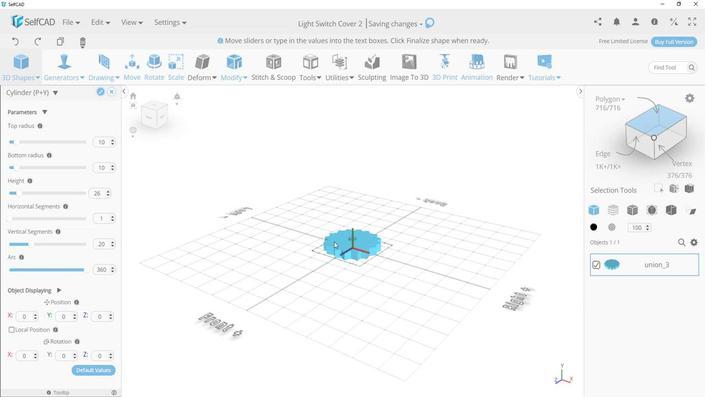 
Action: Mouse scrolled (333, 241) with delta (0, 0)
Screenshot: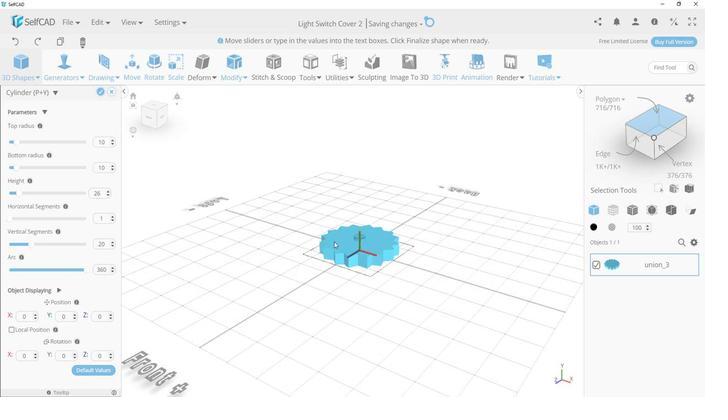 
Action: Mouse scrolled (333, 241) with delta (0, 0)
Screenshot: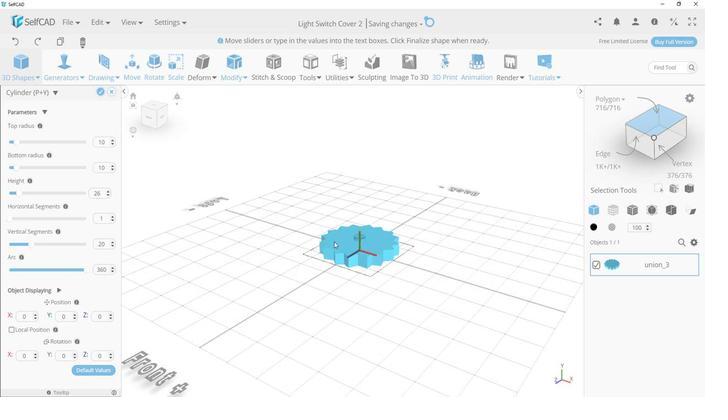 
Action: Mouse scrolled (333, 241) with delta (0, 0)
Screenshot: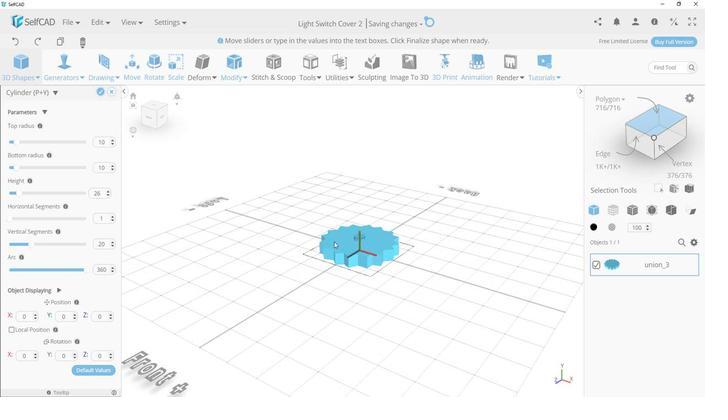 
Action: Mouse scrolled (333, 241) with delta (0, 0)
Screenshot: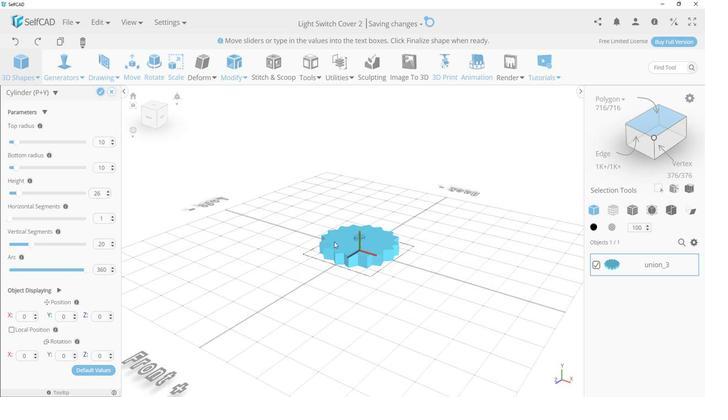 
Action: Mouse scrolled (333, 241) with delta (0, 0)
Screenshot: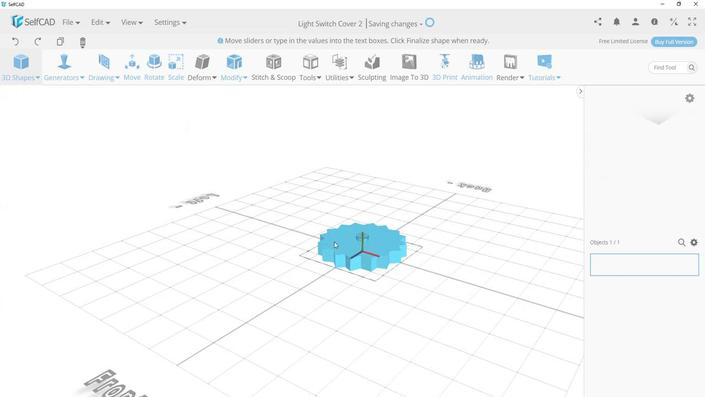 
Action: Mouse scrolled (333, 241) with delta (0, 0)
Screenshot: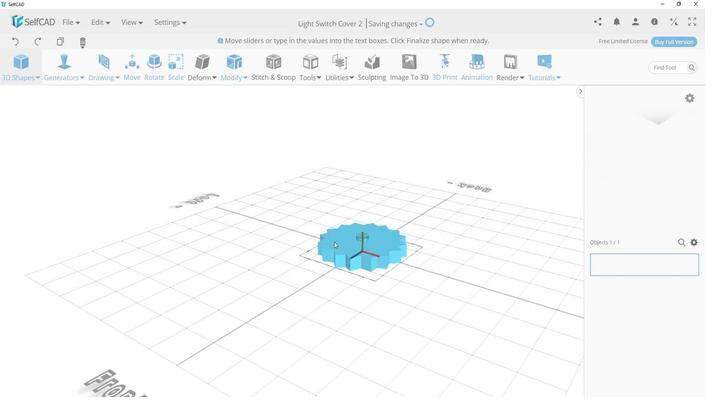 
Action: Mouse scrolled (333, 241) with delta (0, 0)
Screenshot: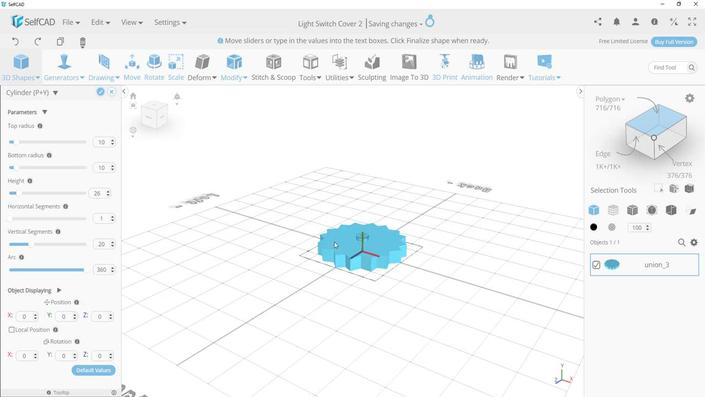 
Action: Mouse scrolled (333, 241) with delta (0, 0)
Screenshot: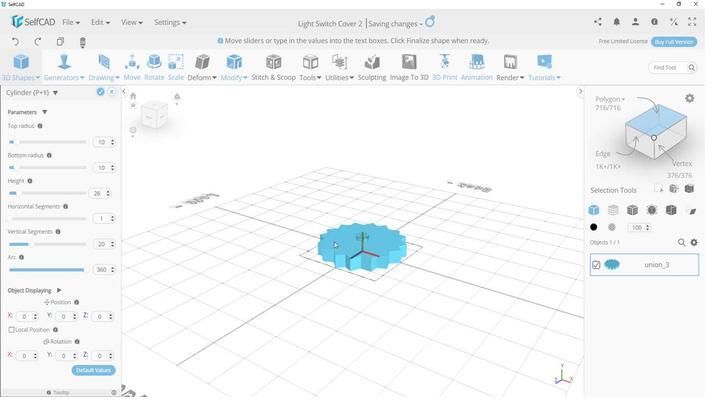 
Action: Mouse scrolled (333, 241) with delta (0, 0)
Screenshot: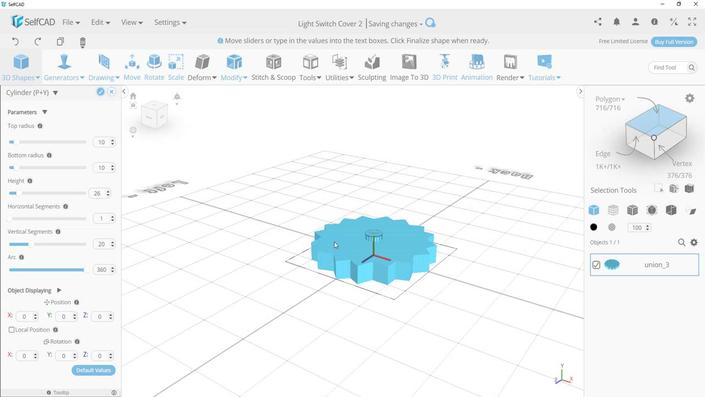 
Action: Mouse scrolled (333, 241) with delta (0, 0)
Screenshot: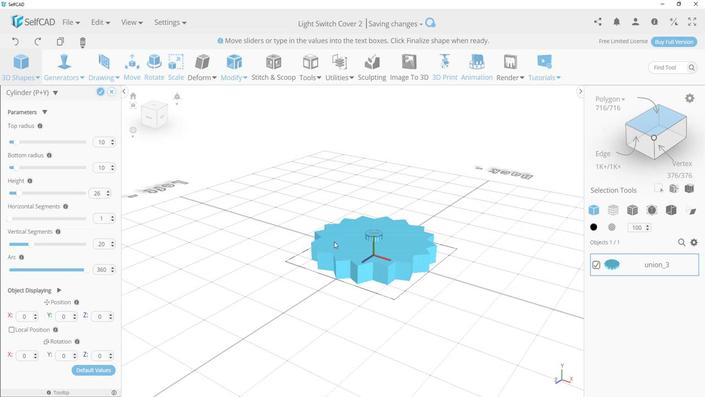 
Action: Mouse scrolled (333, 241) with delta (0, 0)
Screenshot: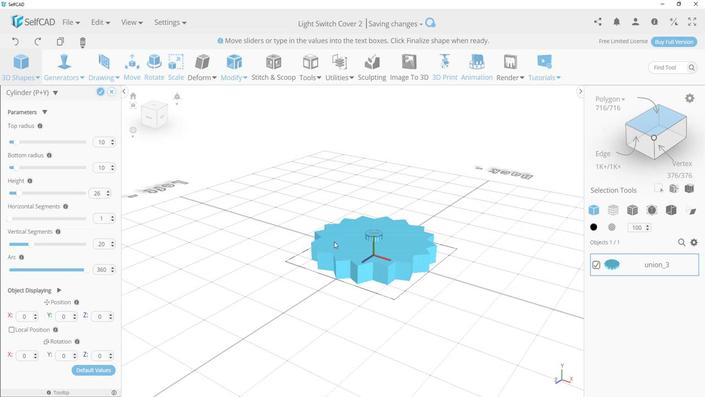 
Action: Mouse scrolled (333, 241) with delta (0, 0)
Screenshot: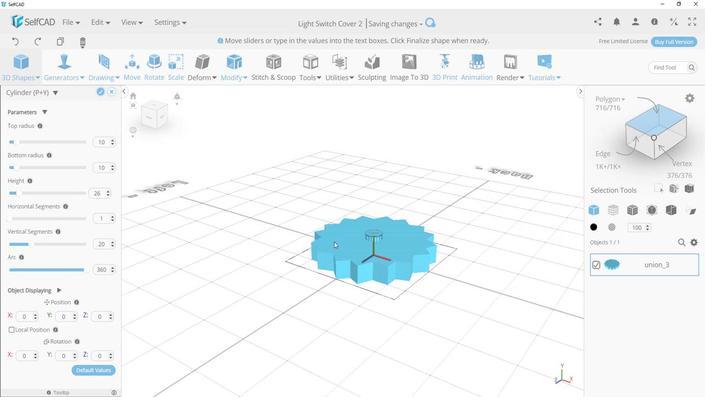 
Action: Mouse scrolled (333, 241) with delta (0, 0)
Screenshot: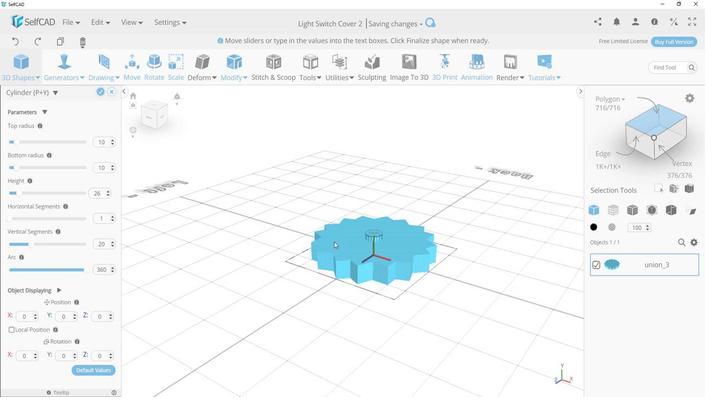 
Action: Mouse scrolled (333, 241) with delta (0, 0)
Screenshot: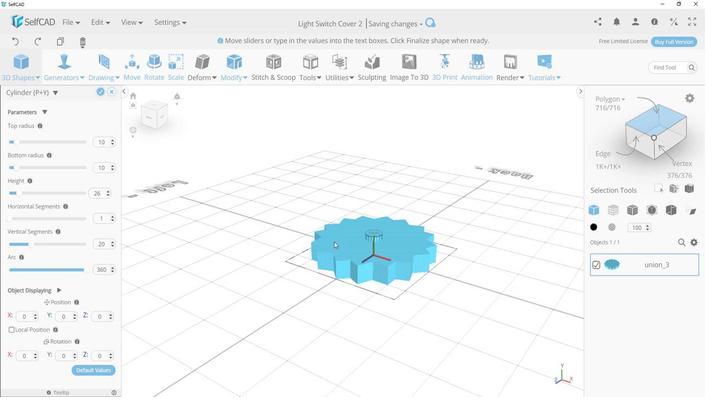 
Action: Mouse scrolled (333, 241) with delta (0, 0)
Screenshot: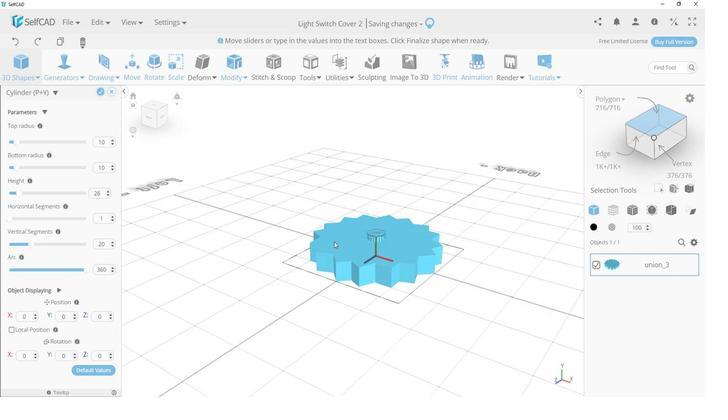
Action: Mouse moved to (106, 193)
Screenshot: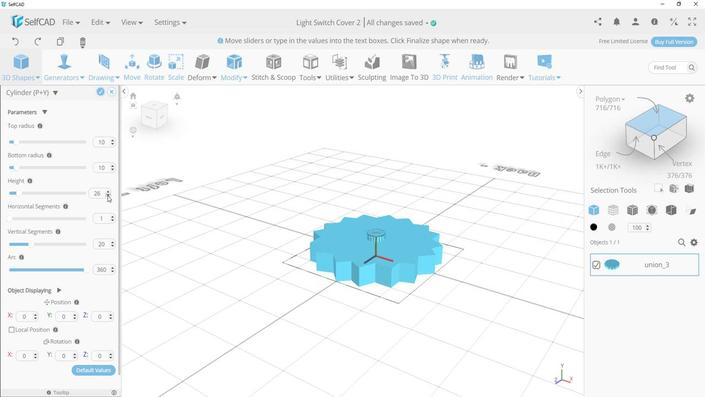 
Action: Mouse pressed left at (106, 193)
Screenshot: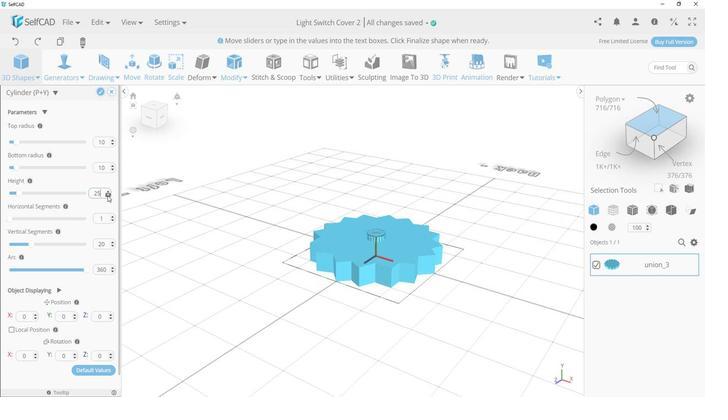 
Action: Mouse pressed left at (106, 193)
Screenshot: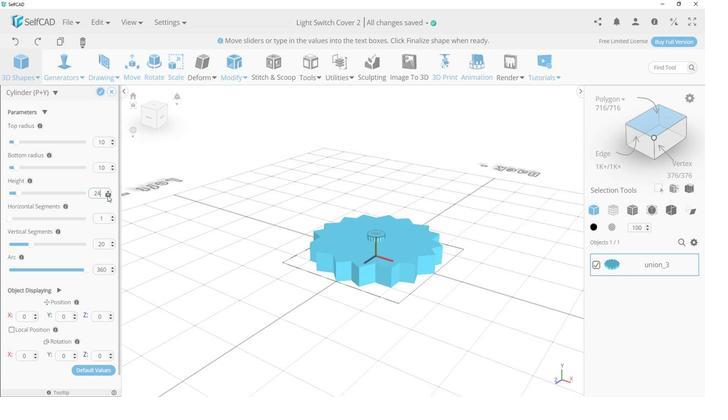 
Action: Mouse pressed left at (106, 193)
Screenshot: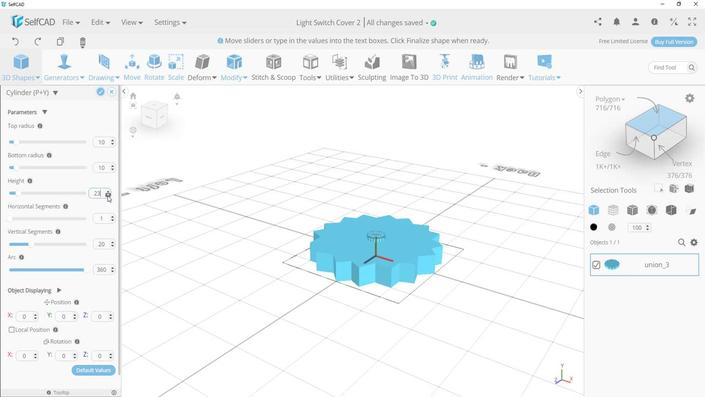 
Action: Mouse pressed left at (106, 193)
Screenshot: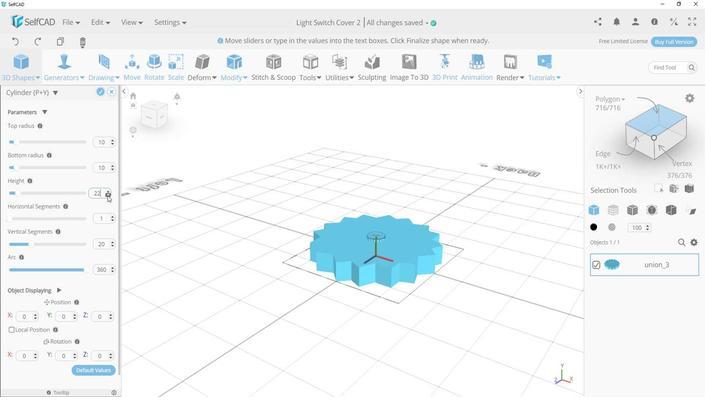 
Action: Mouse pressed left at (106, 193)
Screenshot: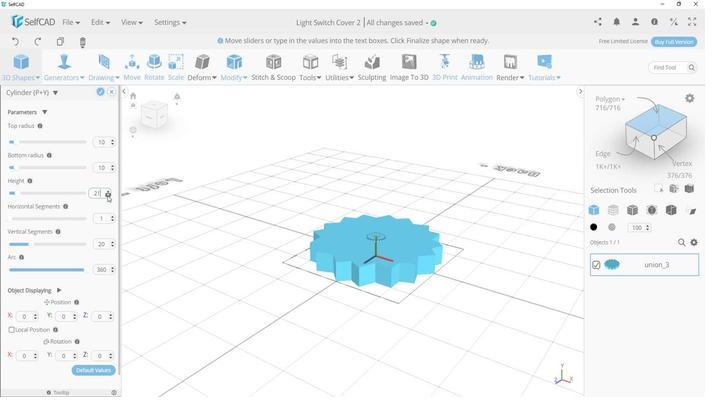 
Action: Mouse moved to (309, 222)
Screenshot: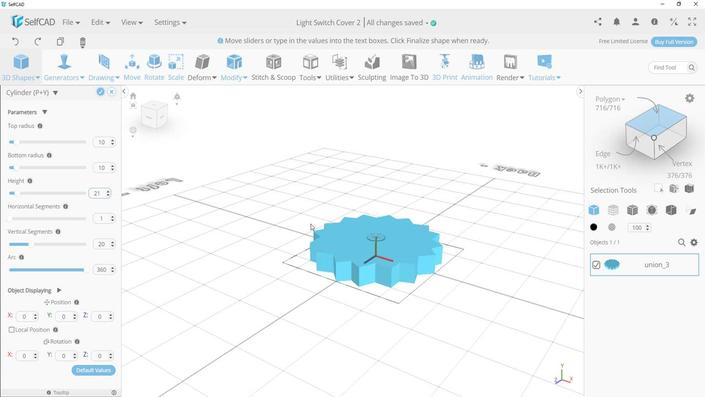 
Action: Mouse pressed left at (309, 222)
Screenshot: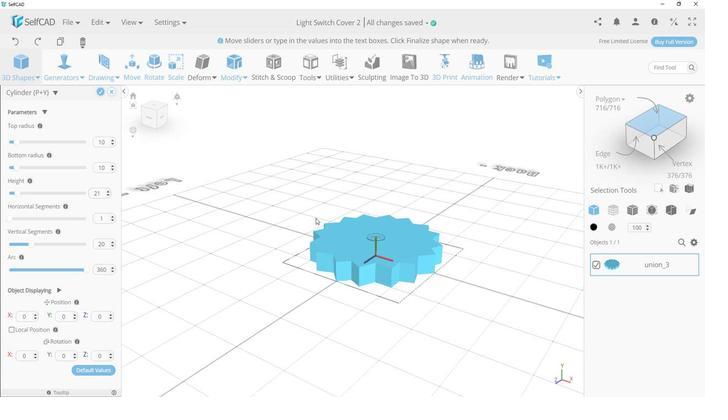 
Action: Mouse moved to (98, 82)
Screenshot: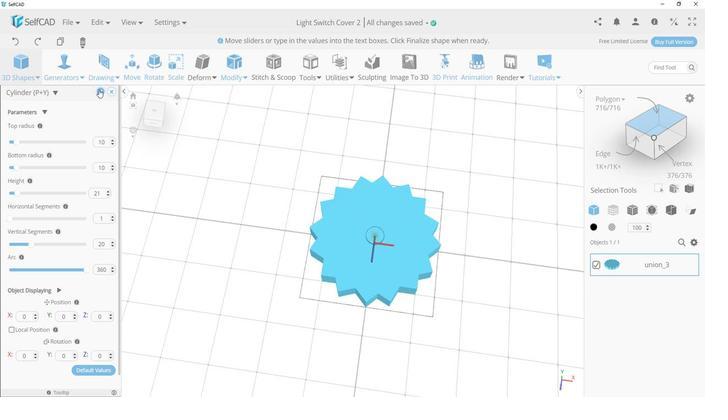 
Action: Mouse pressed left at (98, 82)
Screenshot: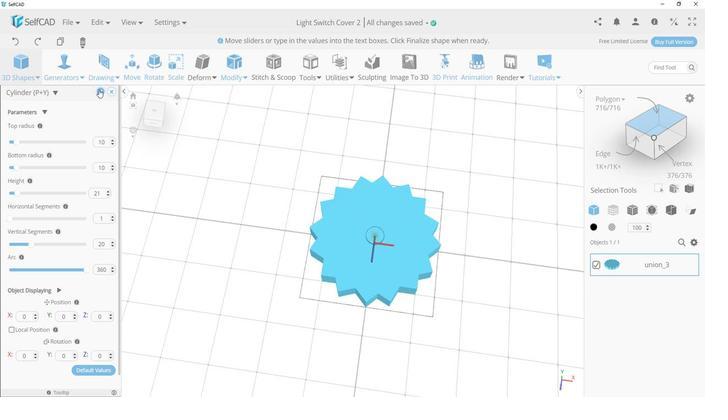 
Action: Mouse moved to (130, 60)
Screenshot: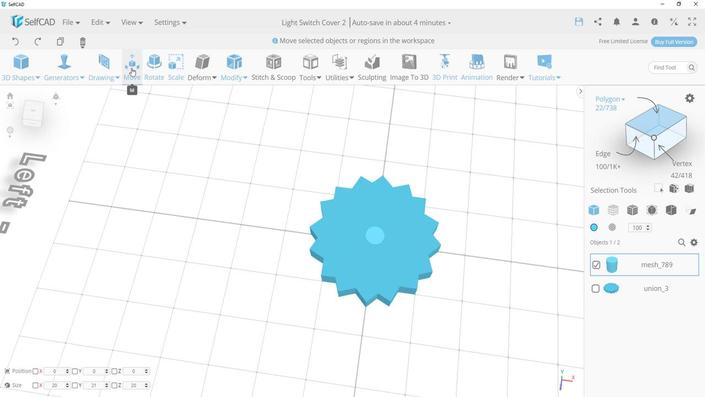 
Action: Mouse pressed left at (130, 60)
Screenshot: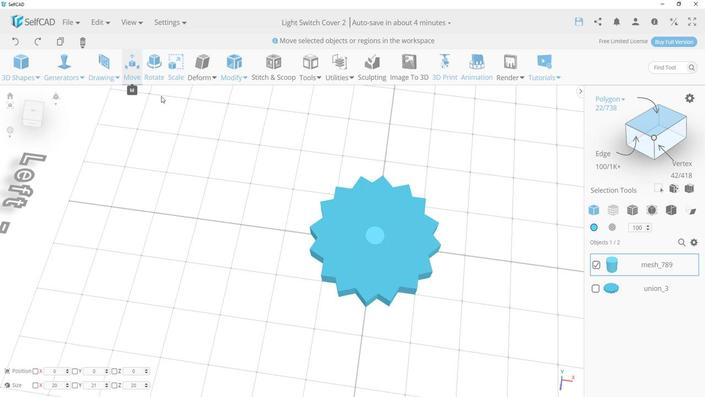 
Action: Mouse moved to (346, 237)
Screenshot: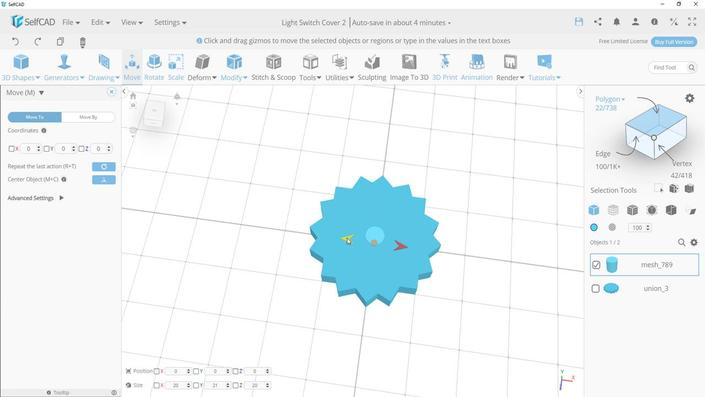 
Action: Mouse pressed left at (346, 237)
Screenshot: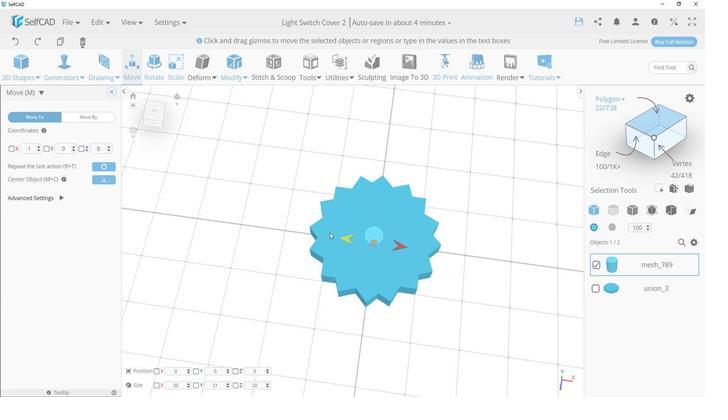 
Action: Mouse moved to (181, 390)
Screenshot: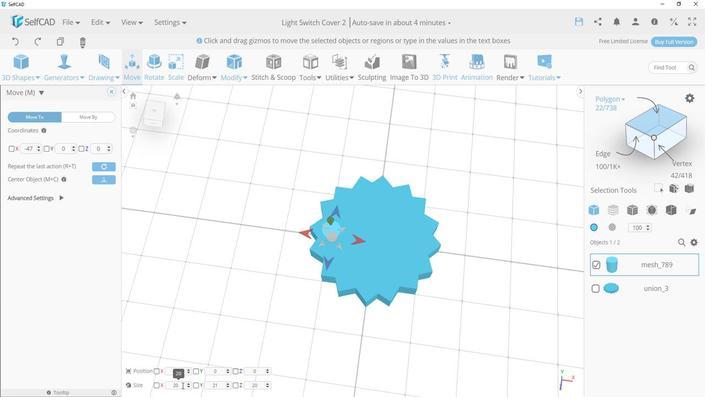
Action: Mouse pressed left at (181, 390)
Screenshot: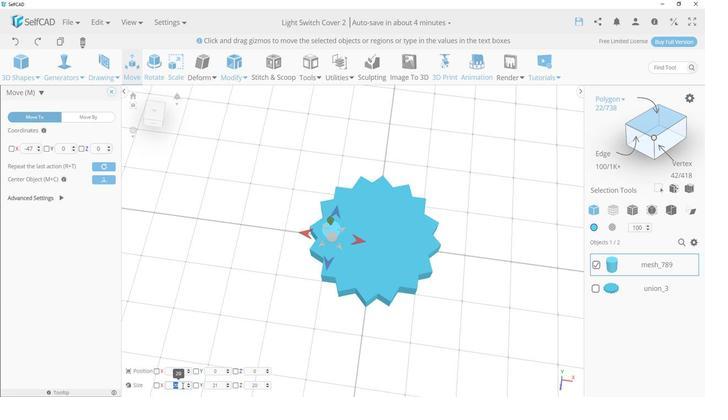 
Action: Key pressed 15<Key.enter>
Screenshot: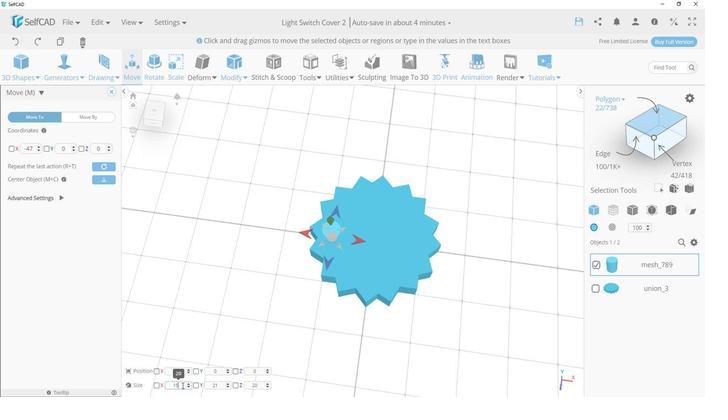 
Action: Mouse moved to (255, 392)
Screenshot: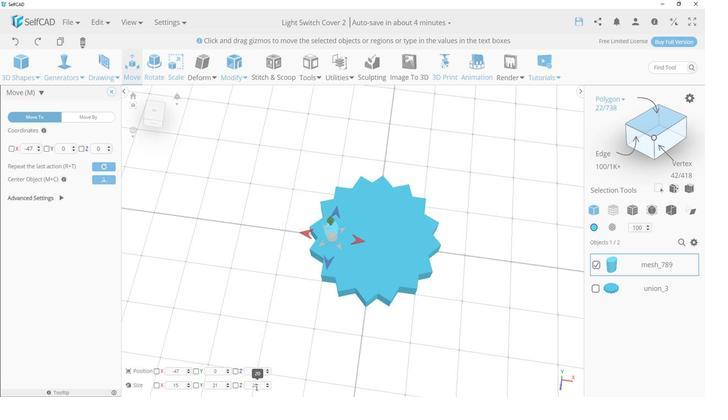 
Action: Mouse pressed left at (255, 392)
Screenshot: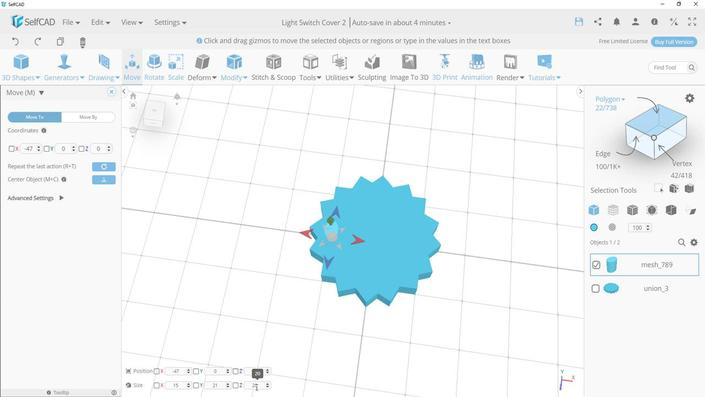 
Action: Key pressed 15<Key.enter>
Screenshot: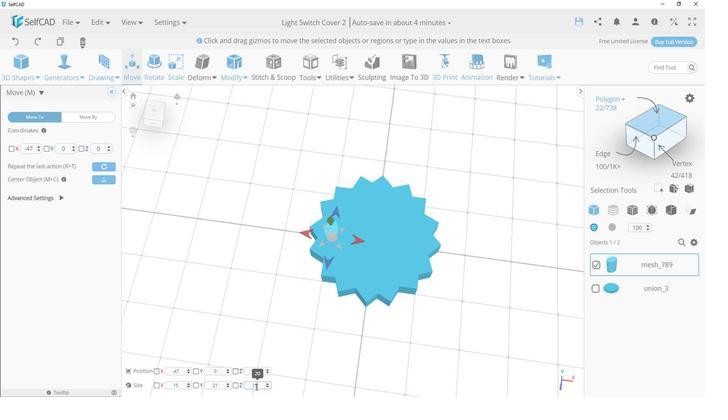 
Action: Mouse moved to (236, 298)
Screenshot: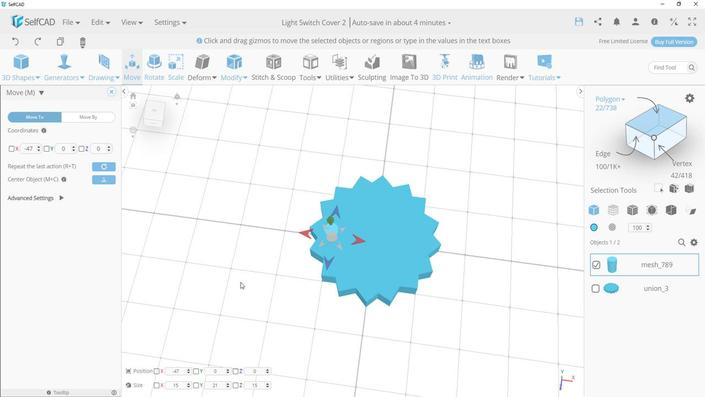 
Action: Mouse pressed left at (236, 298)
Screenshot: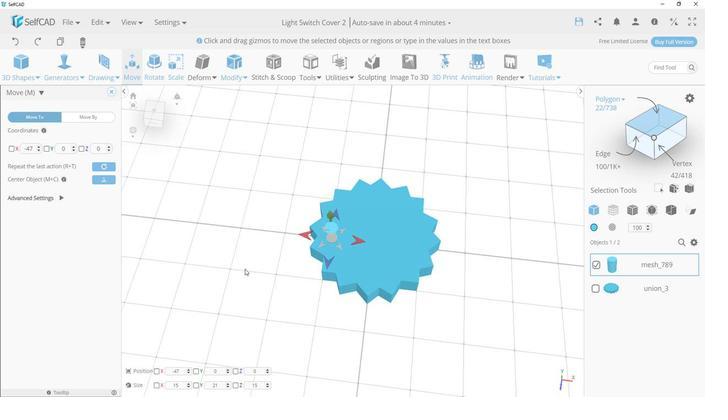 
Action: Mouse moved to (324, 284)
Screenshot: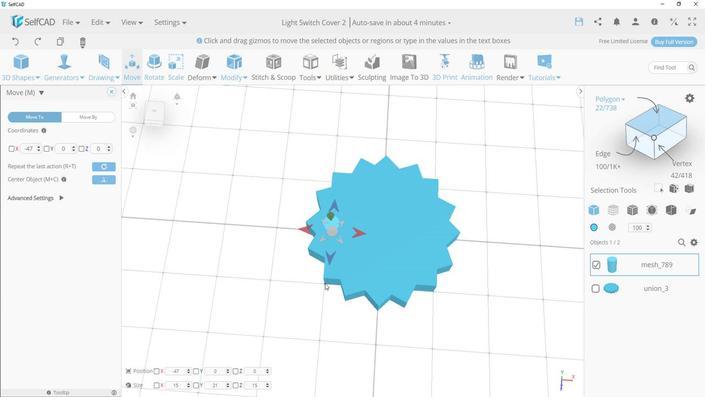 
Action: Mouse scrolled (324, 284) with delta (0, 0)
Screenshot: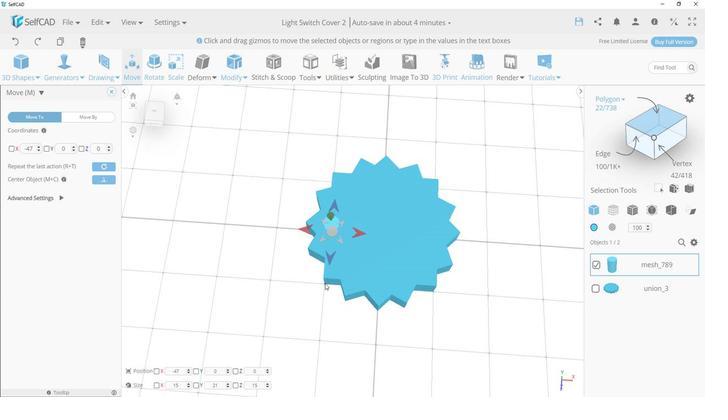 
Action: Mouse scrolled (324, 284) with delta (0, 0)
Screenshot: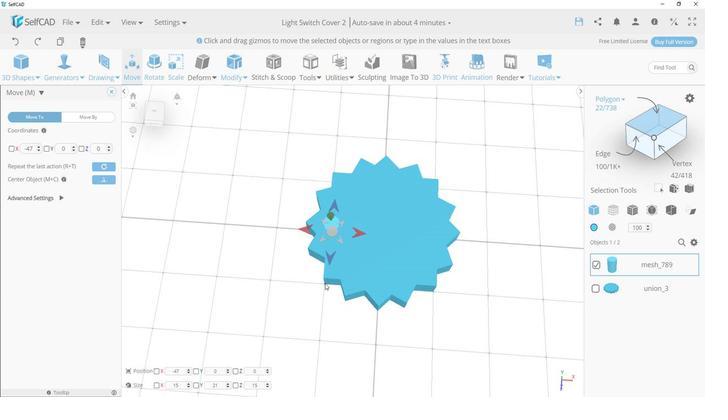 
Action: Mouse scrolled (324, 284) with delta (0, 0)
